 Task: Look for space in Pollença, Spain from 12th August, 2023 to 16th August, 2023 for 8 adults in price range Rs.10000 to Rs.16000. Place can be private room with 8 bedrooms having 8 beds and 8 bathrooms. Property type can be house, flat, guest house, hotel. Amenities needed are: wifi, TV, free parkinig on premises, gym, breakfast. Booking option can be shelf check-in. Required host language is English.
Action: Mouse moved to (521, 115)
Screenshot: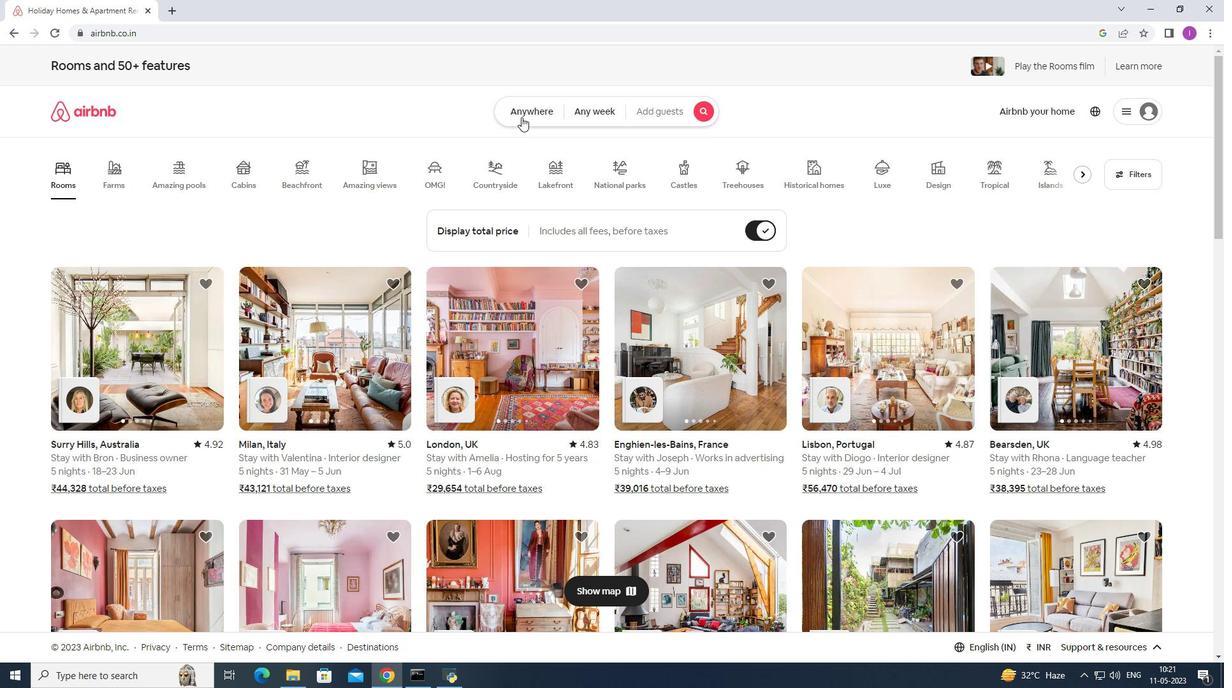 
Action: Mouse pressed left at (521, 115)
Screenshot: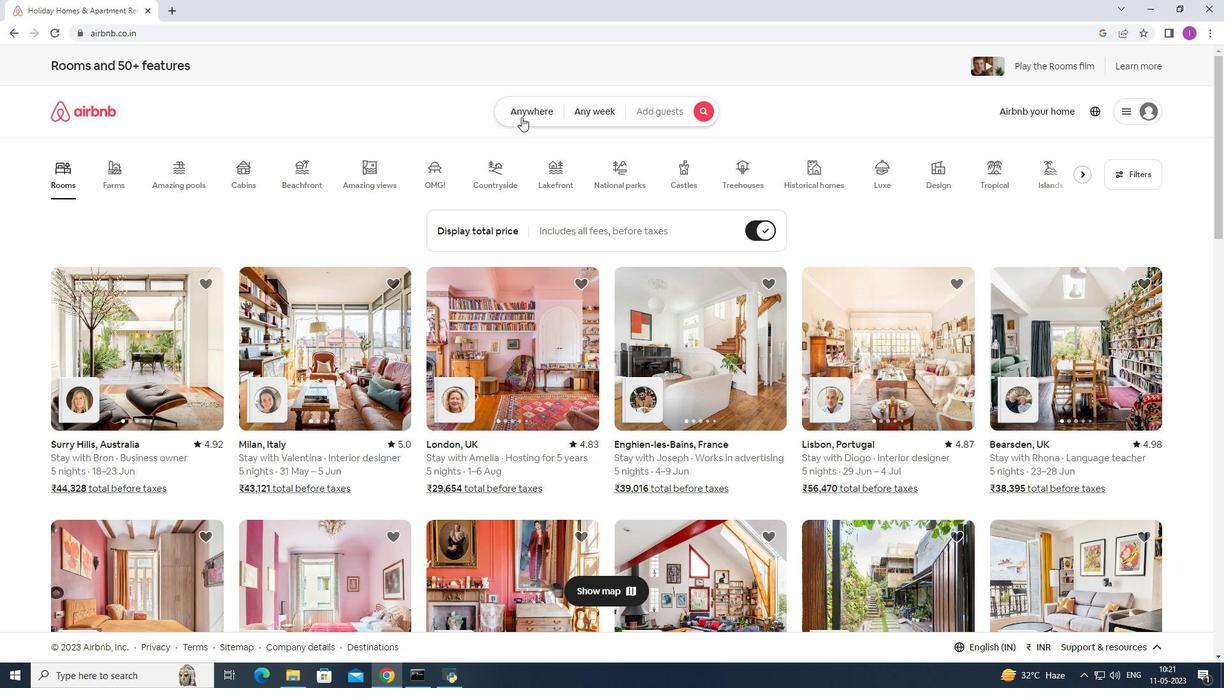 
Action: Mouse moved to (397, 154)
Screenshot: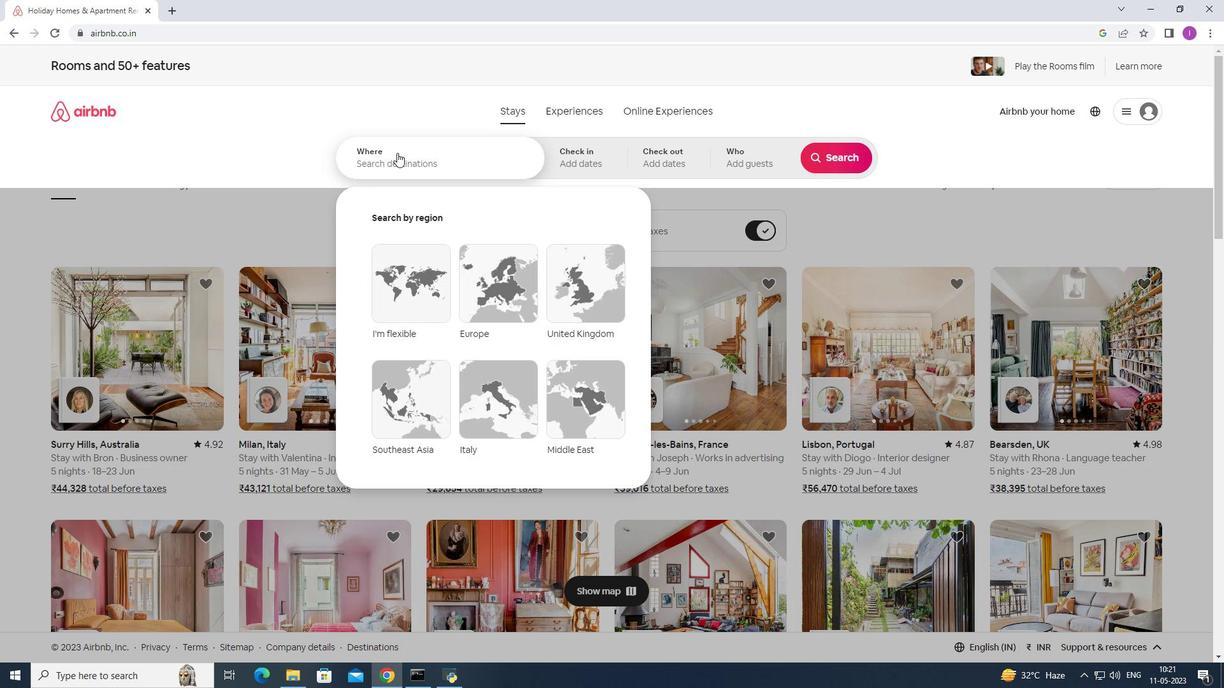 
Action: Mouse pressed left at (397, 154)
Screenshot: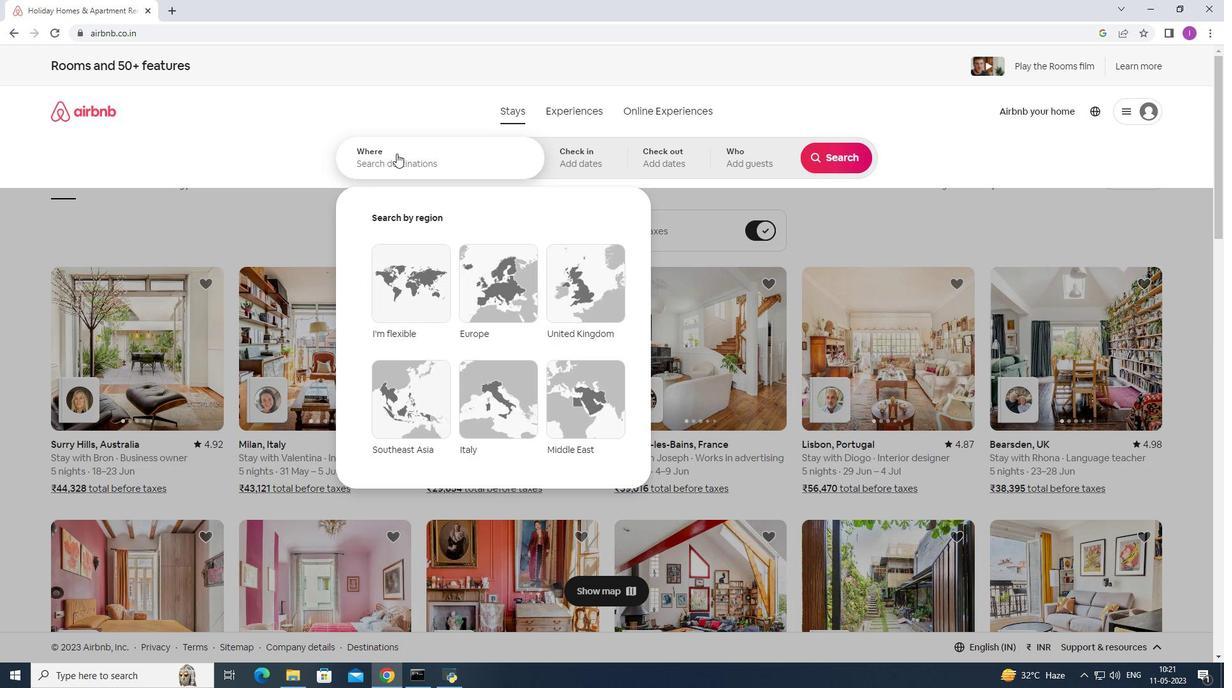 
Action: Mouse moved to (422, 146)
Screenshot: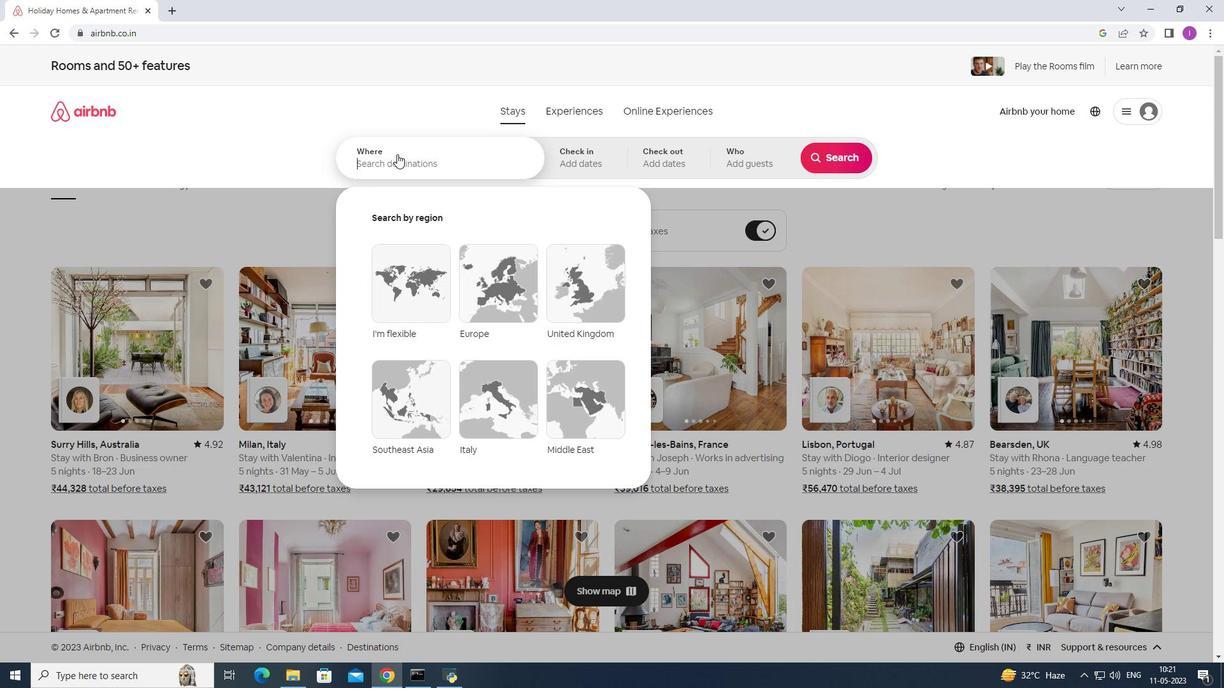 
Action: Key pressed <Key.shift><Key.shift><Key.shift><Key.shift><Key.shift><Key.shift>Pollenca,<Key.shift>Spain
Screenshot: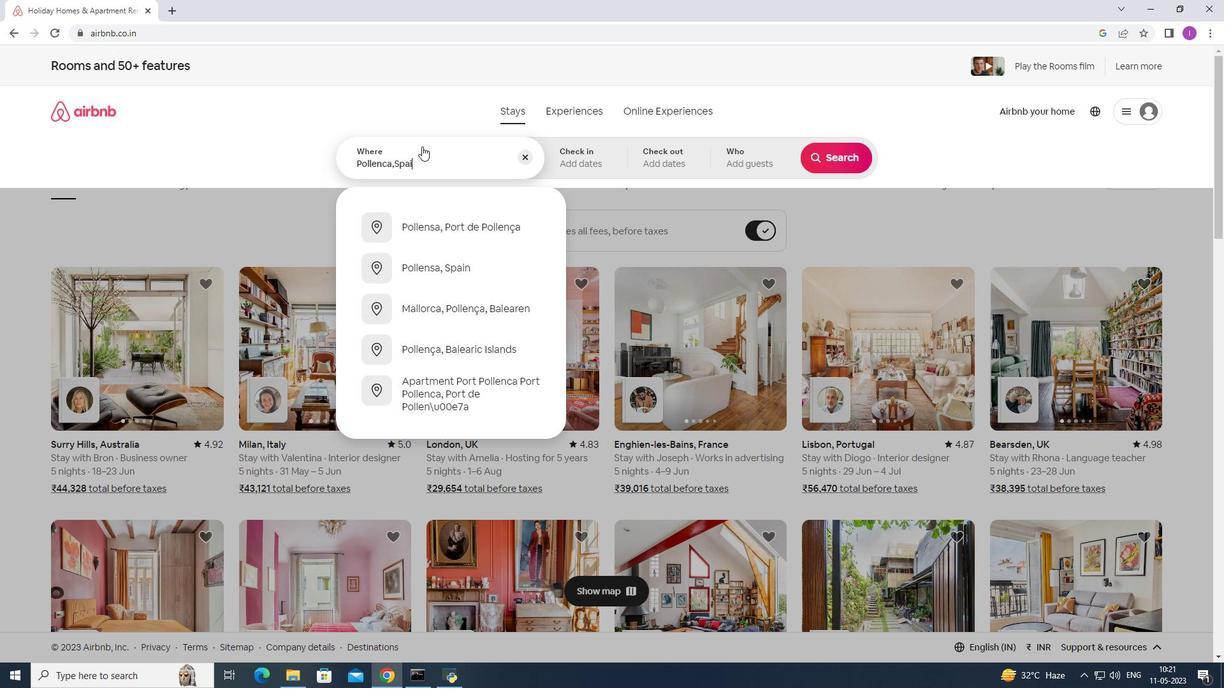 
Action: Mouse moved to (573, 160)
Screenshot: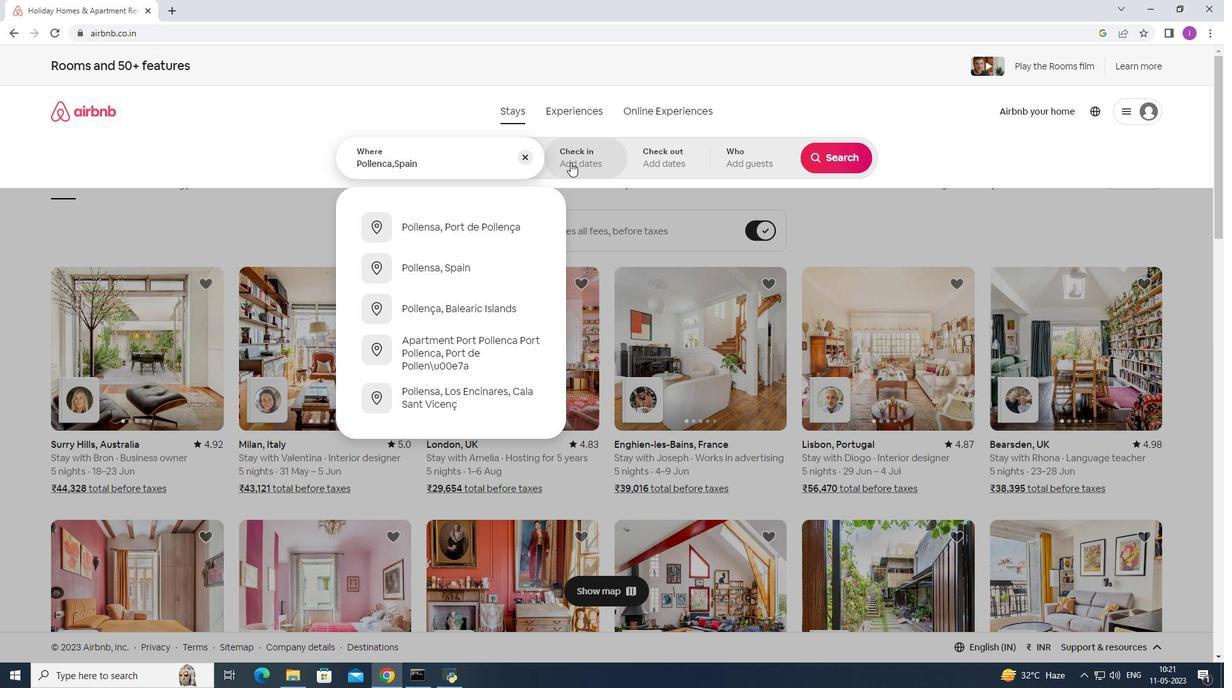 
Action: Mouse pressed left at (573, 160)
Screenshot: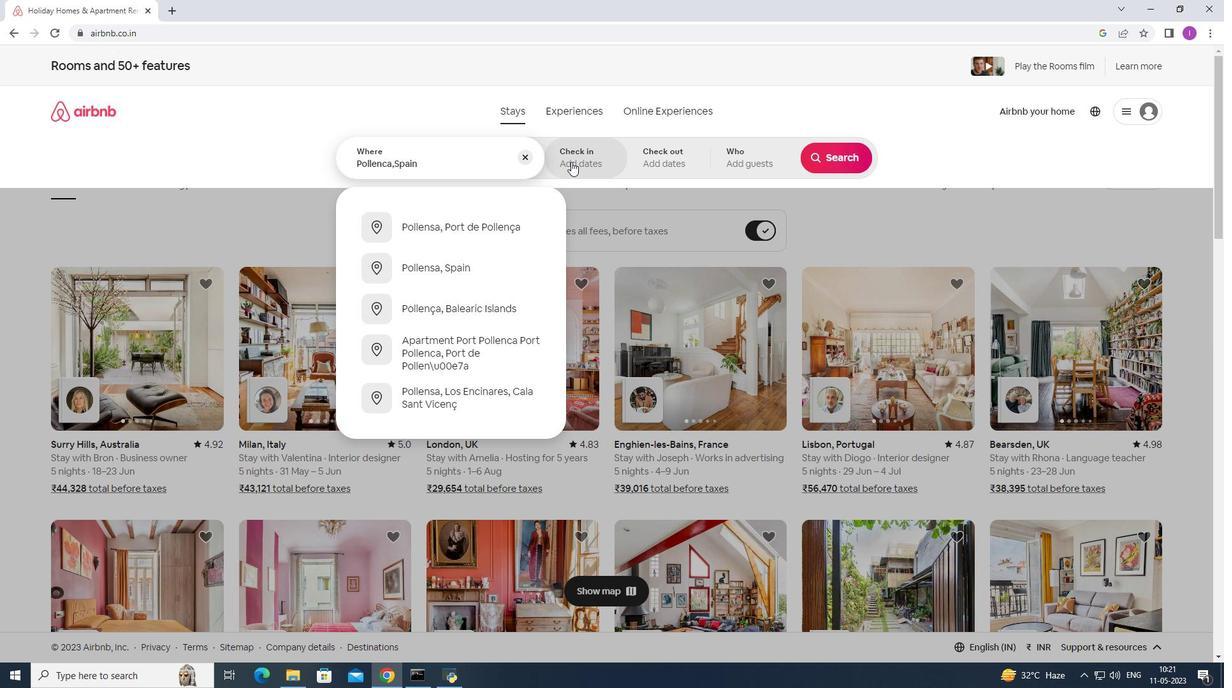 
Action: Mouse moved to (838, 256)
Screenshot: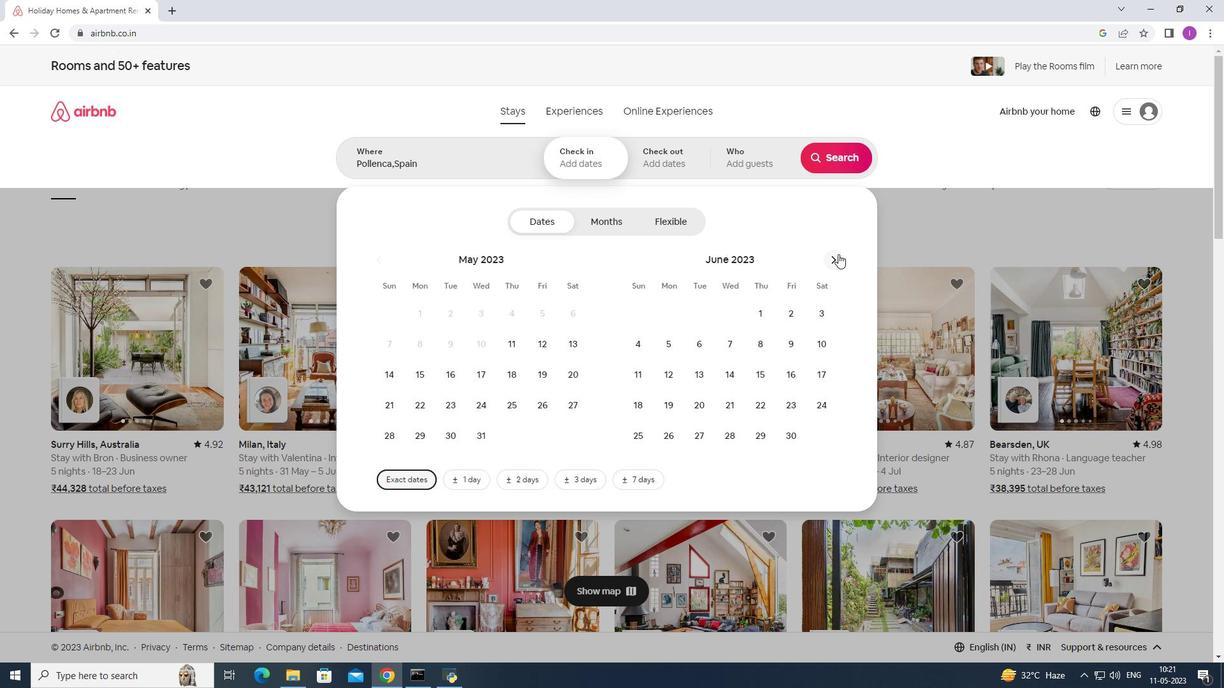 
Action: Mouse pressed left at (838, 256)
Screenshot: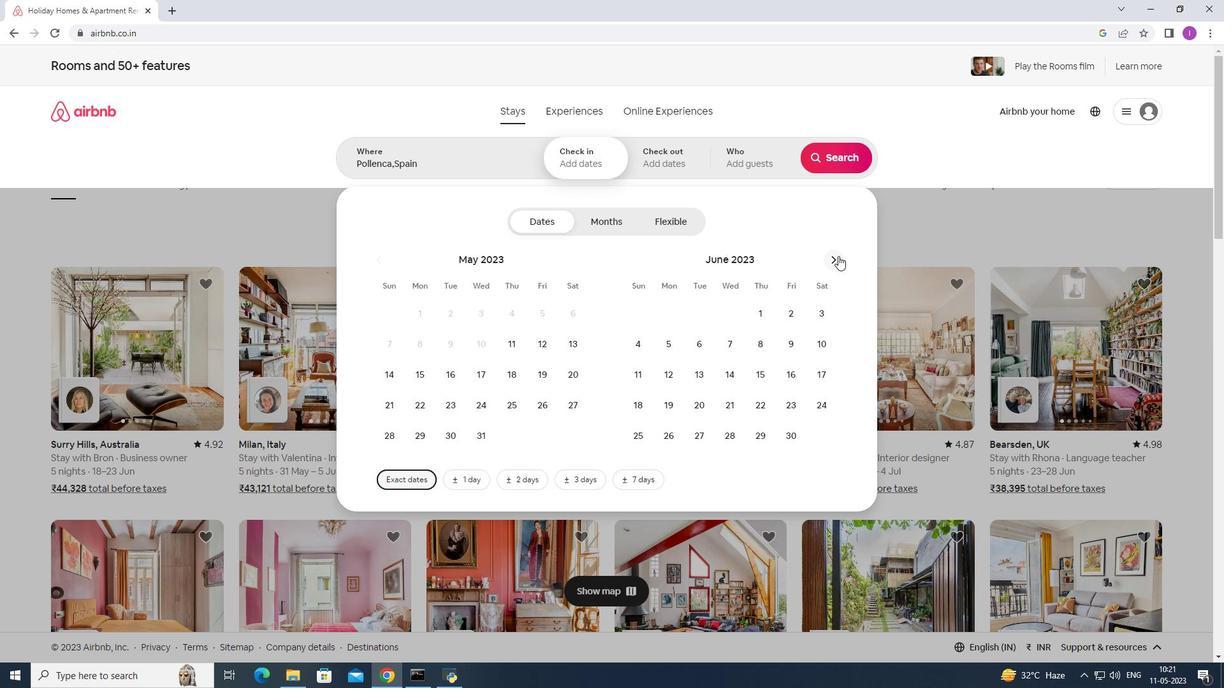 
Action: Mouse pressed left at (838, 256)
Screenshot: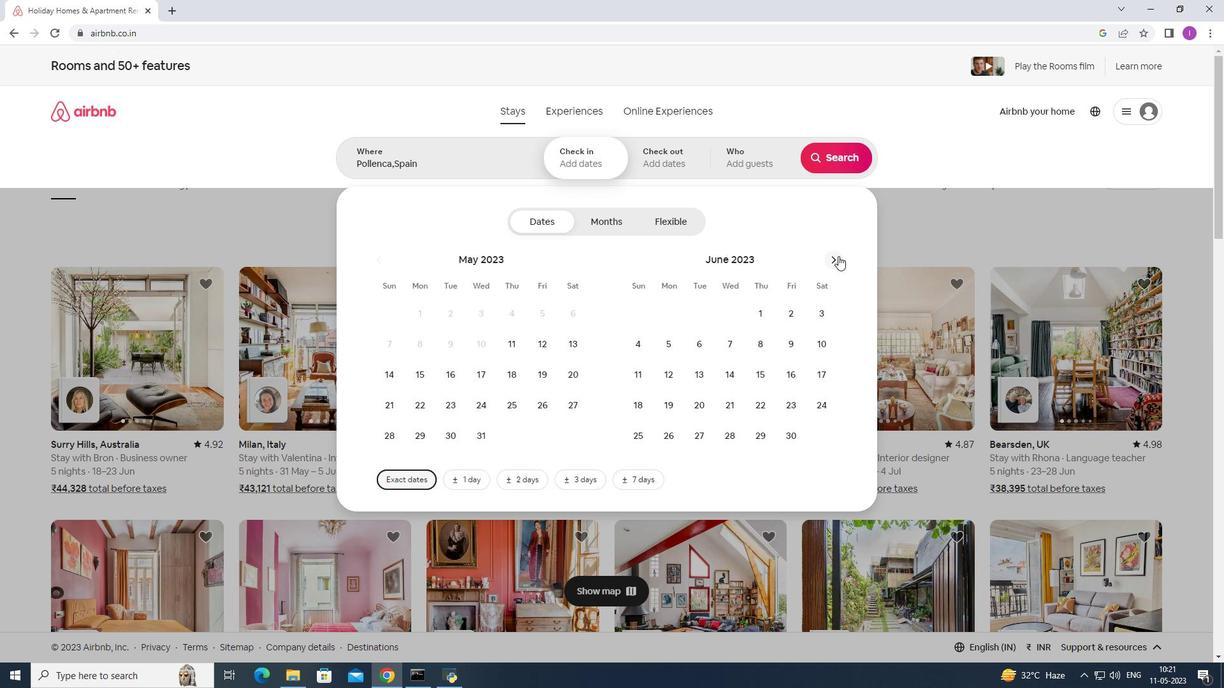 
Action: Mouse moved to (827, 339)
Screenshot: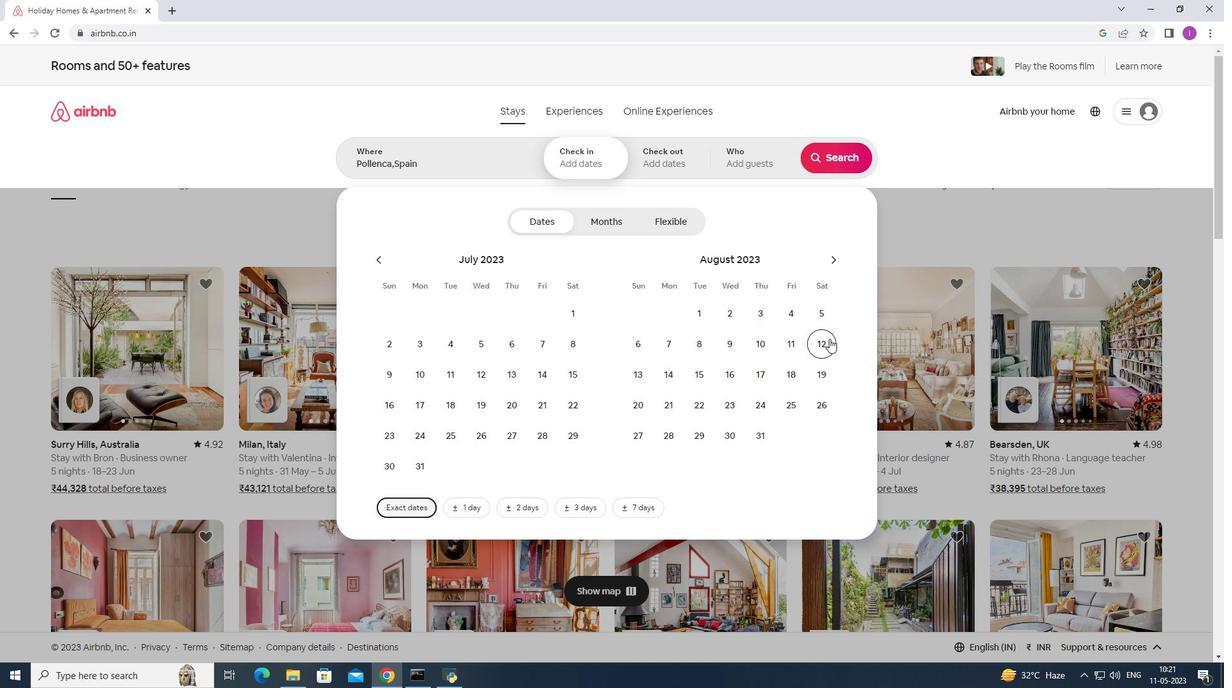 
Action: Mouse pressed left at (827, 339)
Screenshot: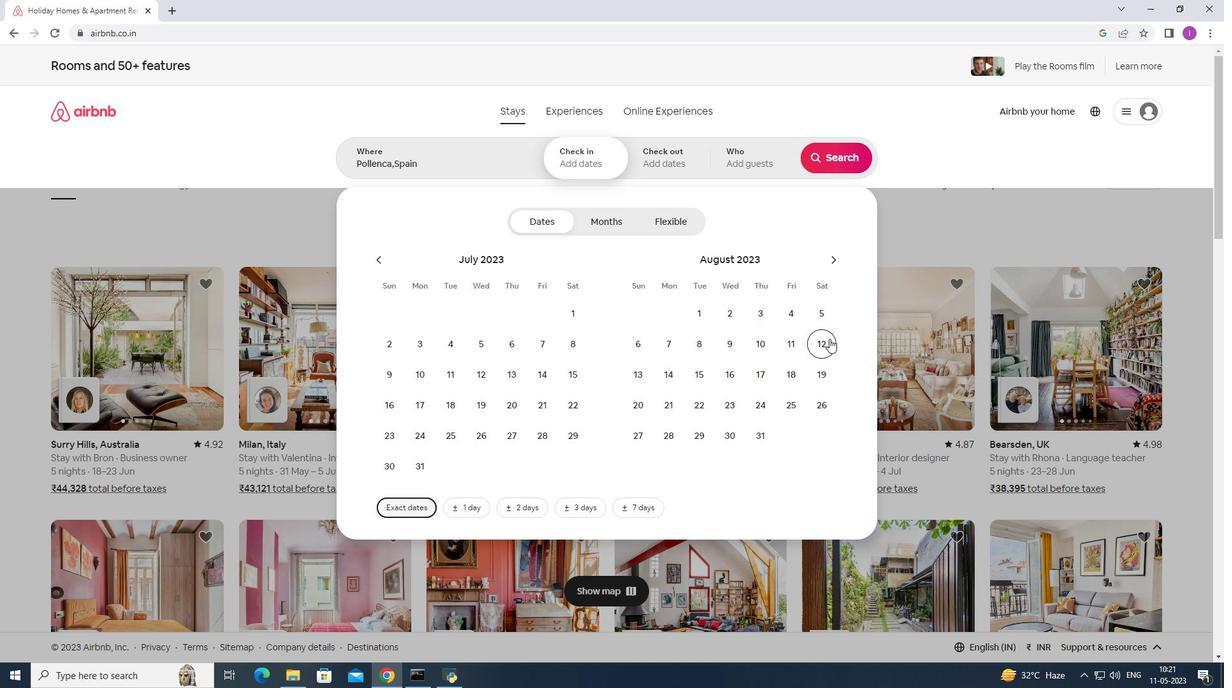 
Action: Mouse moved to (731, 378)
Screenshot: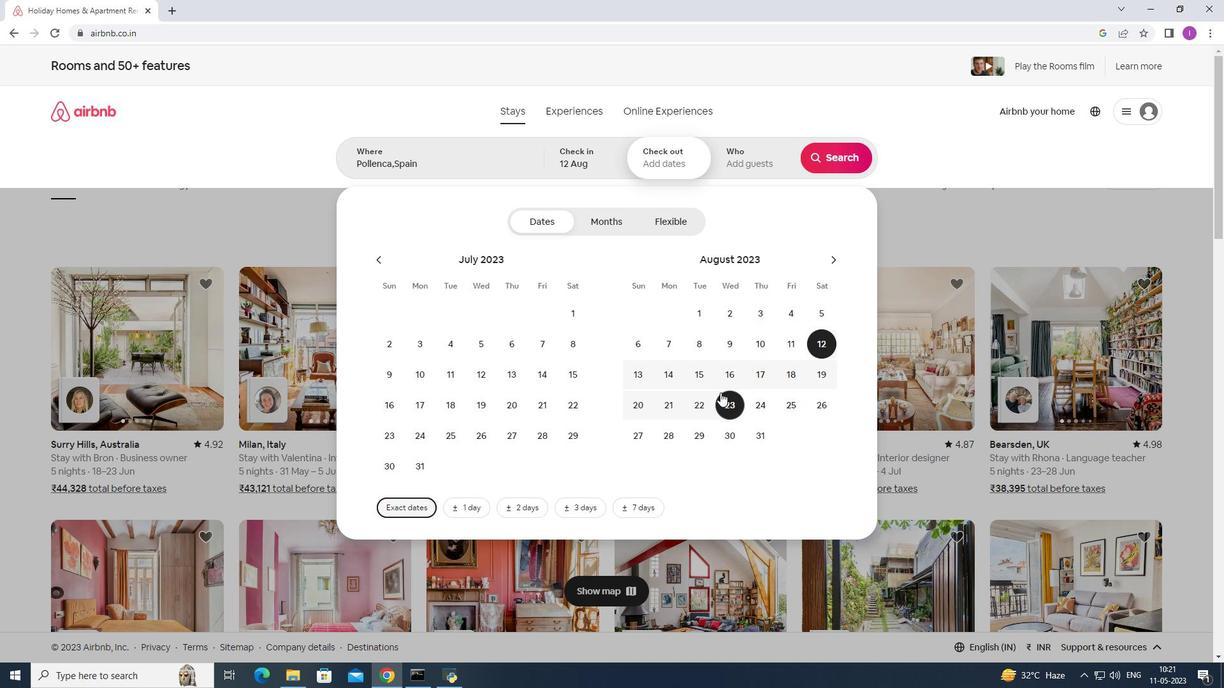 
Action: Mouse pressed left at (731, 378)
Screenshot: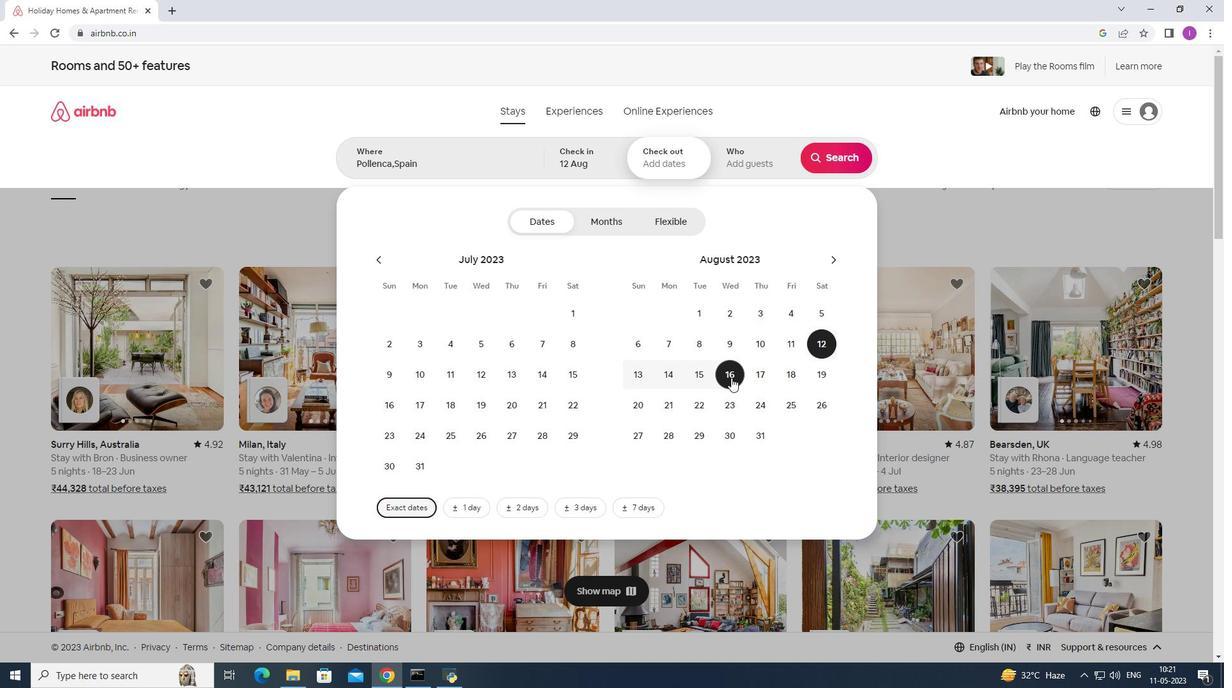 
Action: Mouse moved to (761, 170)
Screenshot: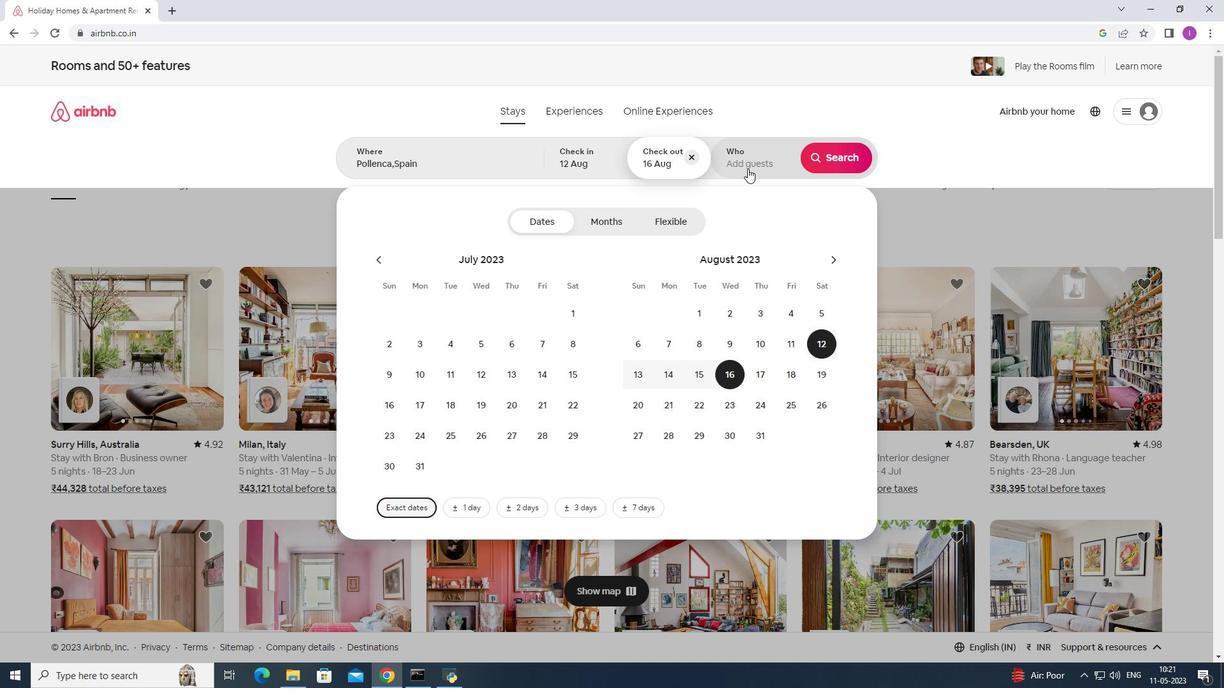 
Action: Mouse pressed left at (761, 170)
Screenshot: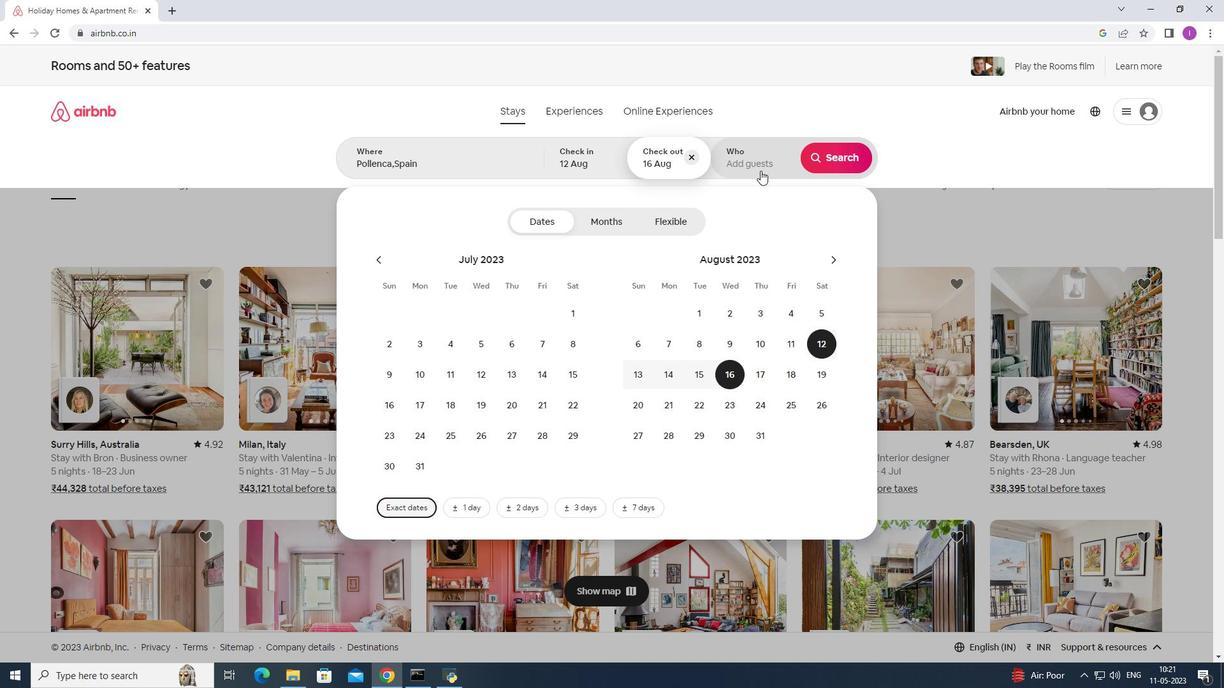 
Action: Mouse moved to (844, 225)
Screenshot: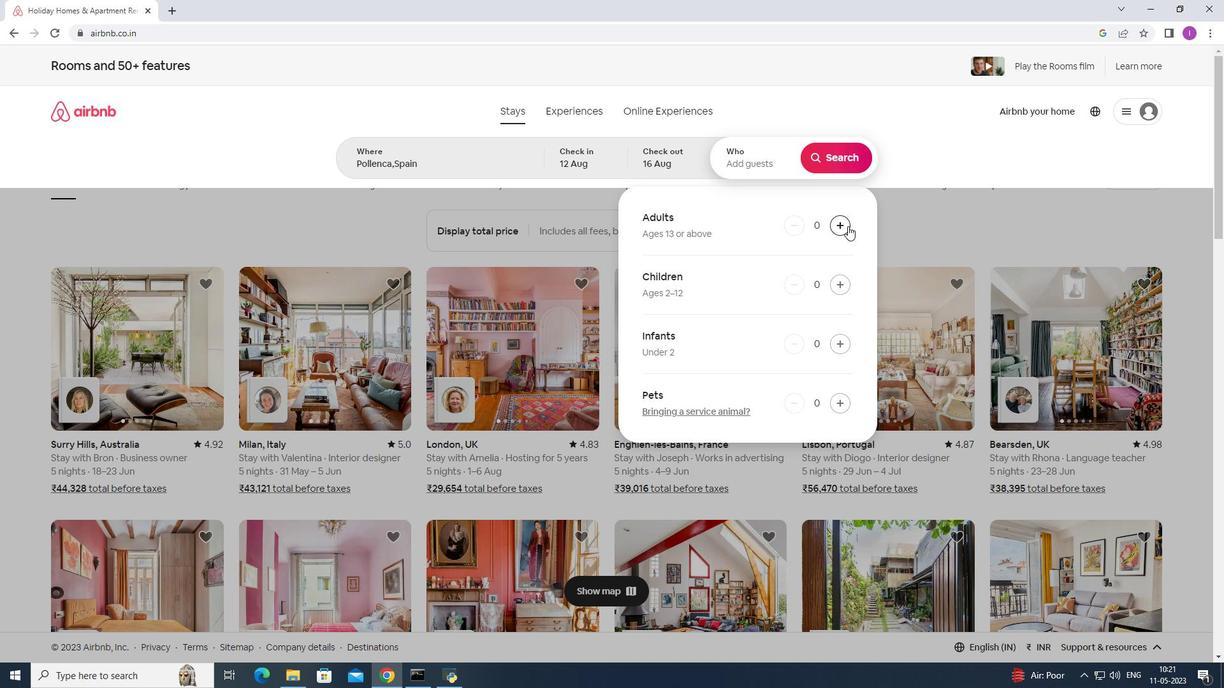 
Action: Mouse pressed left at (844, 225)
Screenshot: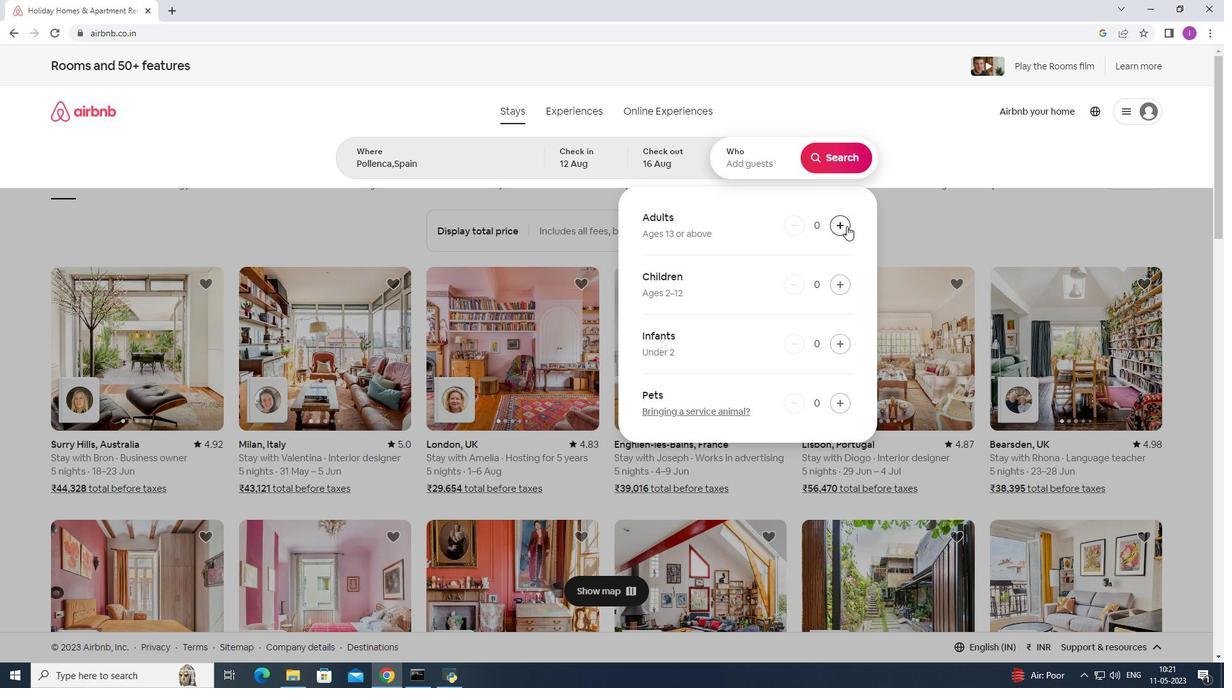 
Action: Mouse moved to (844, 224)
Screenshot: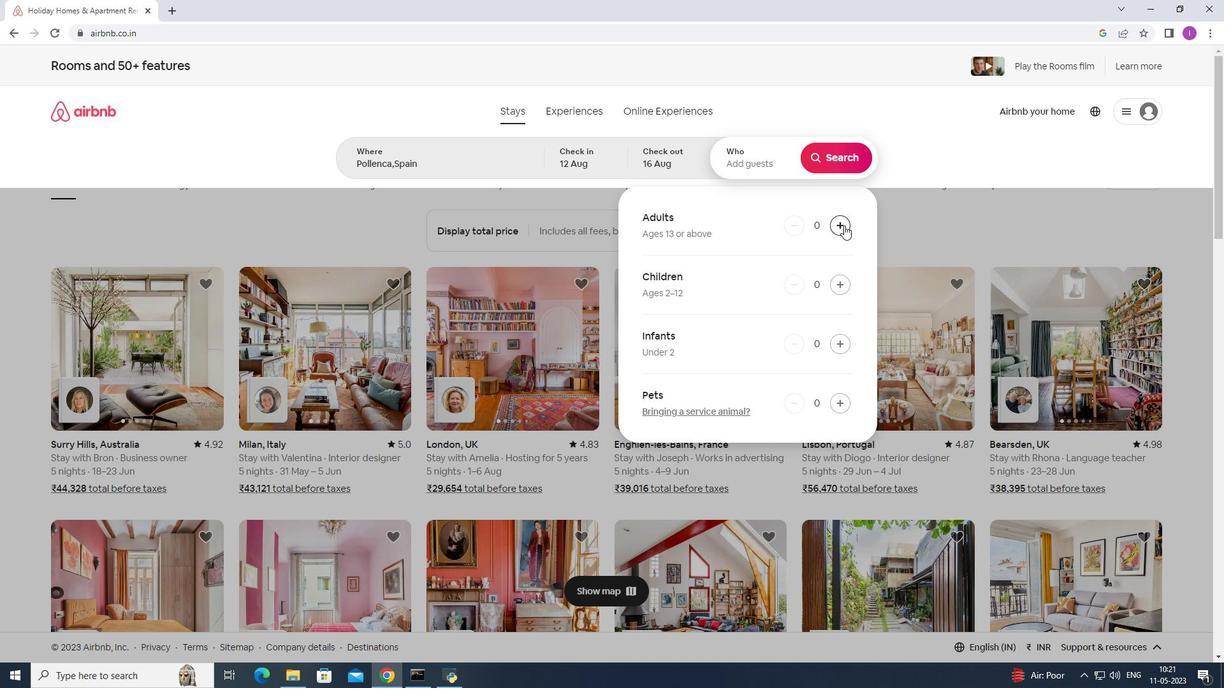
Action: Mouse pressed left at (844, 224)
Screenshot: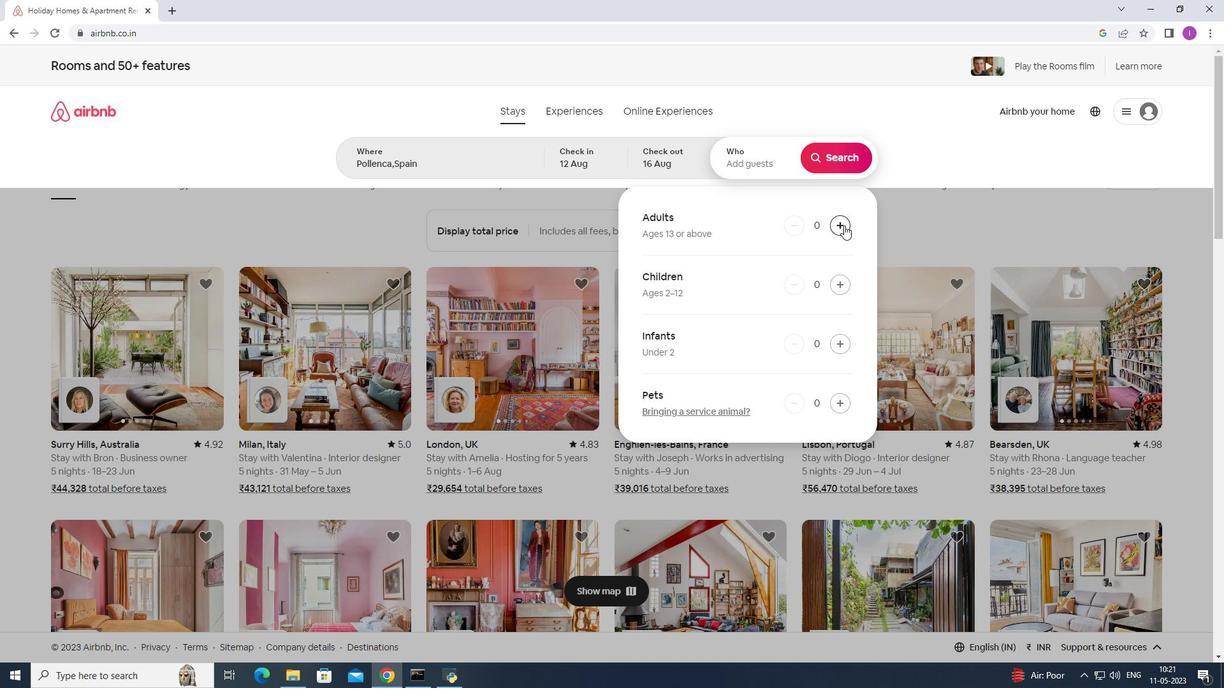 
Action: Mouse pressed left at (844, 224)
Screenshot: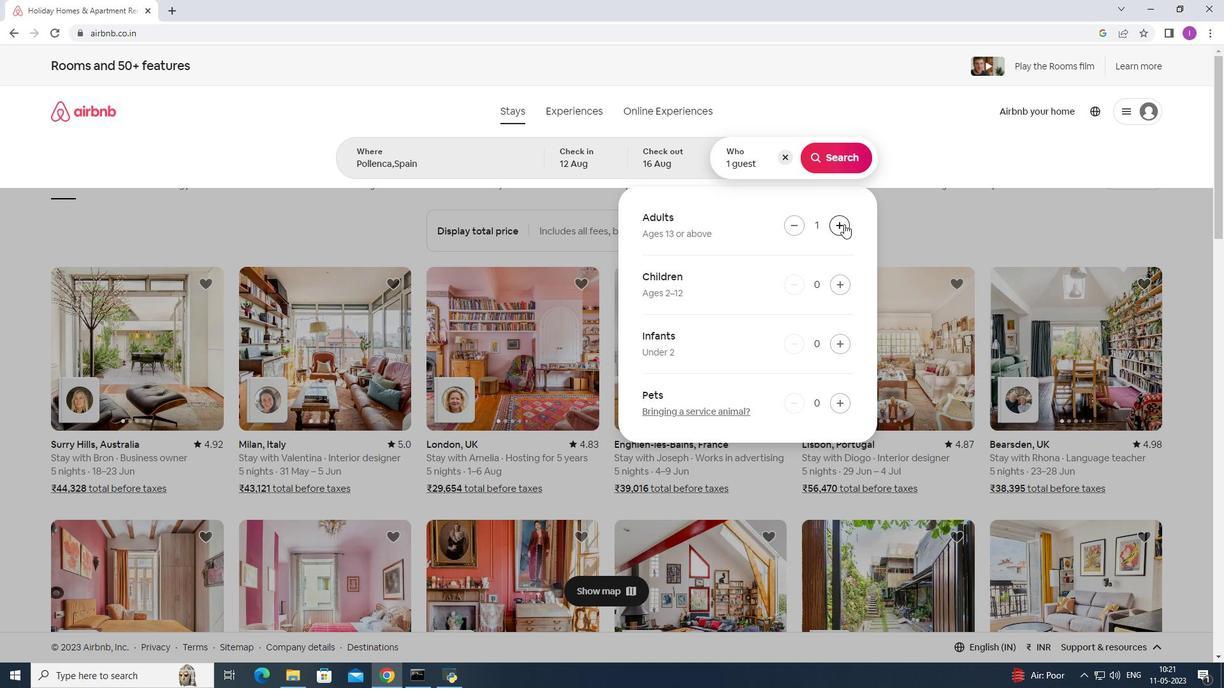 
Action: Mouse pressed left at (844, 224)
Screenshot: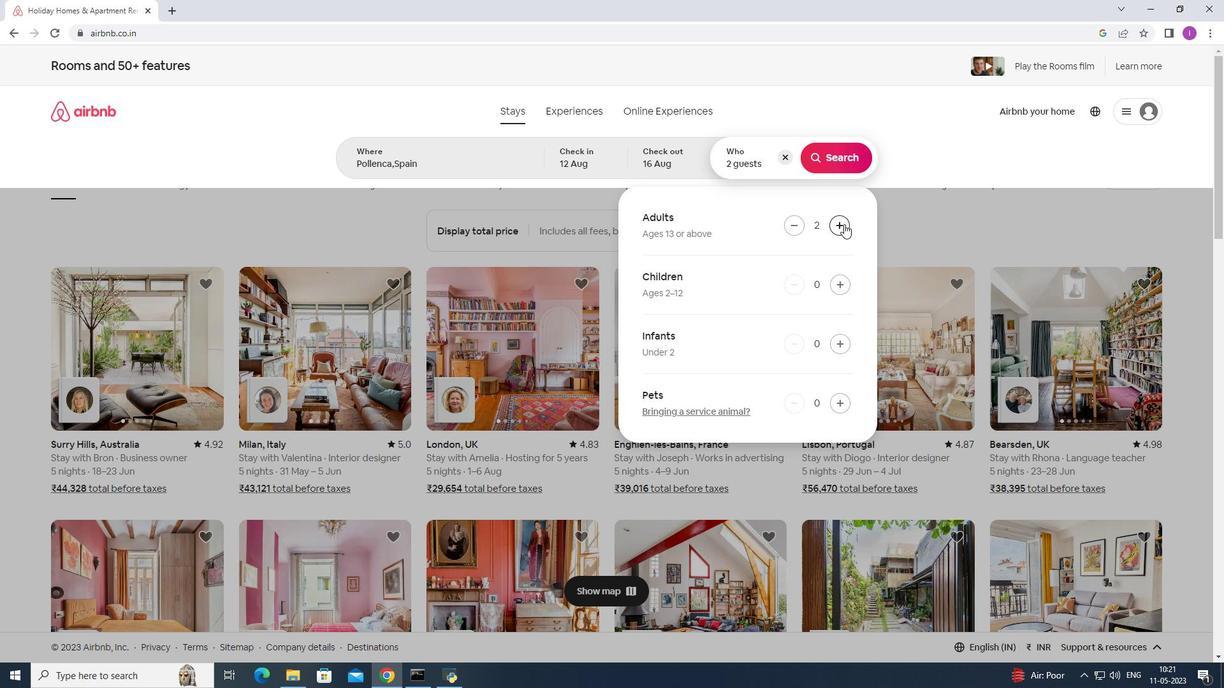 
Action: Mouse pressed left at (844, 224)
Screenshot: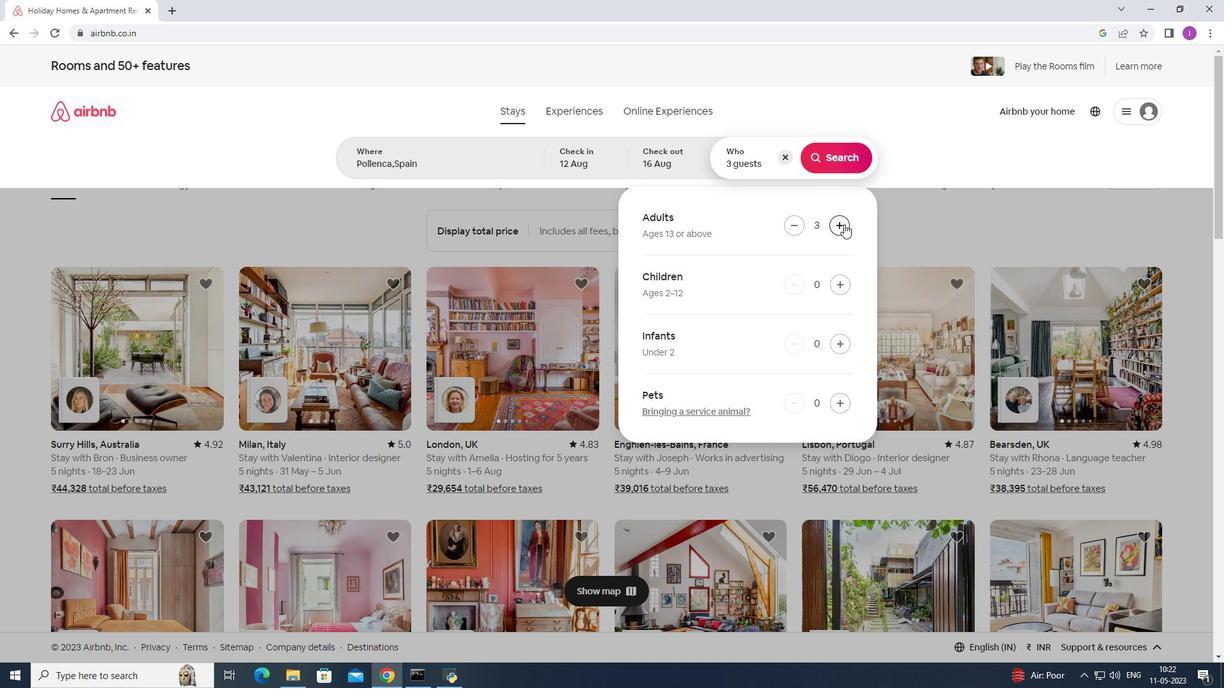 
Action: Mouse moved to (844, 224)
Screenshot: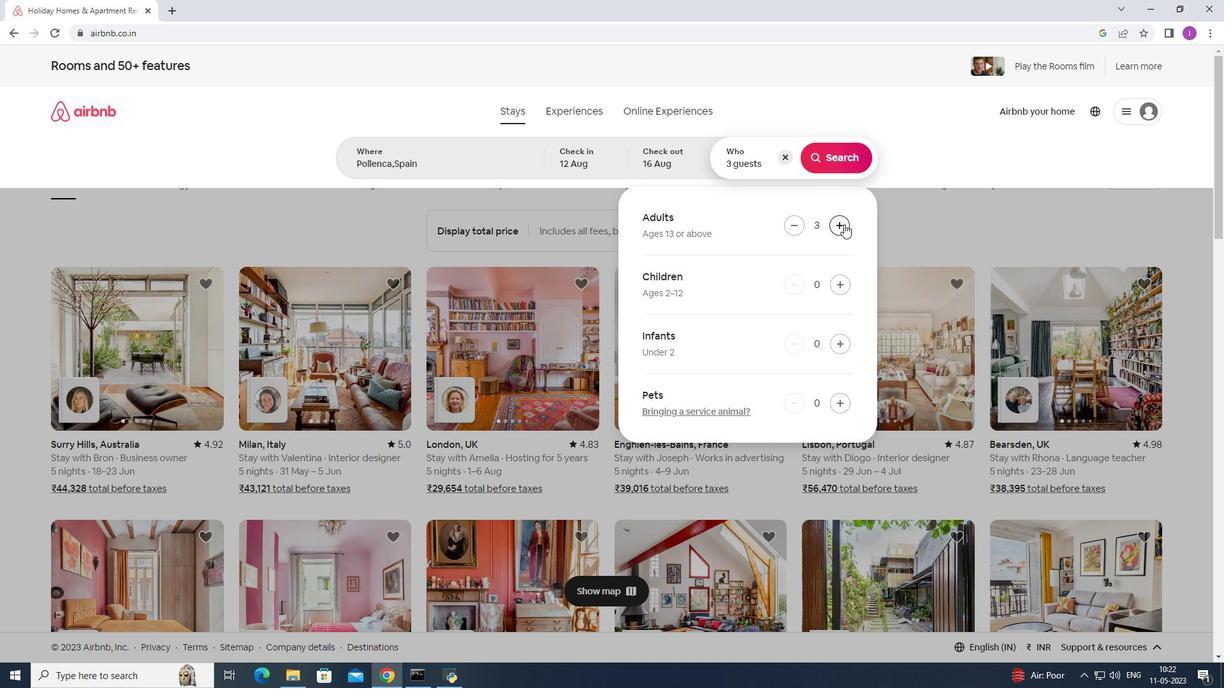
Action: Mouse pressed left at (844, 224)
Screenshot: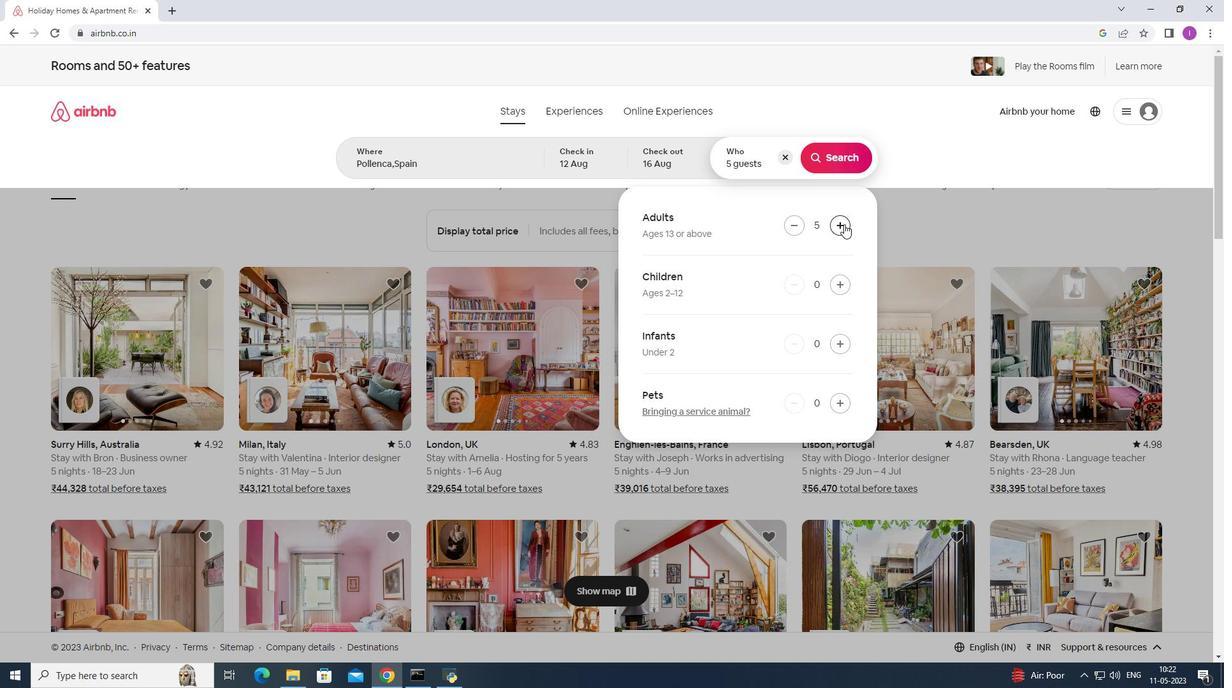 
Action: Mouse moved to (839, 222)
Screenshot: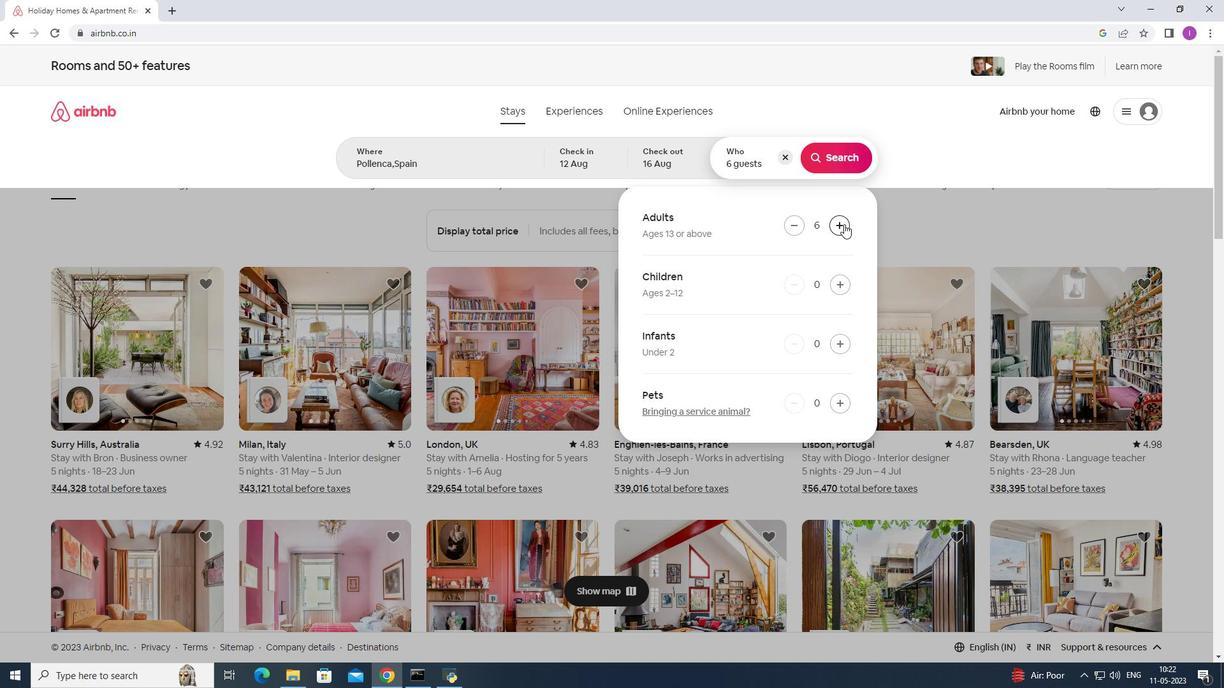 
Action: Mouse pressed left at (839, 222)
Screenshot: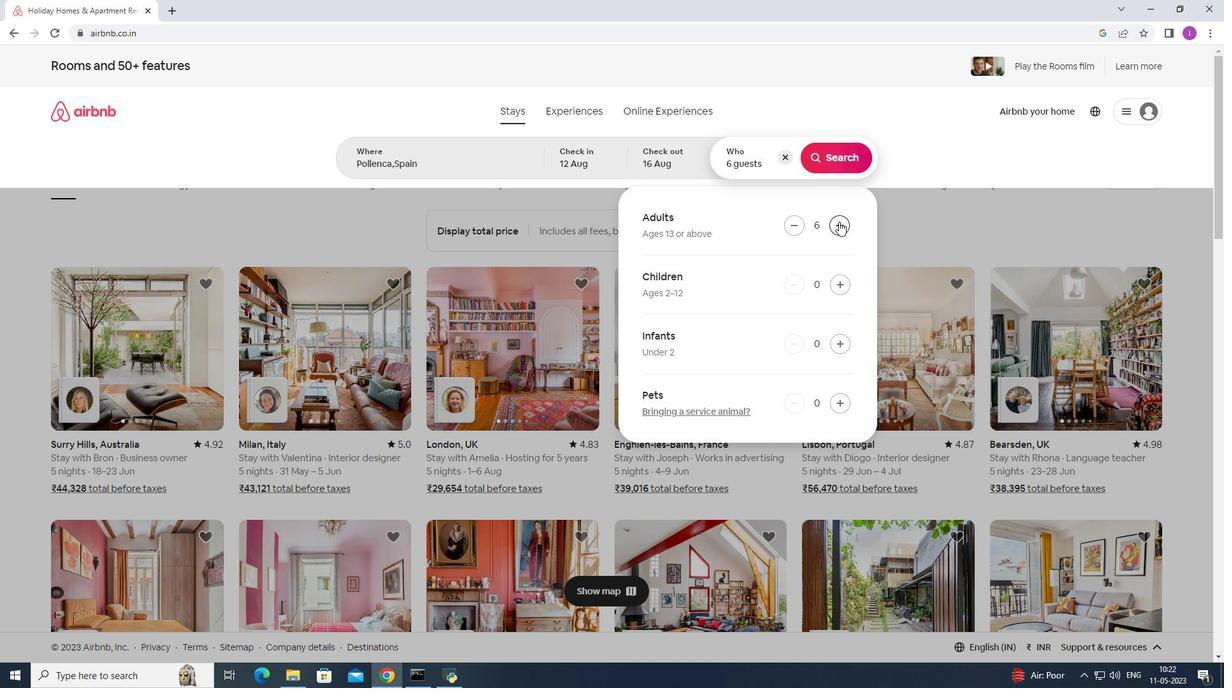 
Action: Mouse moved to (839, 218)
Screenshot: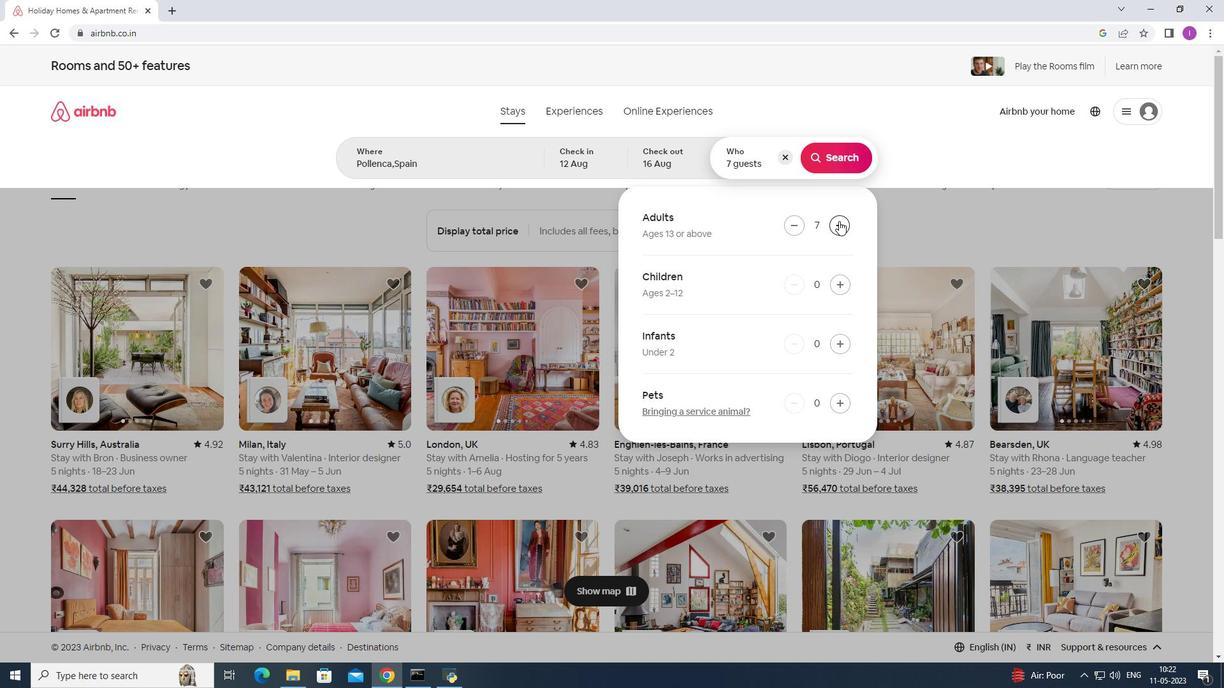 
Action: Mouse pressed left at (839, 218)
Screenshot: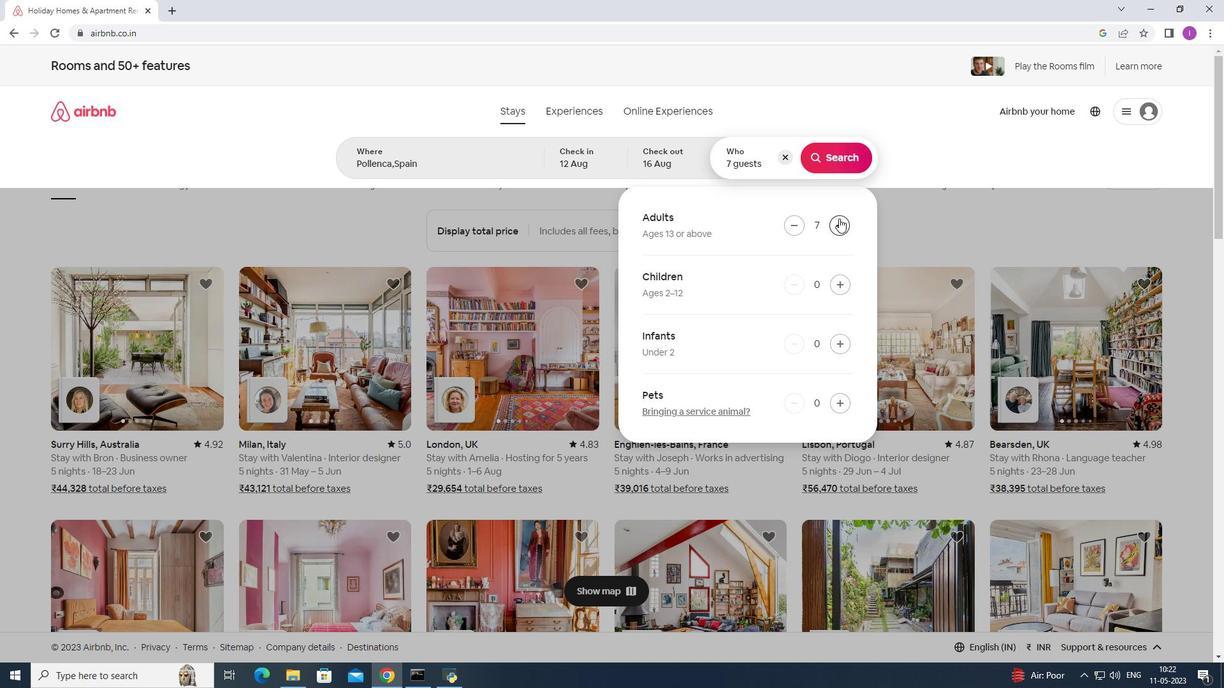 
Action: Mouse moved to (834, 161)
Screenshot: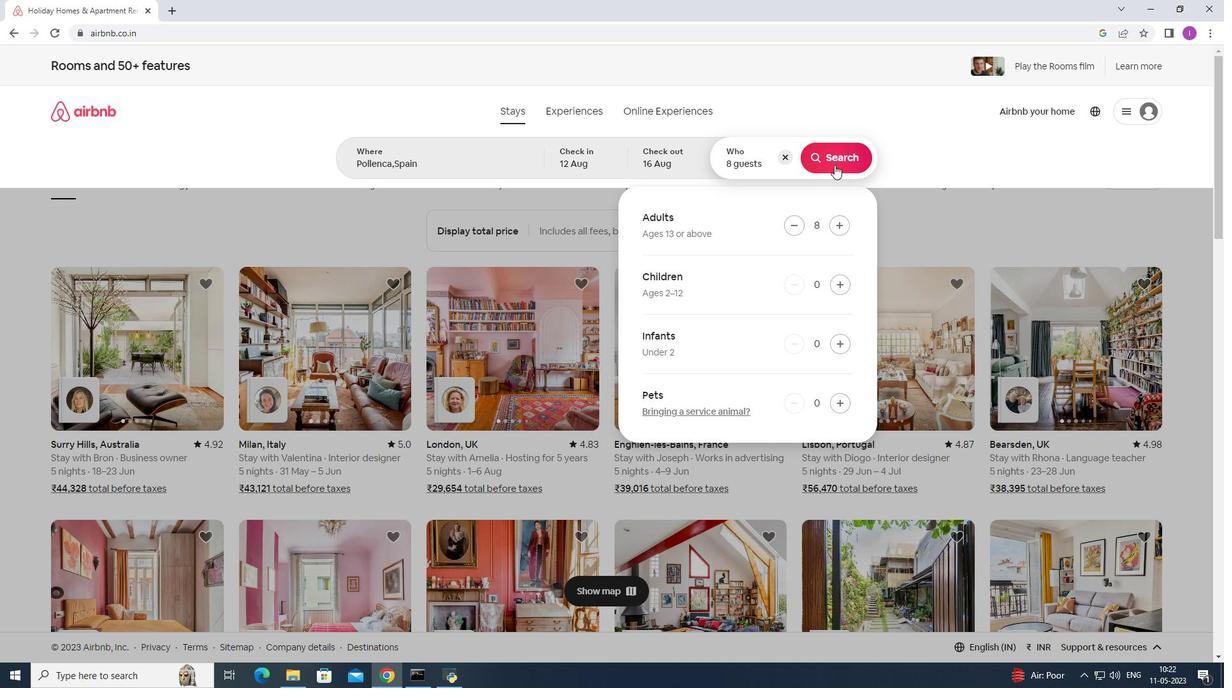 
Action: Mouse pressed left at (834, 161)
Screenshot: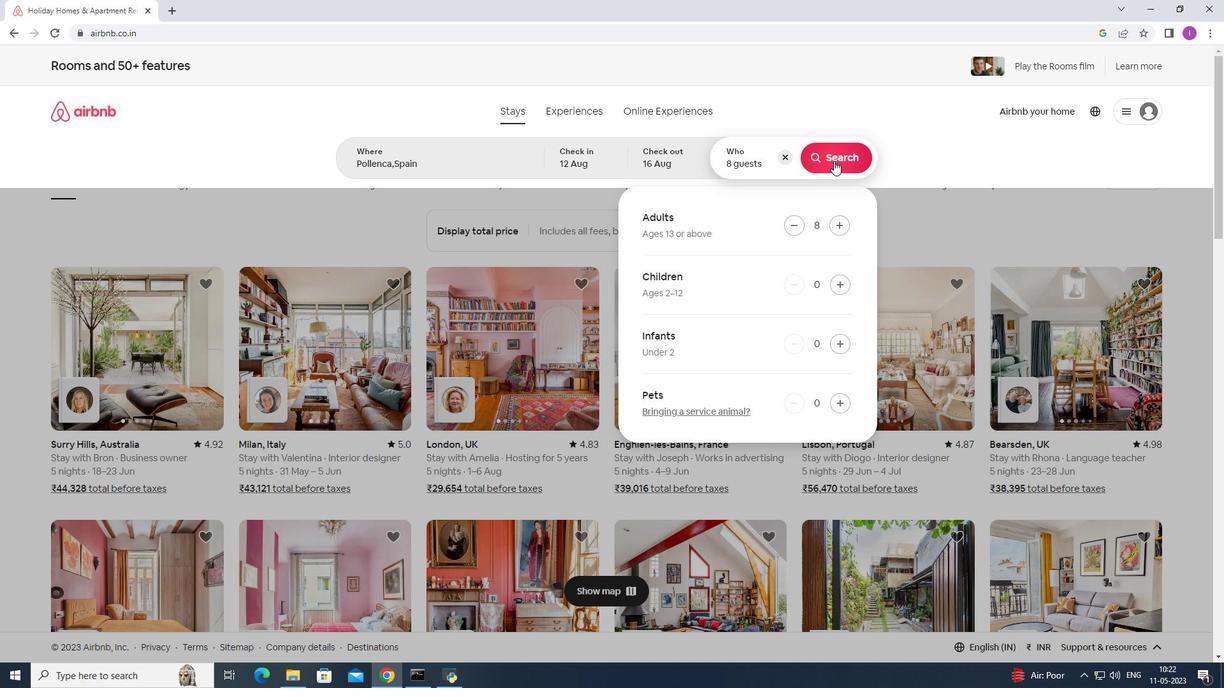 
Action: Mouse moved to (1157, 126)
Screenshot: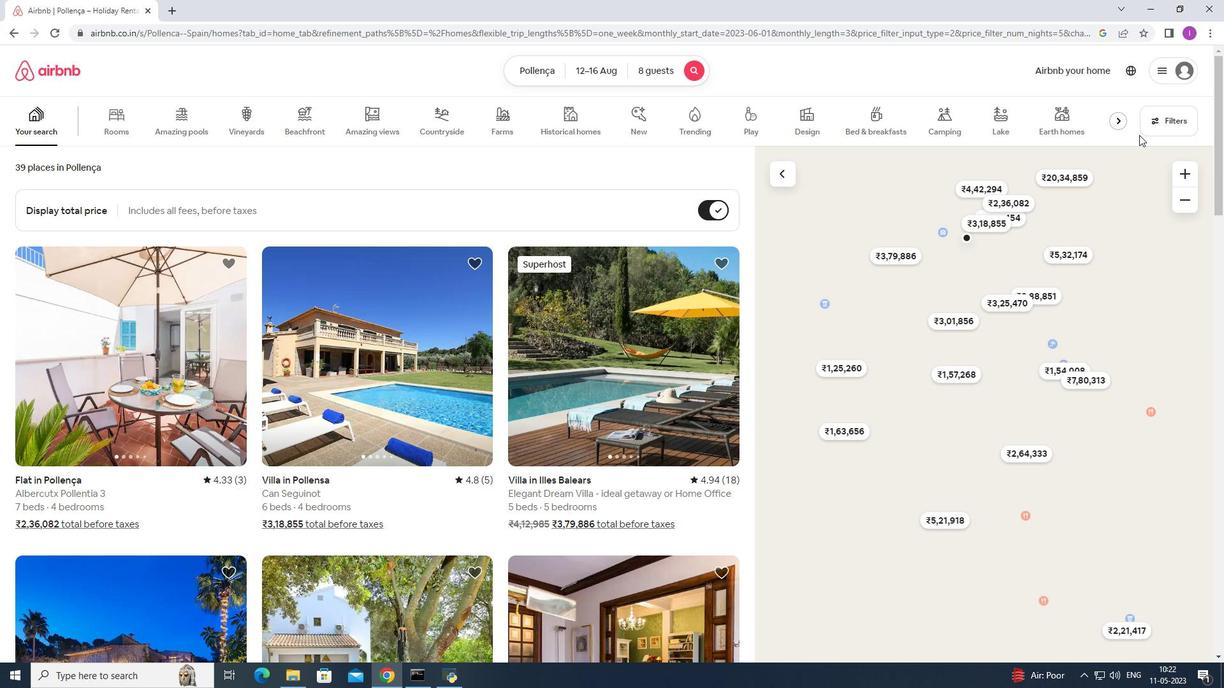 
Action: Mouse pressed left at (1157, 126)
Screenshot: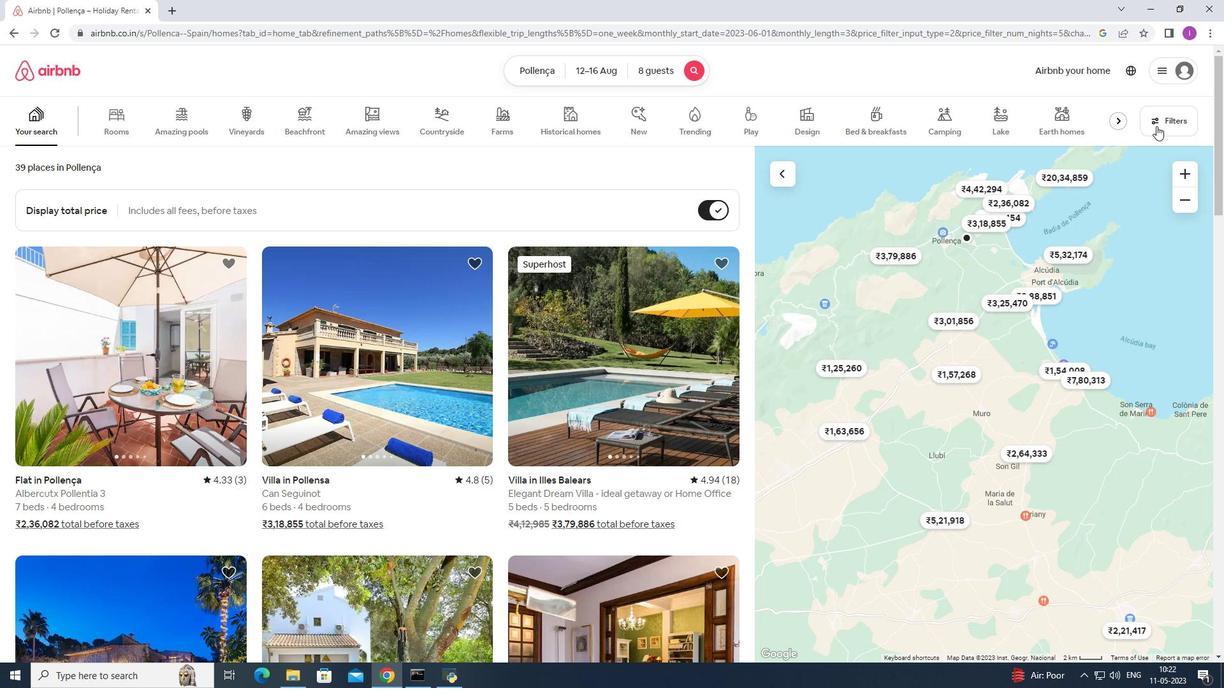 
Action: Mouse moved to (710, 438)
Screenshot: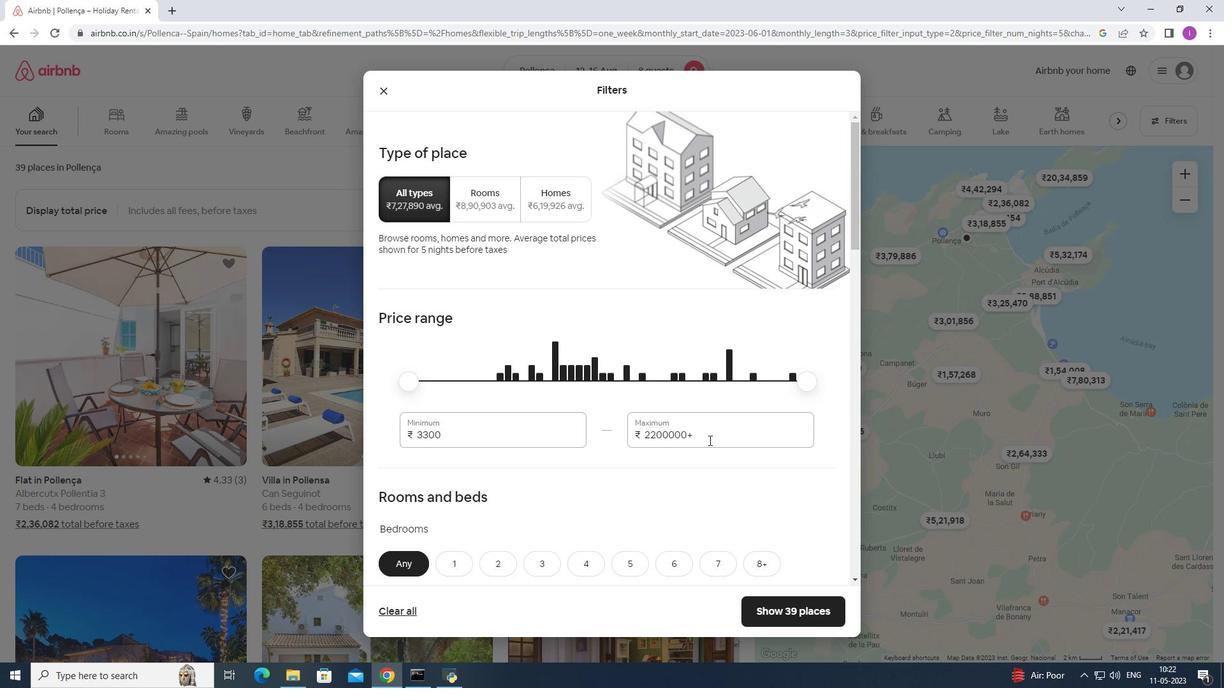 
Action: Mouse pressed left at (710, 438)
Screenshot: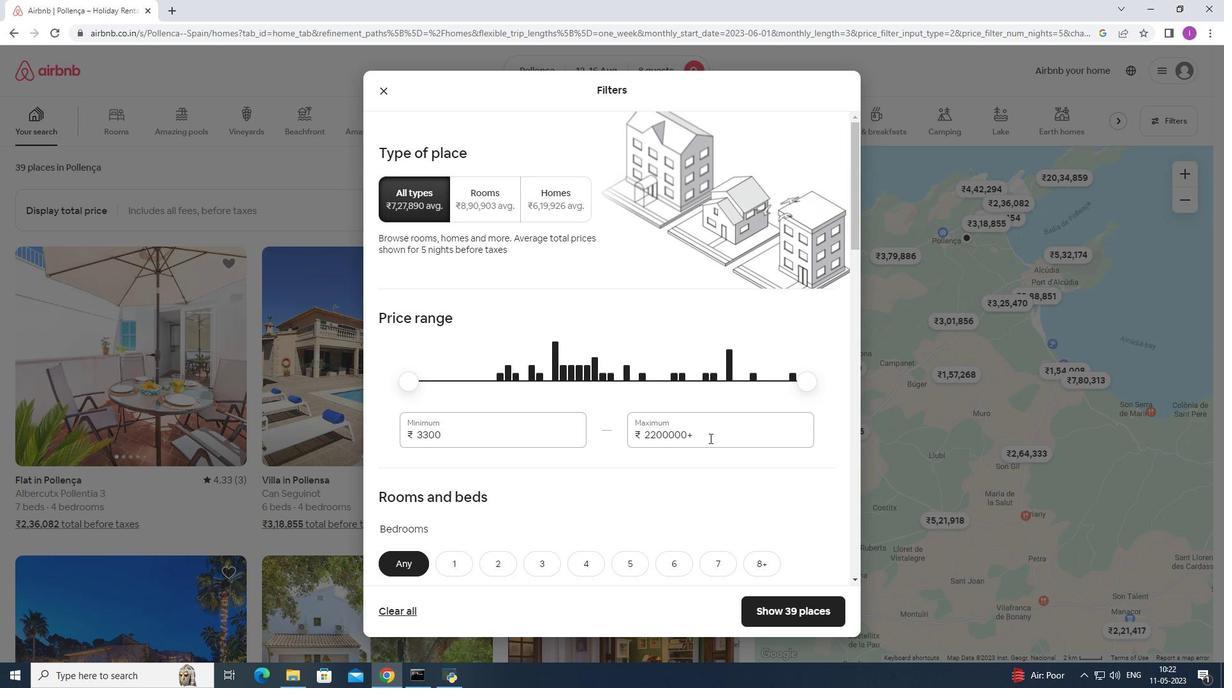 
Action: Mouse moved to (769, 401)
Screenshot: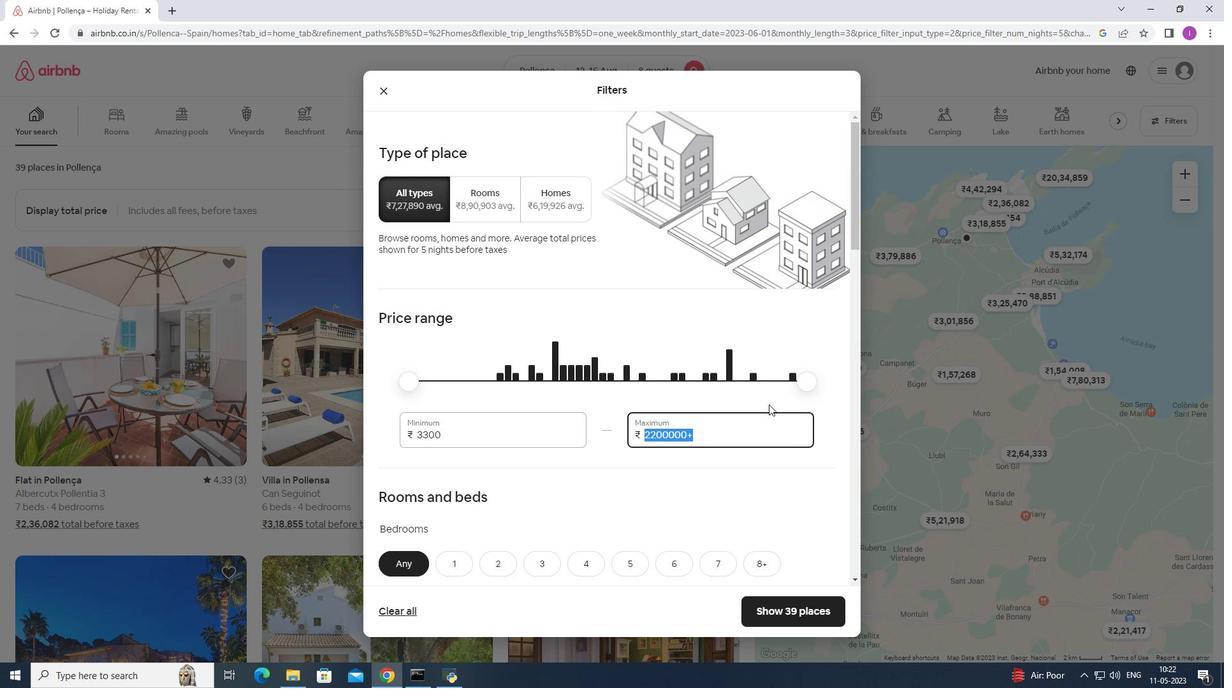 
Action: Key pressed 1
Screenshot: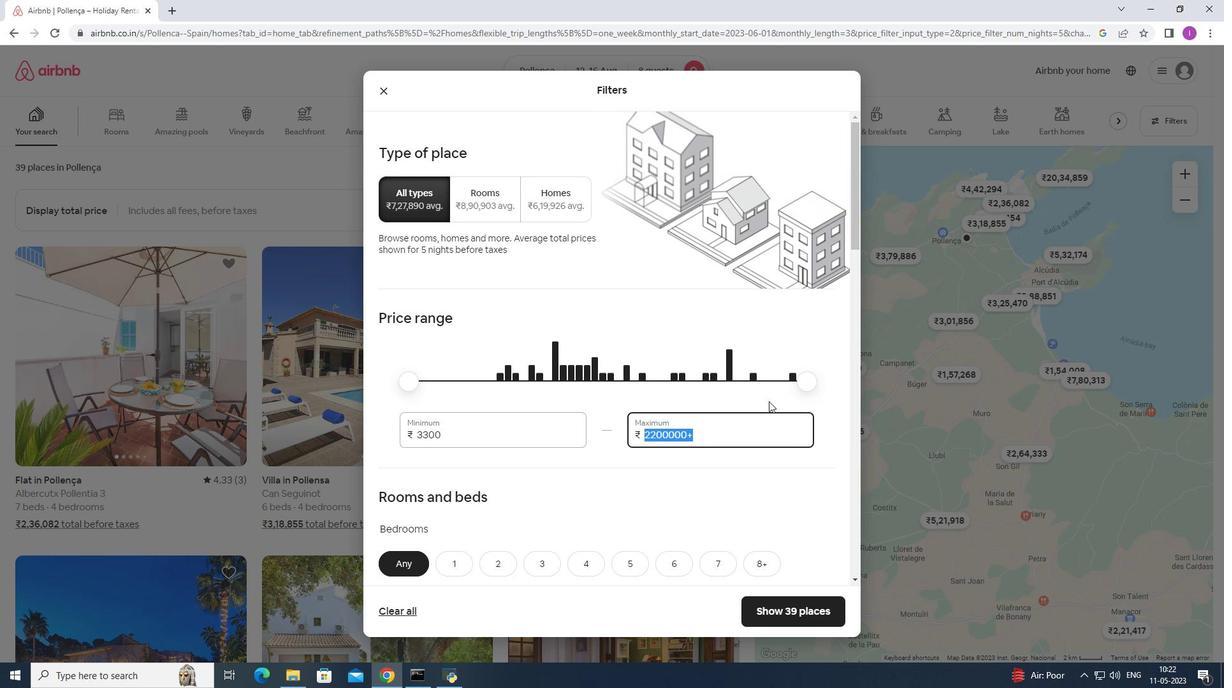 
Action: Mouse moved to (763, 396)
Screenshot: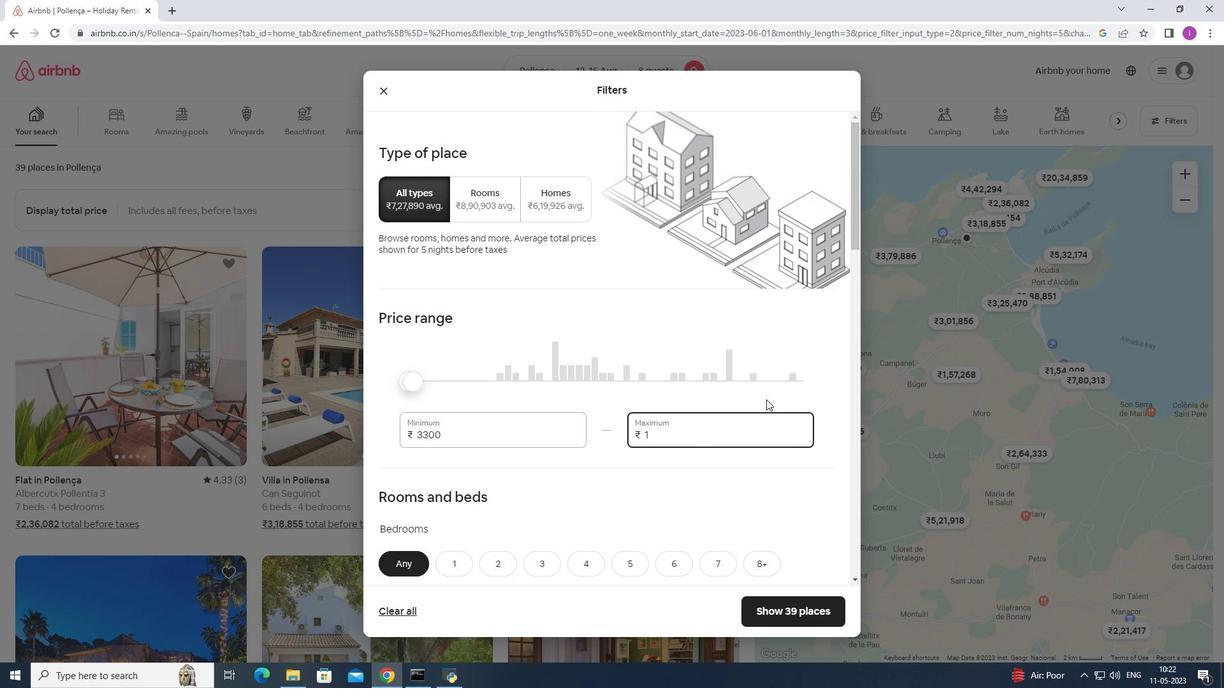 
Action: Key pressed 6
Screenshot: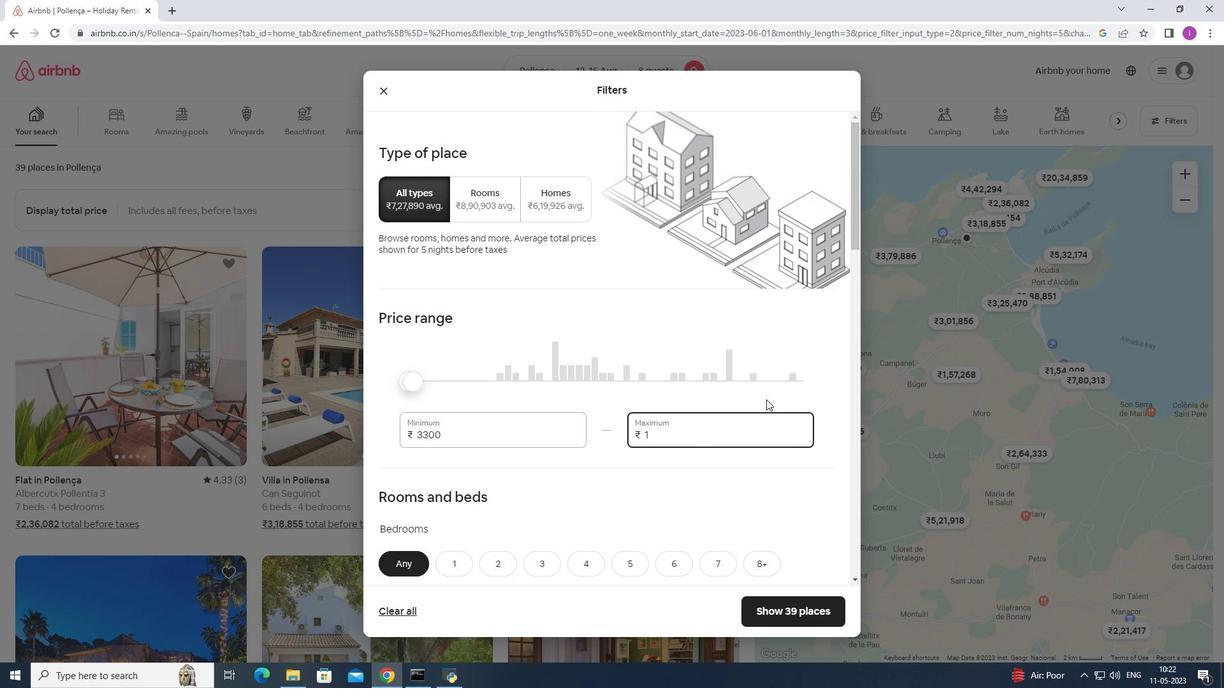 
Action: Mouse moved to (763, 396)
Screenshot: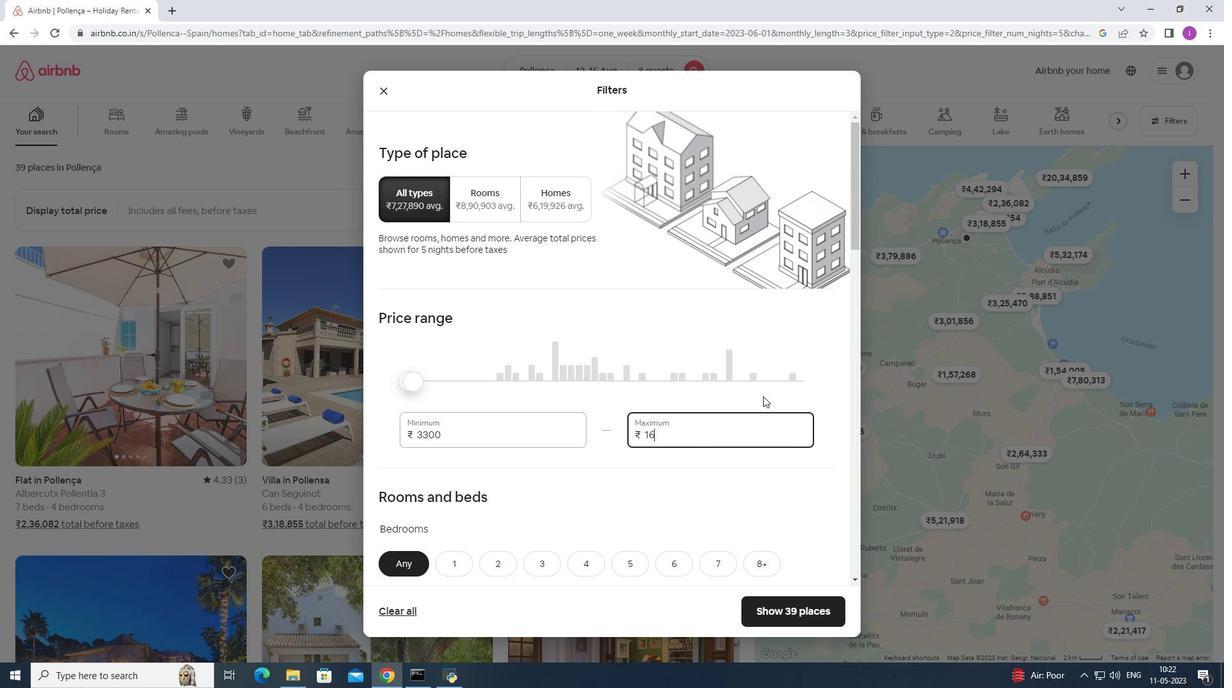 
Action: Key pressed 0
Screenshot: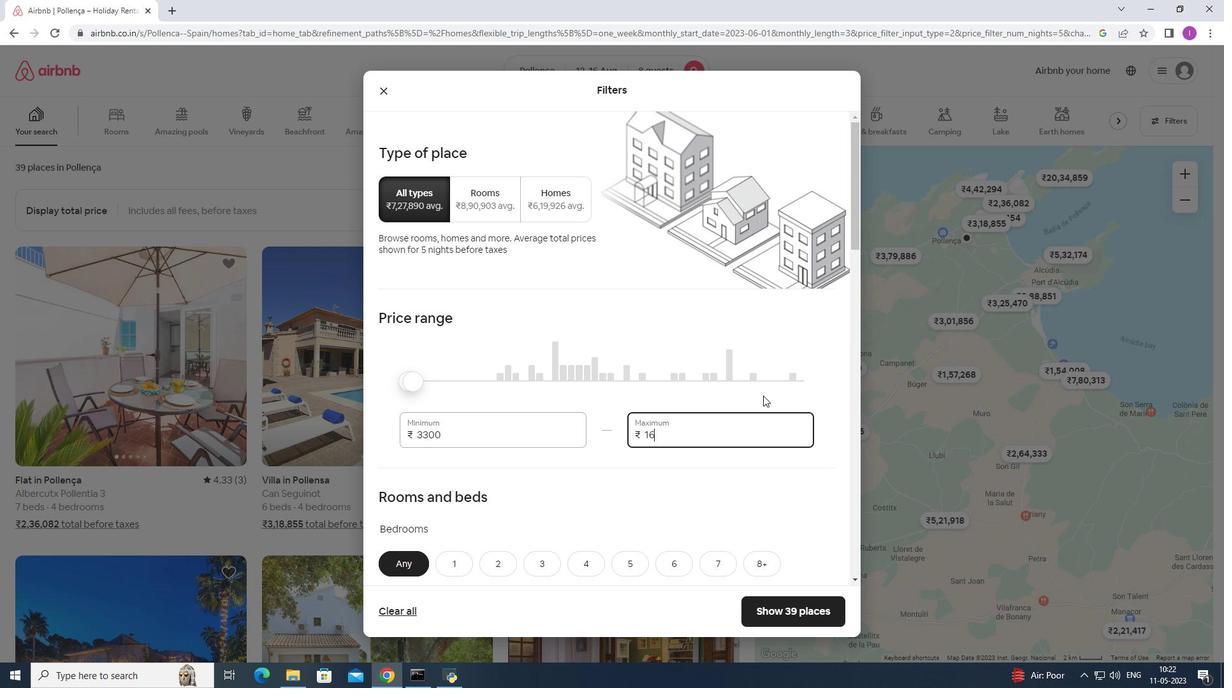 
Action: Mouse moved to (762, 394)
Screenshot: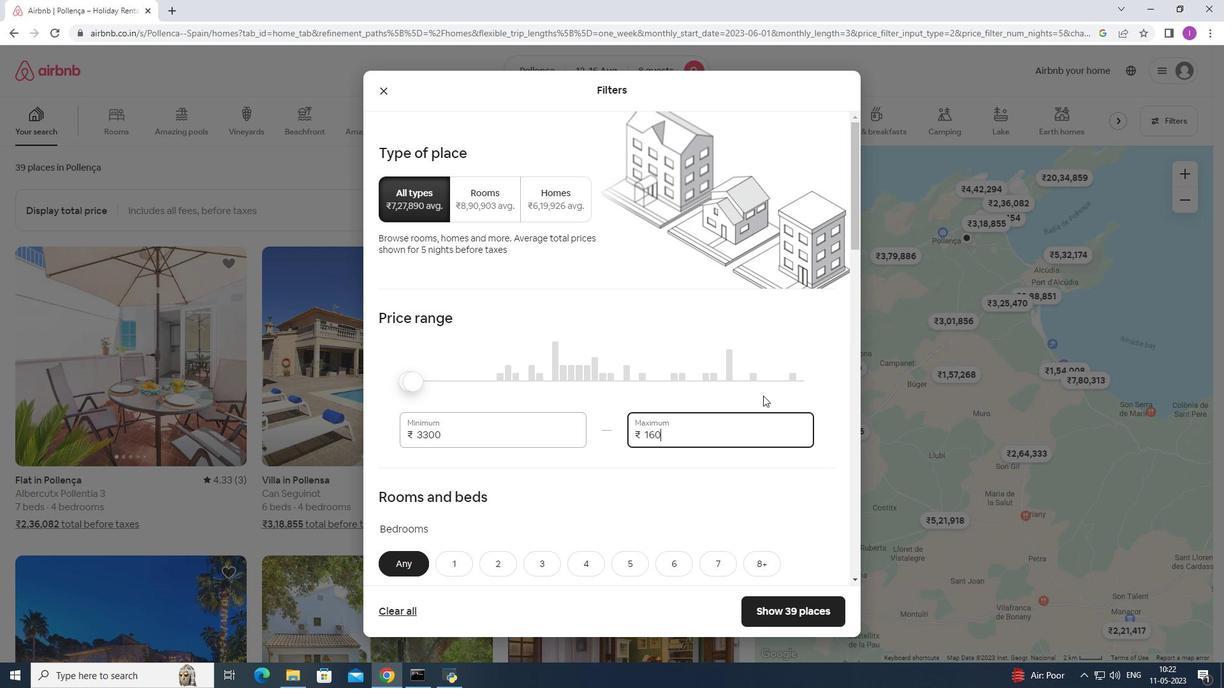 
Action: Key pressed 0
Screenshot: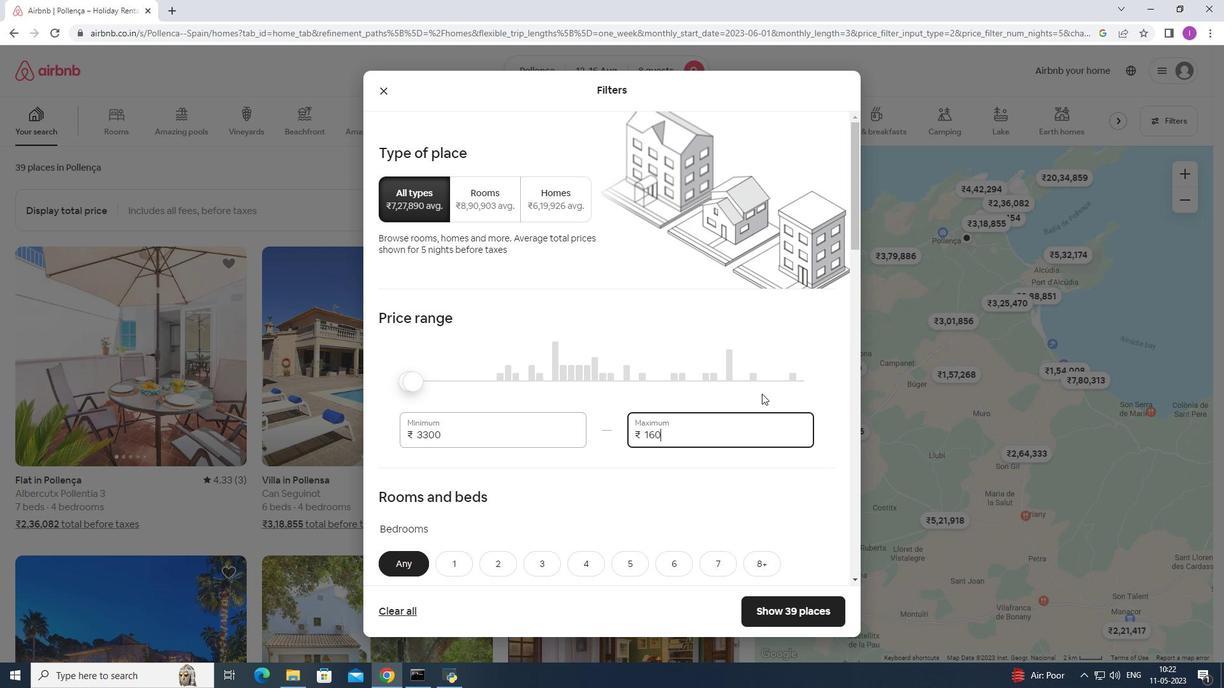 
Action: Mouse moved to (762, 394)
Screenshot: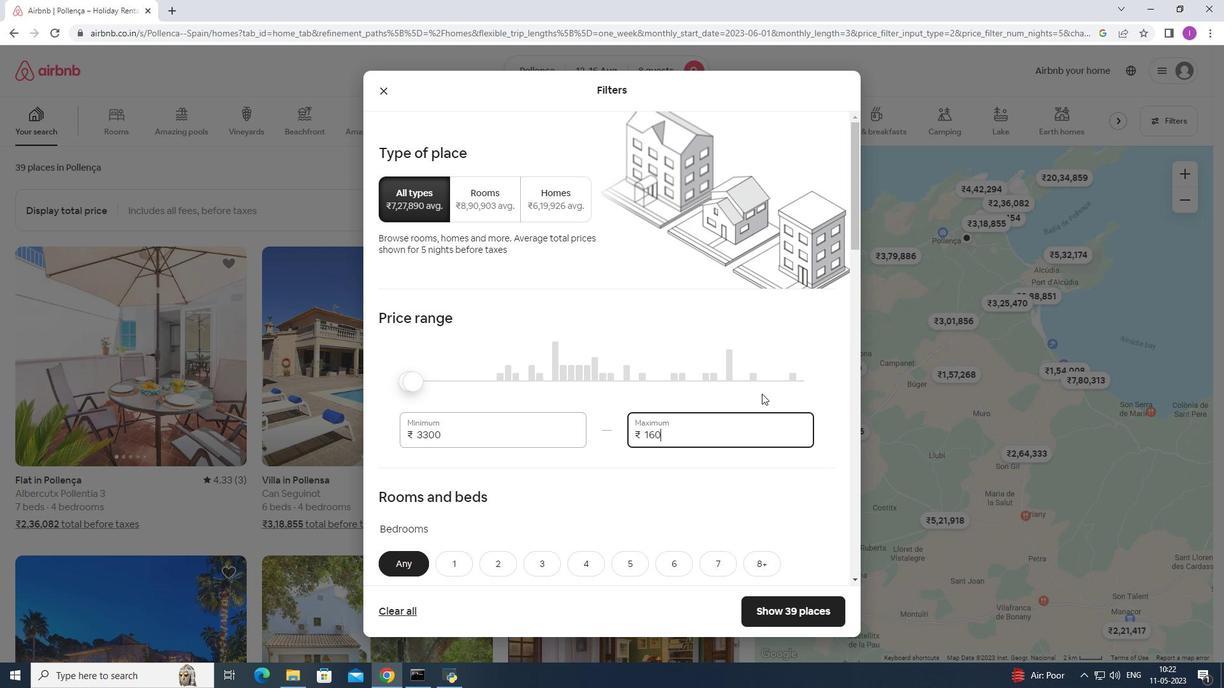 
Action: Key pressed 0
Screenshot: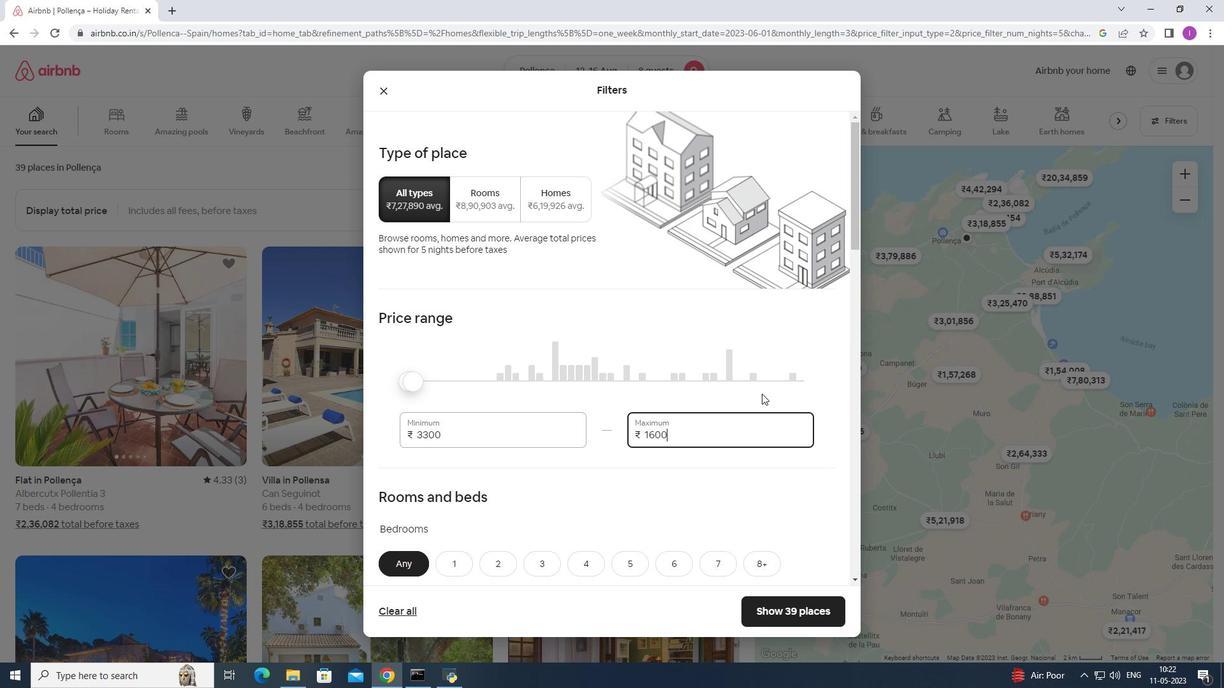 
Action: Mouse moved to (449, 435)
Screenshot: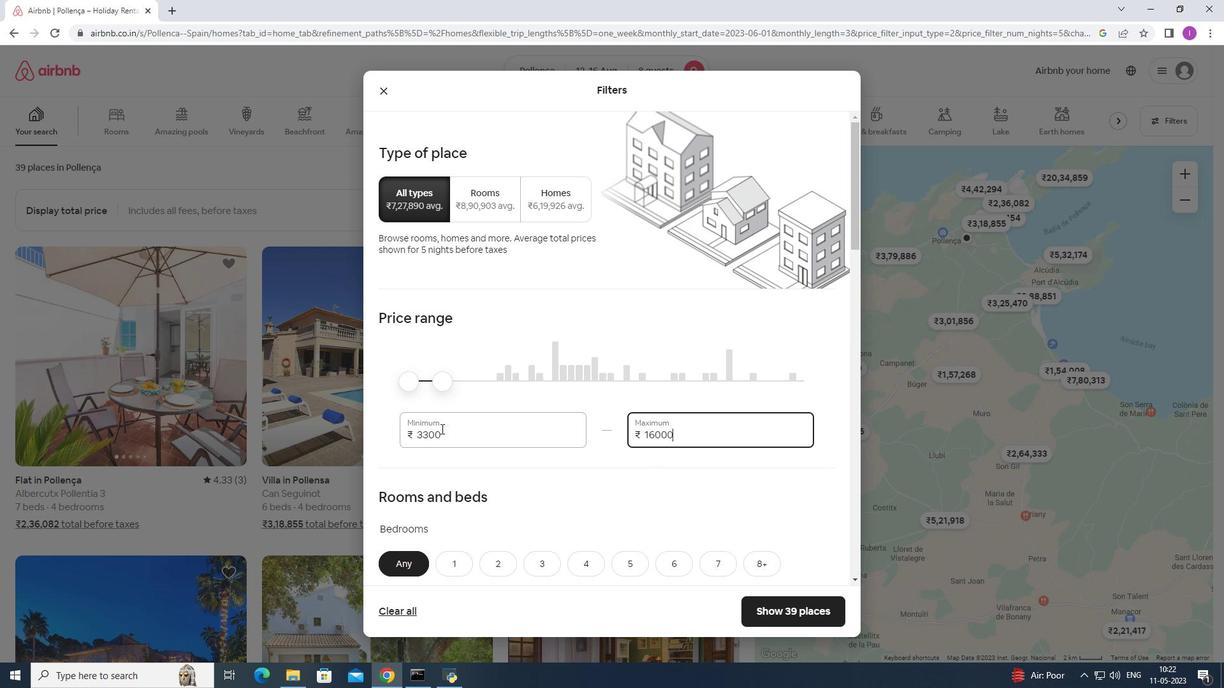 
Action: Mouse pressed left at (449, 435)
Screenshot: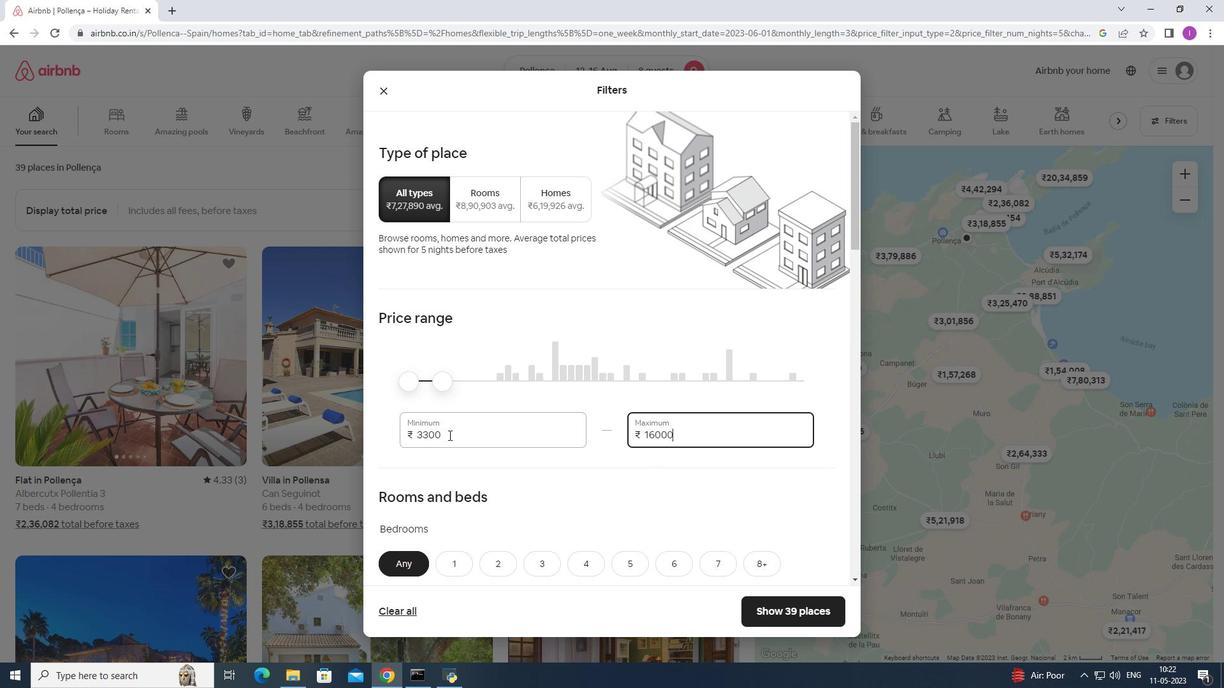 
Action: Mouse moved to (421, 437)
Screenshot: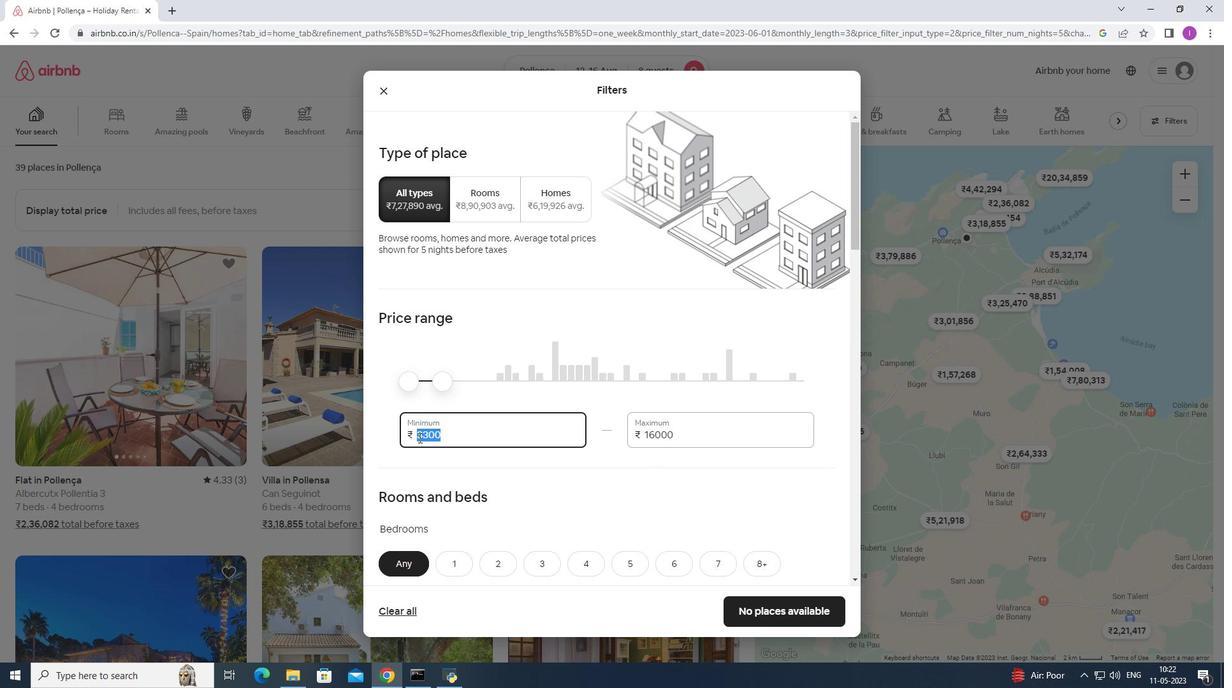 
Action: Key pressed 1000
Screenshot: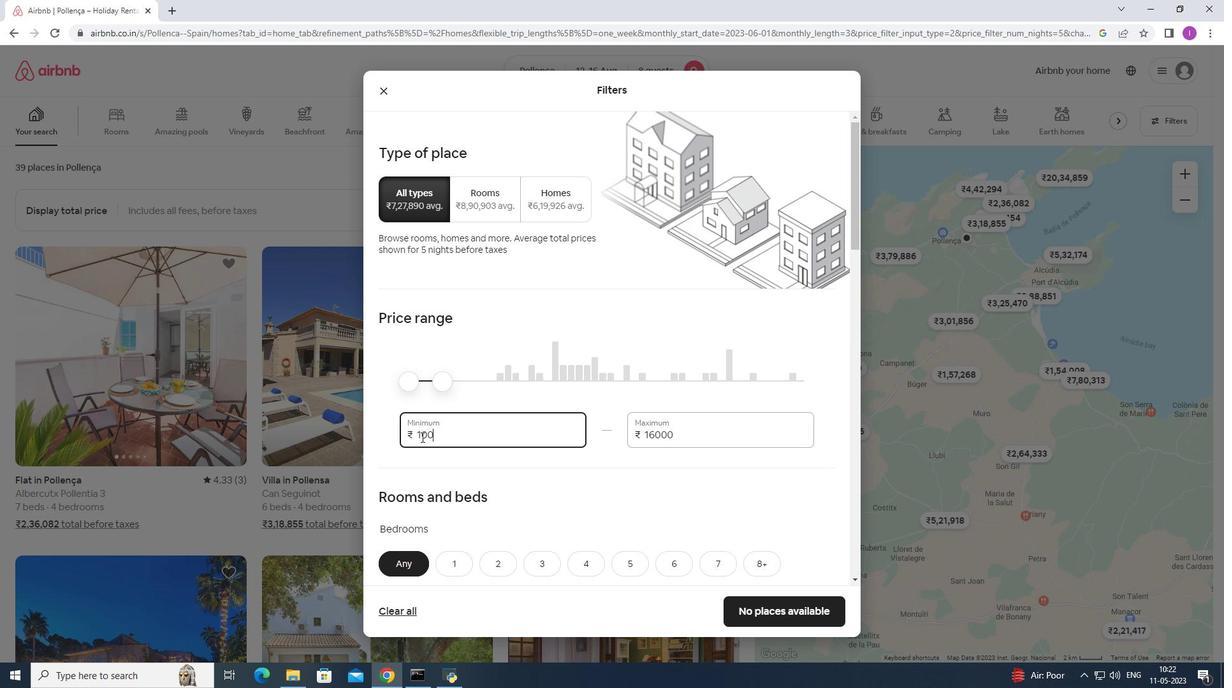 
Action: Mouse moved to (422, 436)
Screenshot: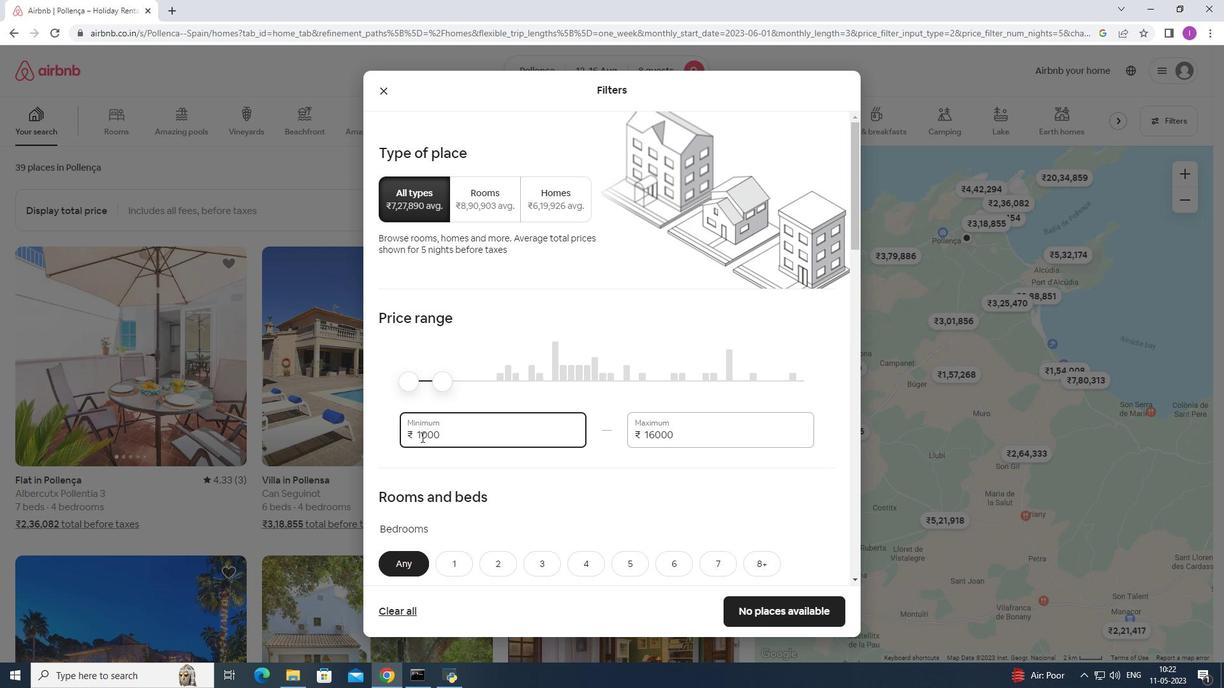 
Action: Key pressed 0
Screenshot: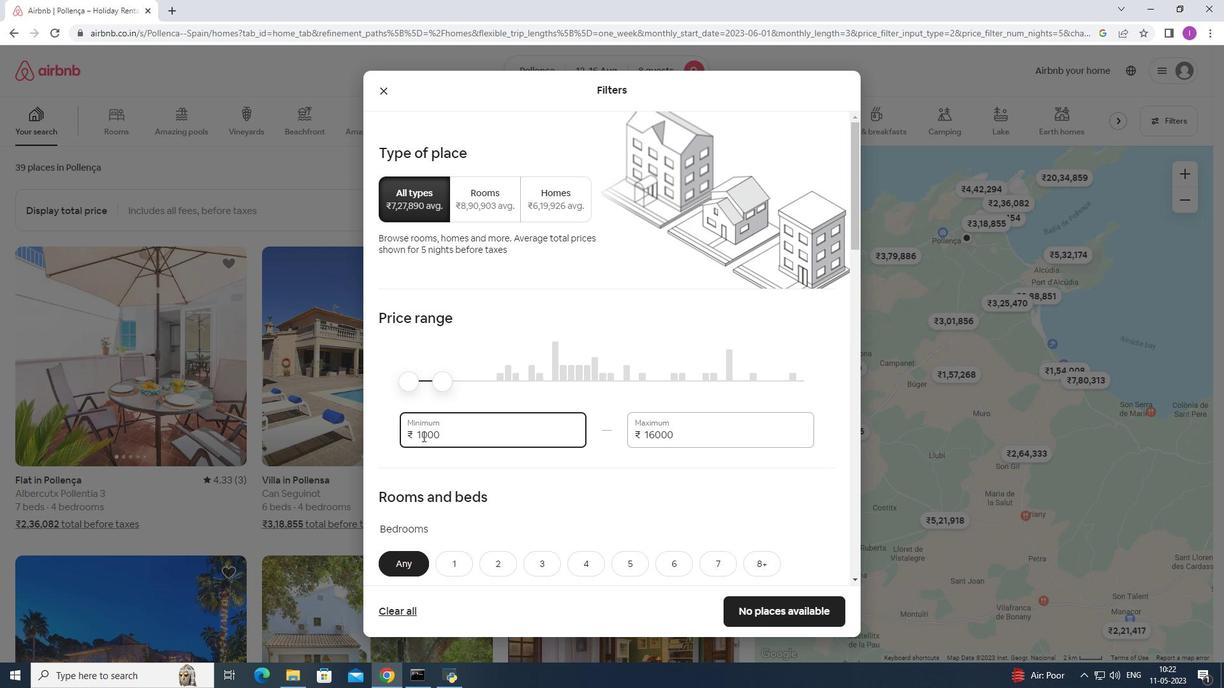 
Action: Mouse moved to (644, 478)
Screenshot: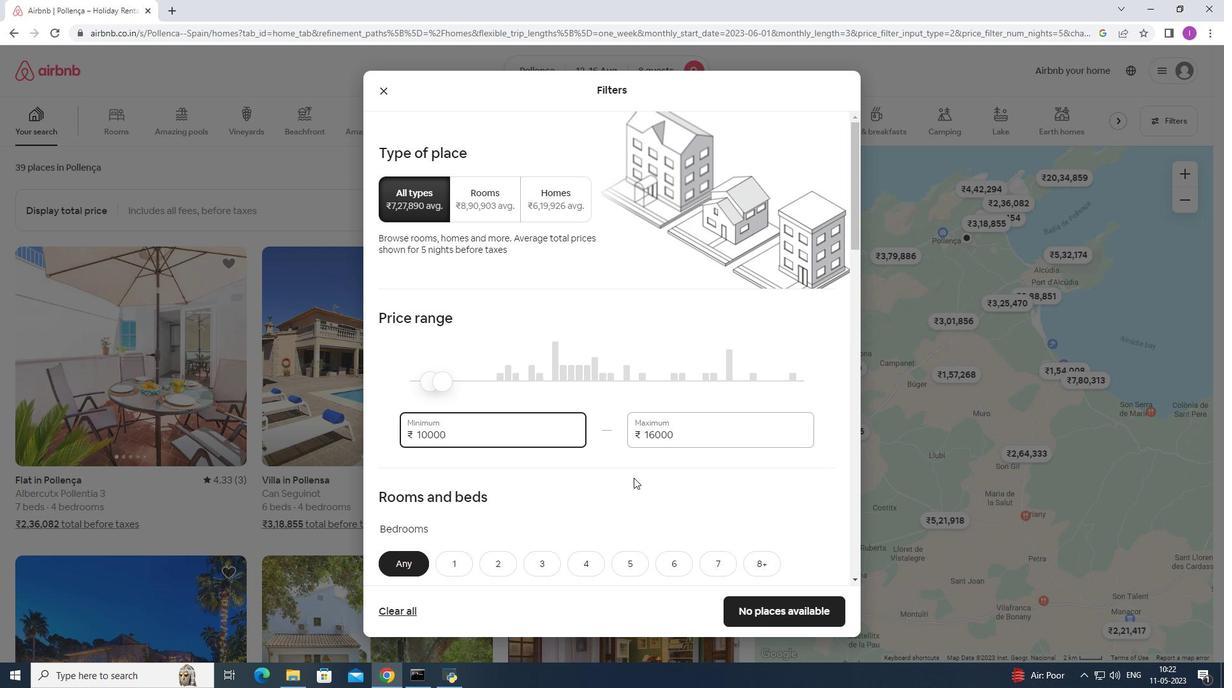 
Action: Mouse scrolled (644, 477) with delta (0, 0)
Screenshot: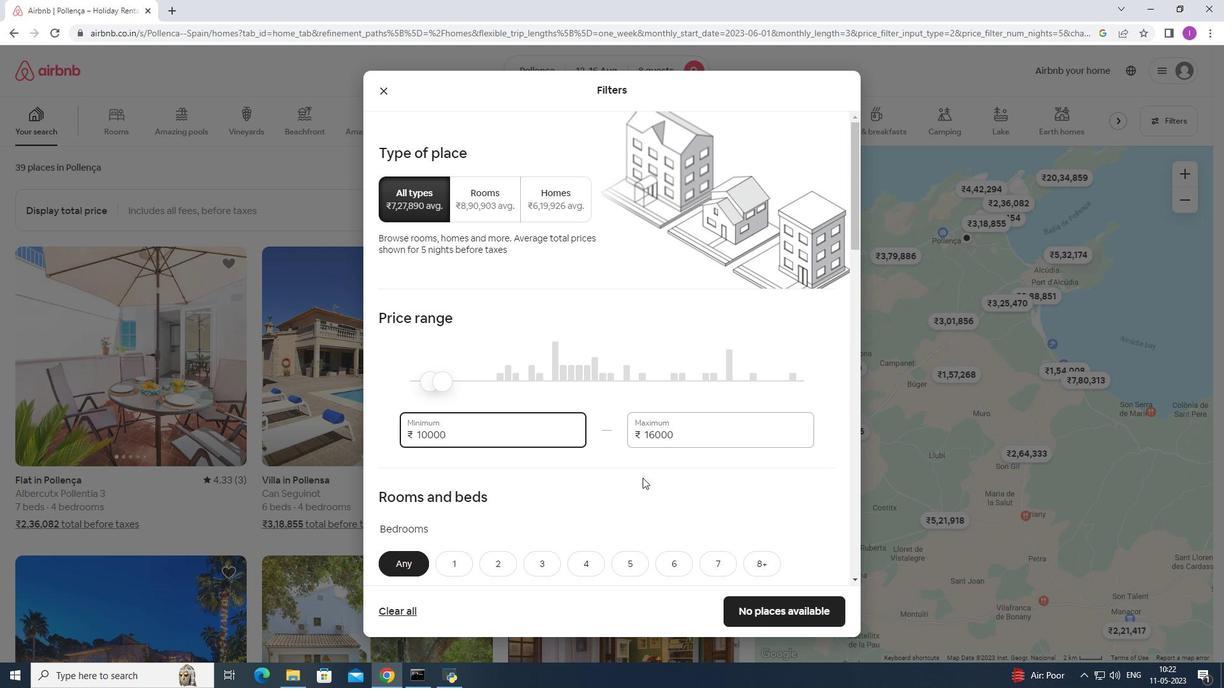 
Action: Mouse scrolled (644, 477) with delta (0, 0)
Screenshot: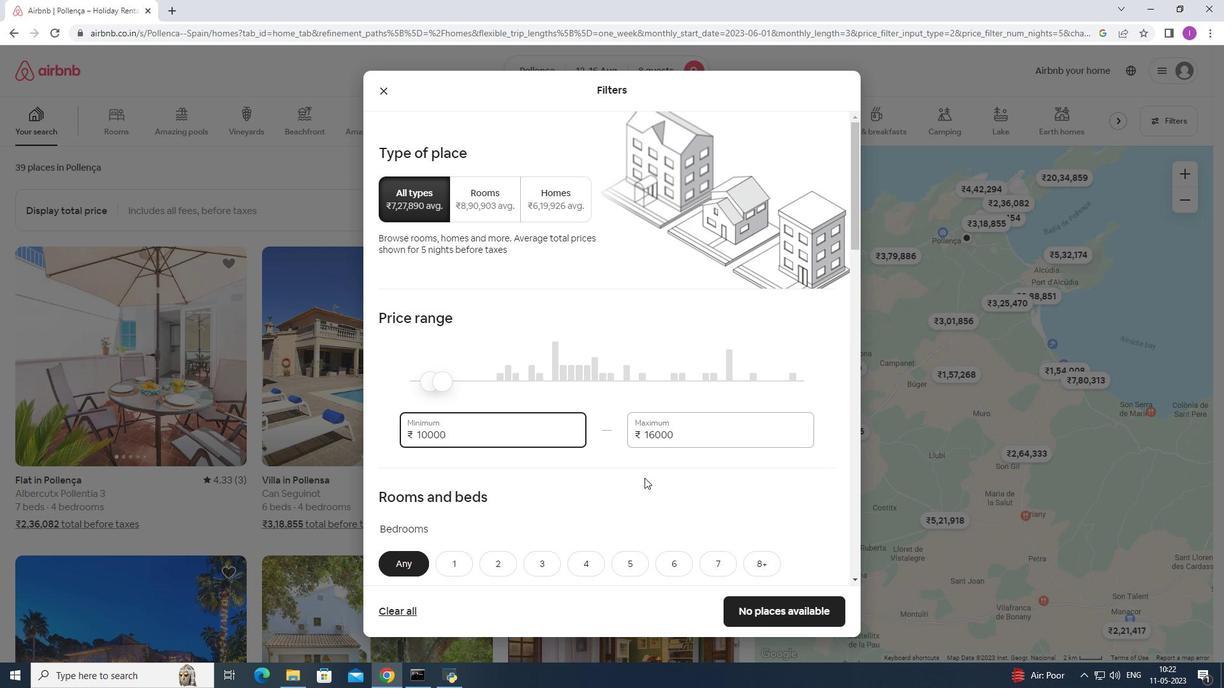 
Action: Mouse moved to (659, 470)
Screenshot: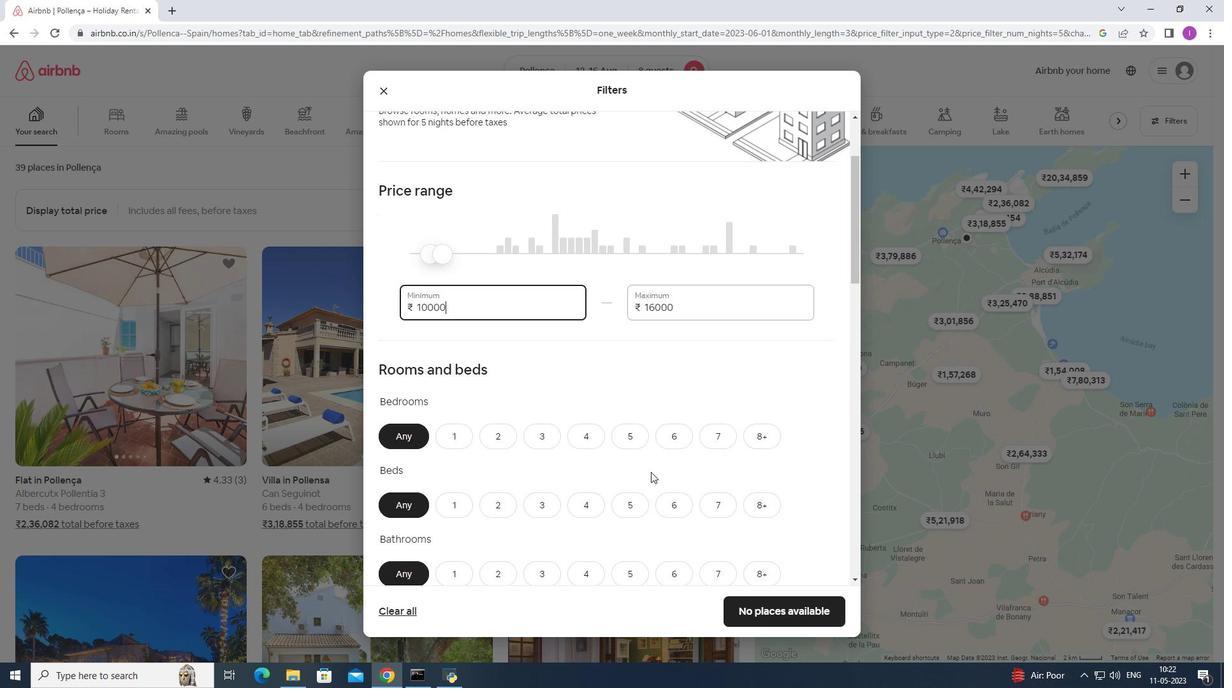 
Action: Mouse scrolled (659, 469) with delta (0, 0)
Screenshot: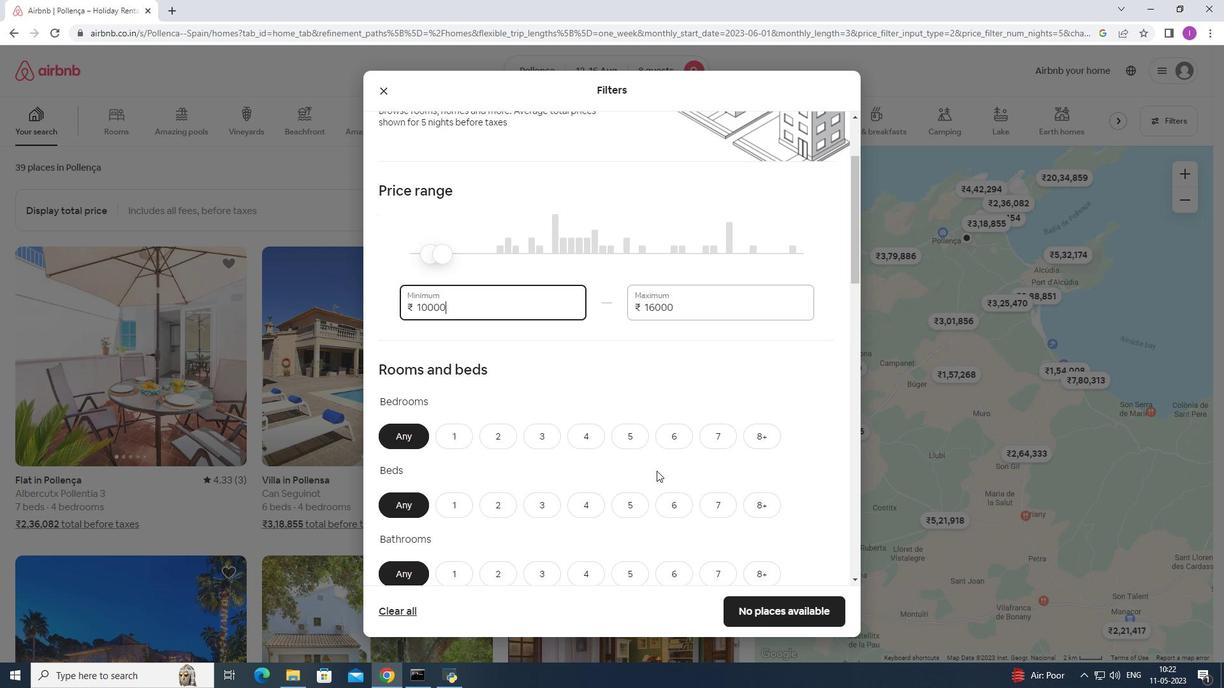 
Action: Mouse scrolled (659, 469) with delta (0, 0)
Screenshot: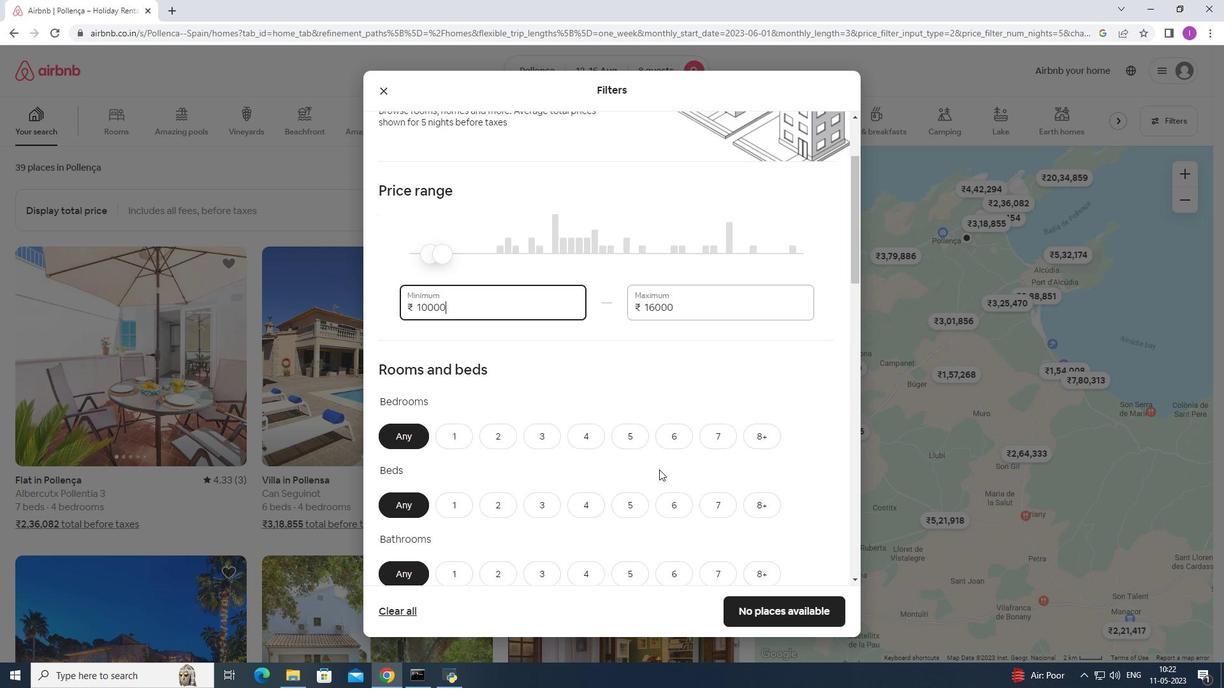 
Action: Mouse moved to (761, 308)
Screenshot: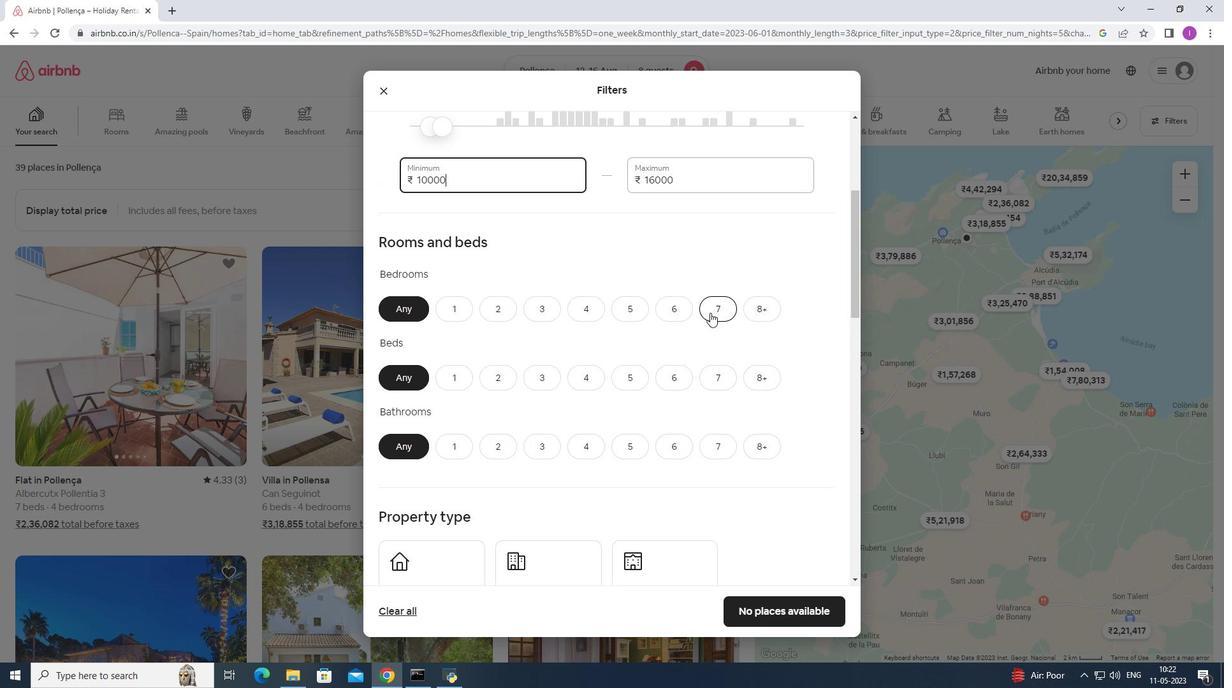 
Action: Mouse pressed left at (761, 308)
Screenshot: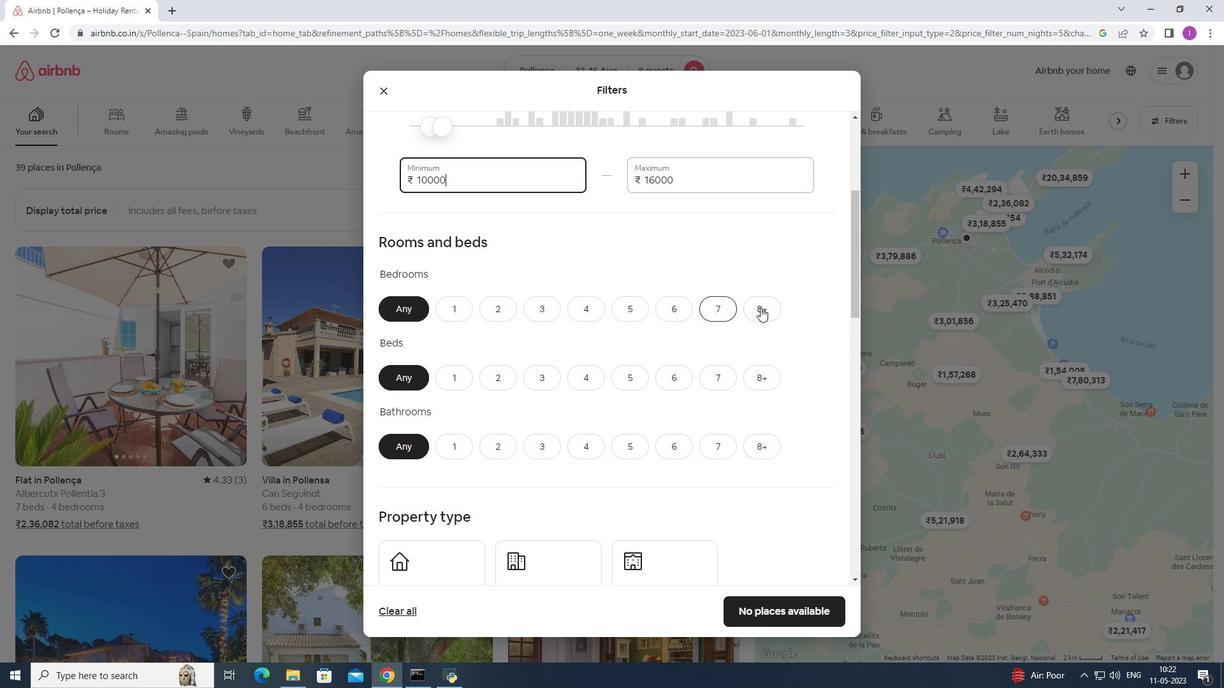 
Action: Mouse moved to (764, 383)
Screenshot: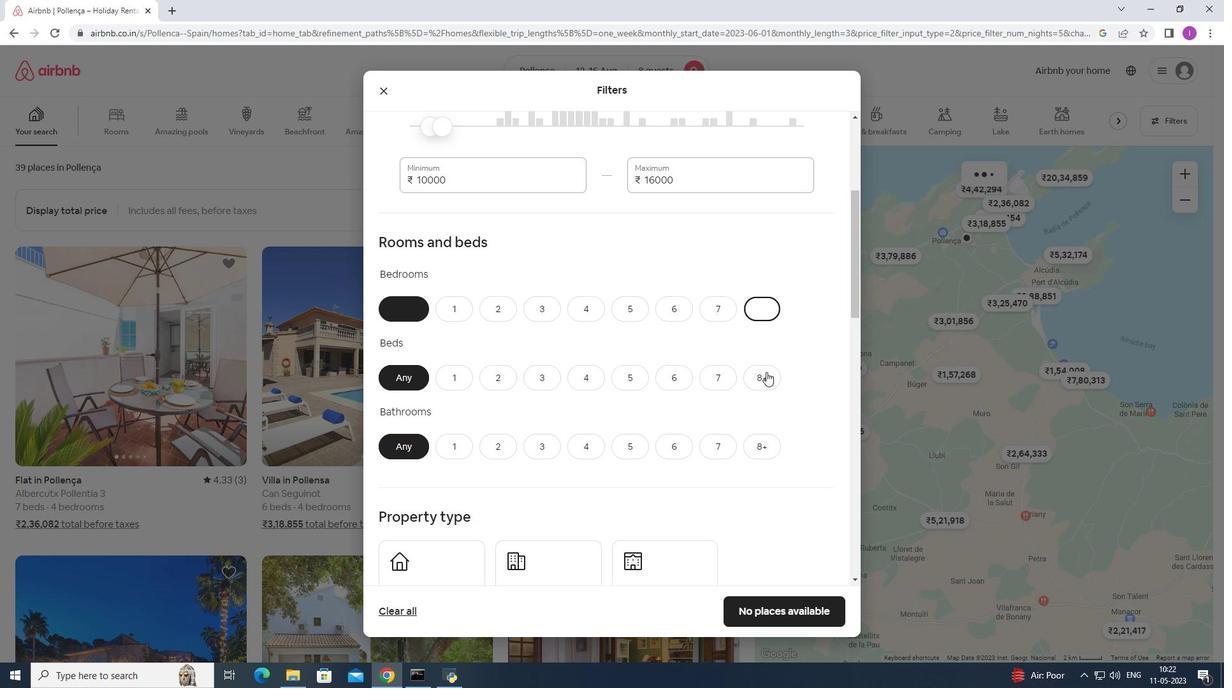 
Action: Mouse pressed left at (764, 383)
Screenshot: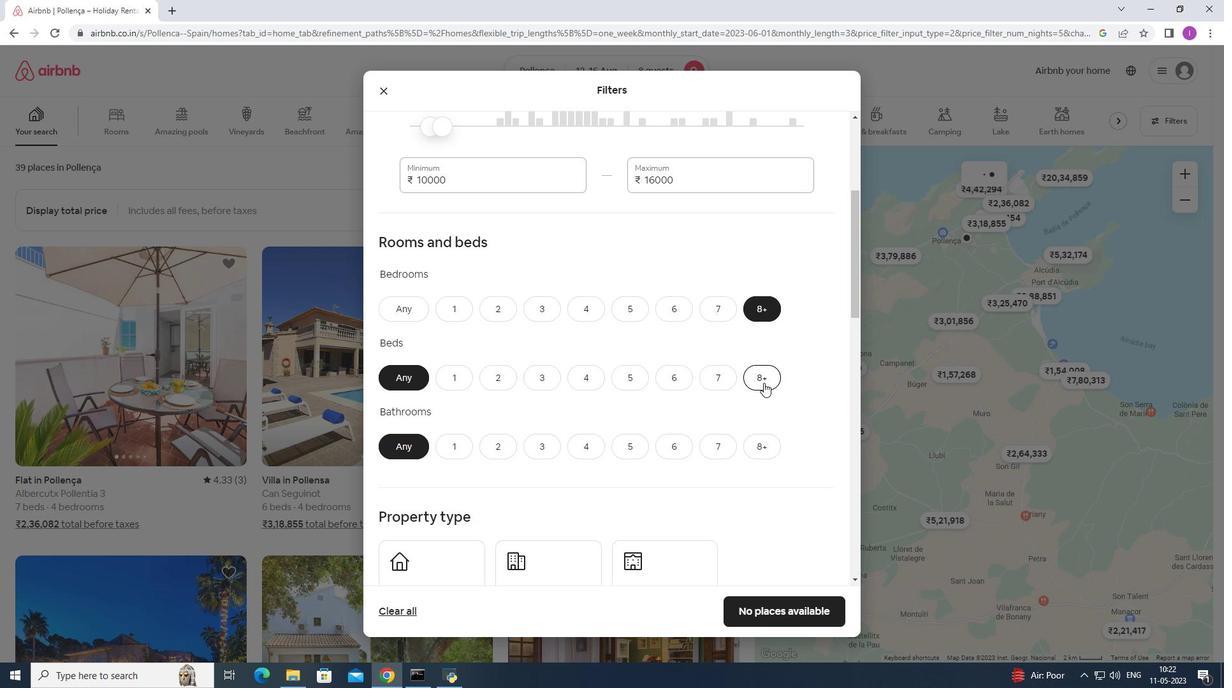 
Action: Mouse moved to (762, 438)
Screenshot: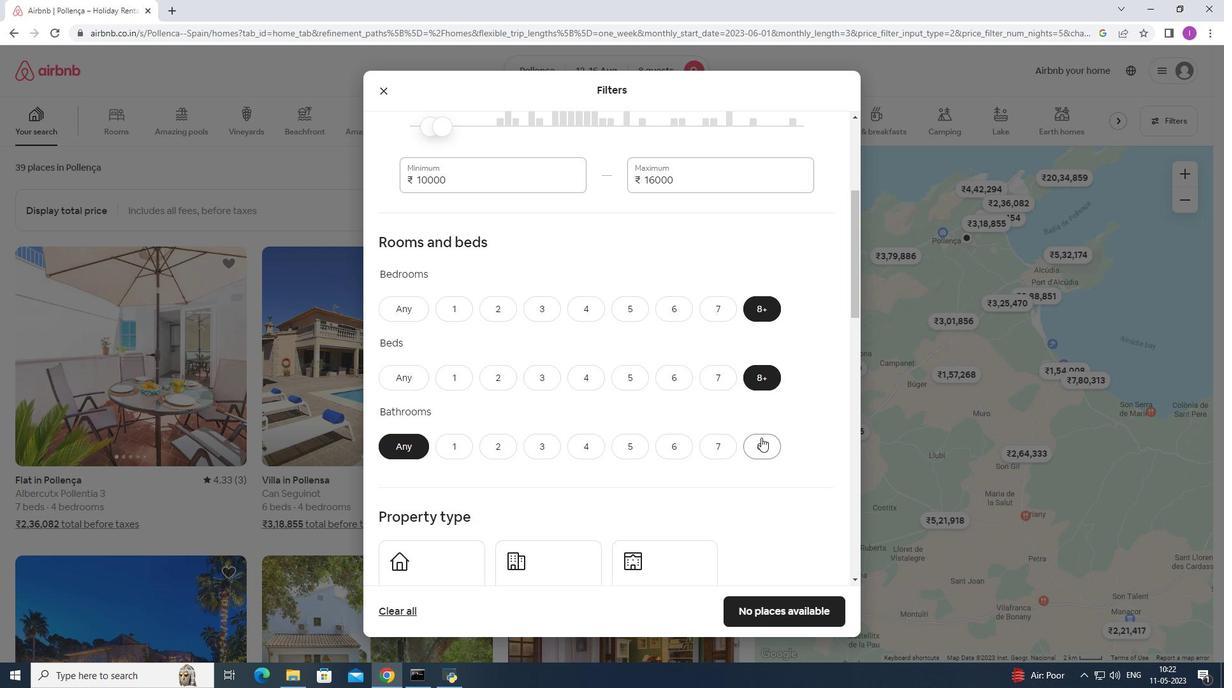
Action: Mouse pressed left at (762, 438)
Screenshot: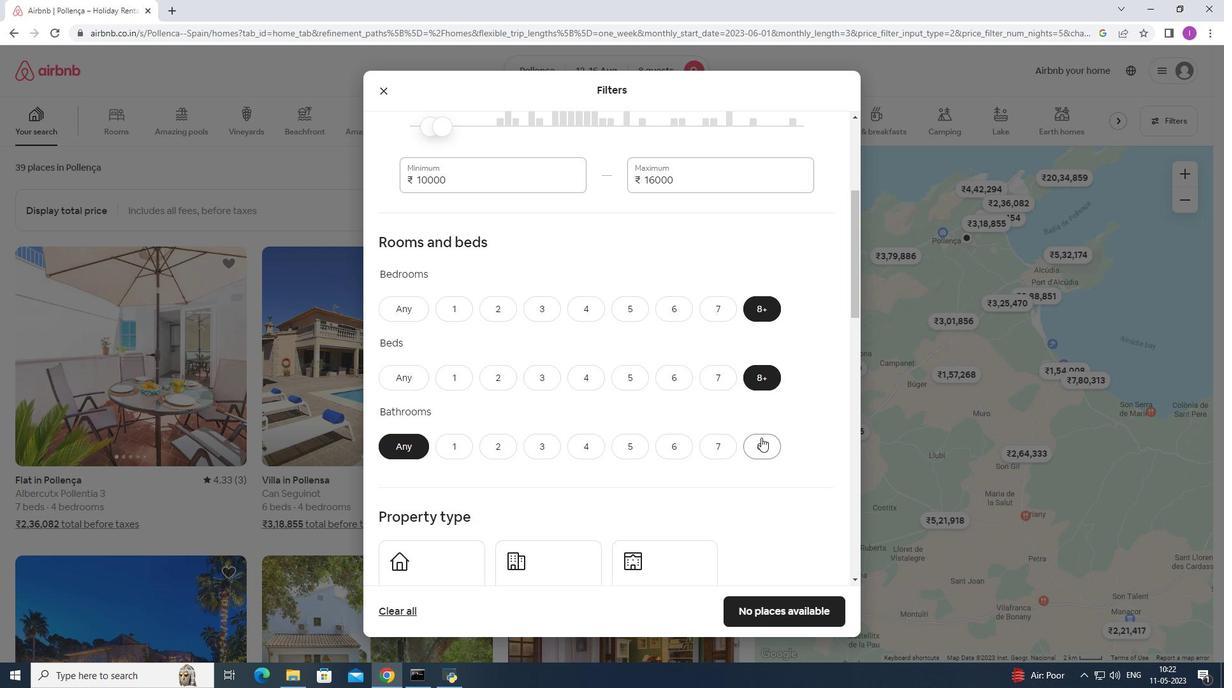 
Action: Mouse moved to (797, 438)
Screenshot: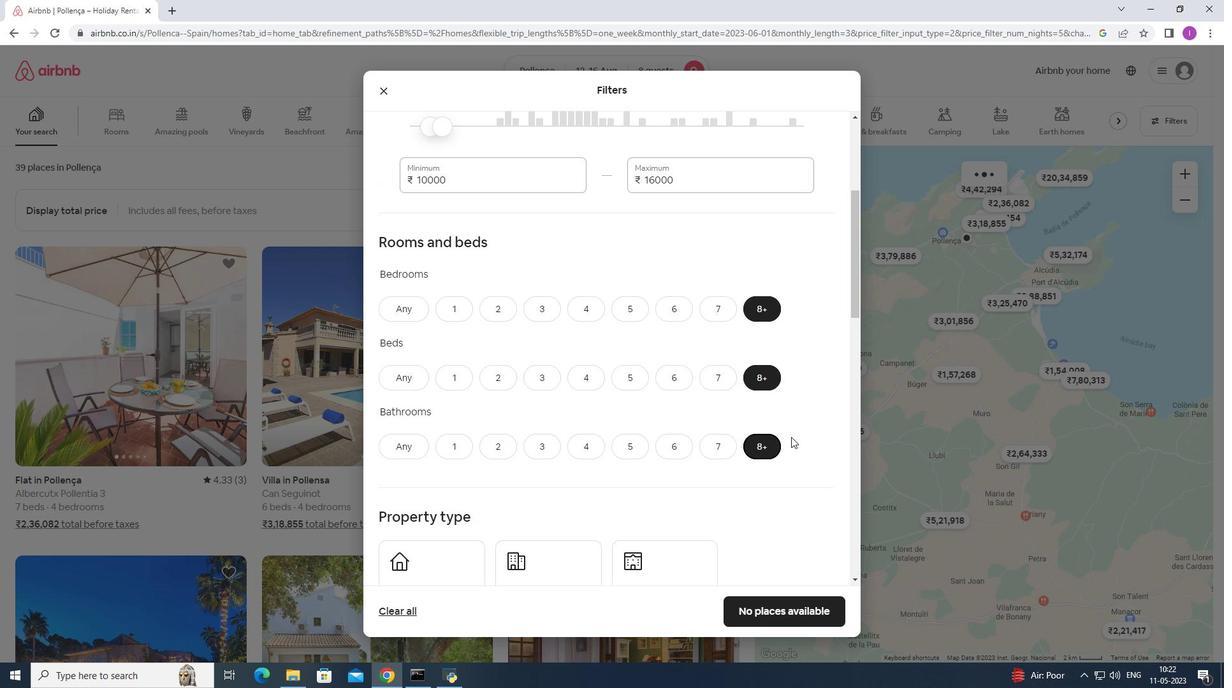 
Action: Mouse scrolled (797, 437) with delta (0, 0)
Screenshot: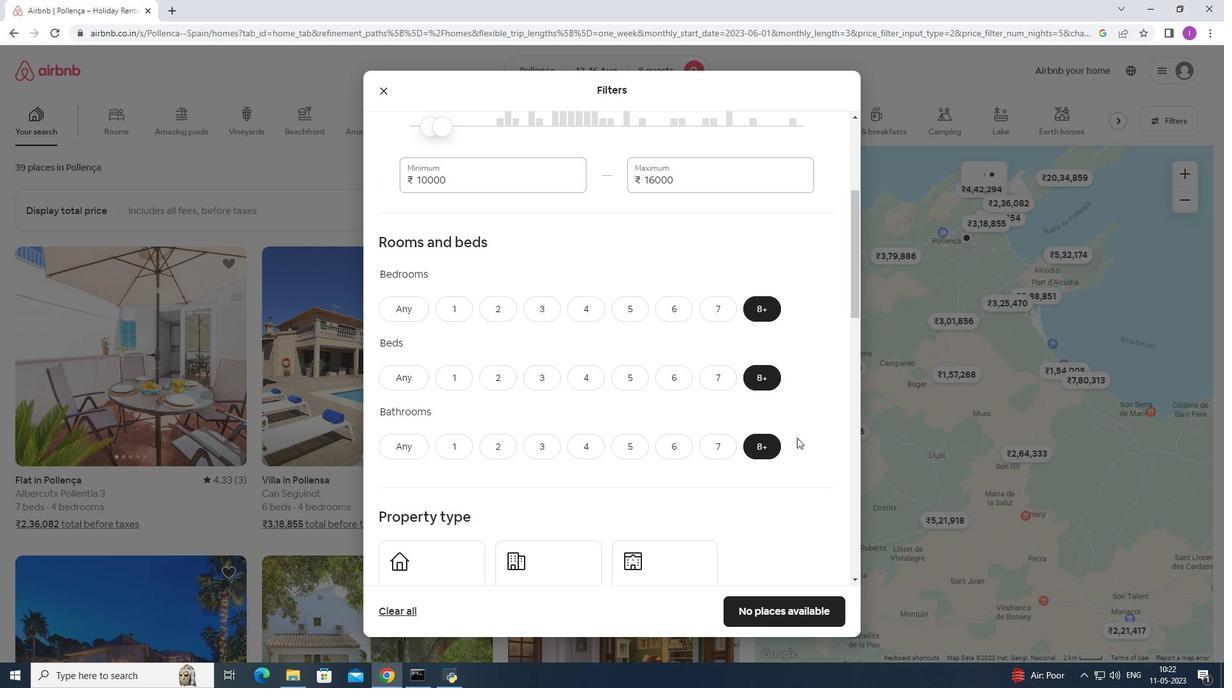 
Action: Mouse scrolled (797, 437) with delta (0, 0)
Screenshot: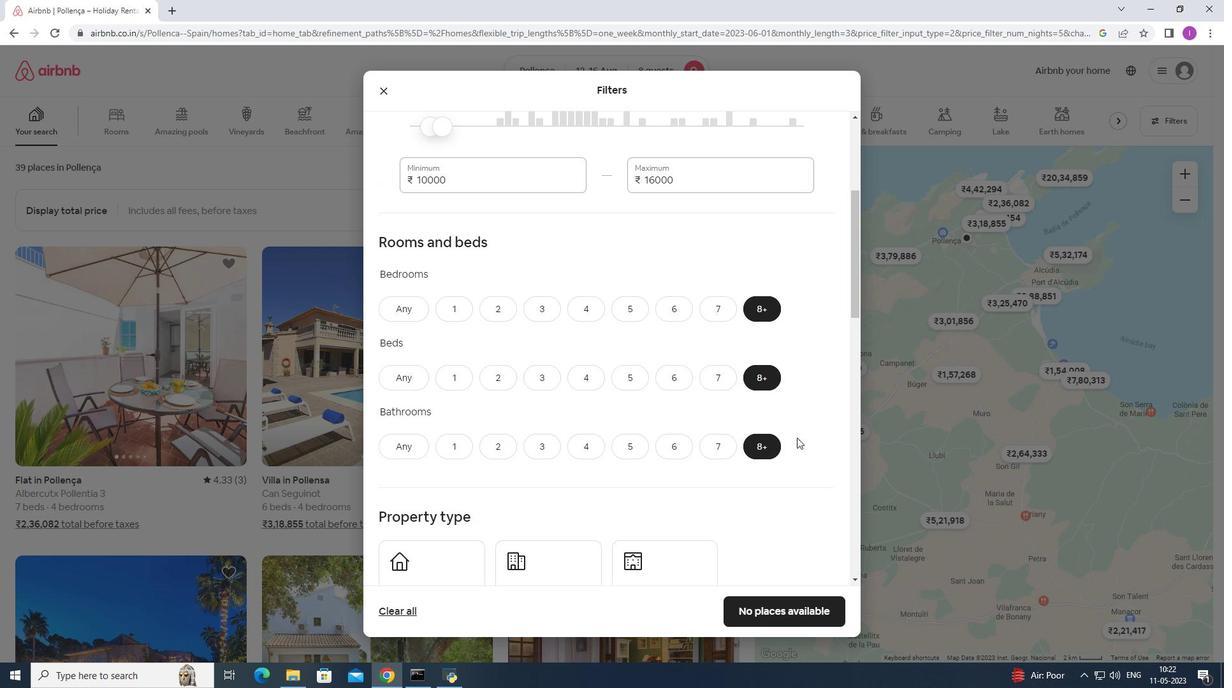 
Action: Mouse moved to (792, 433)
Screenshot: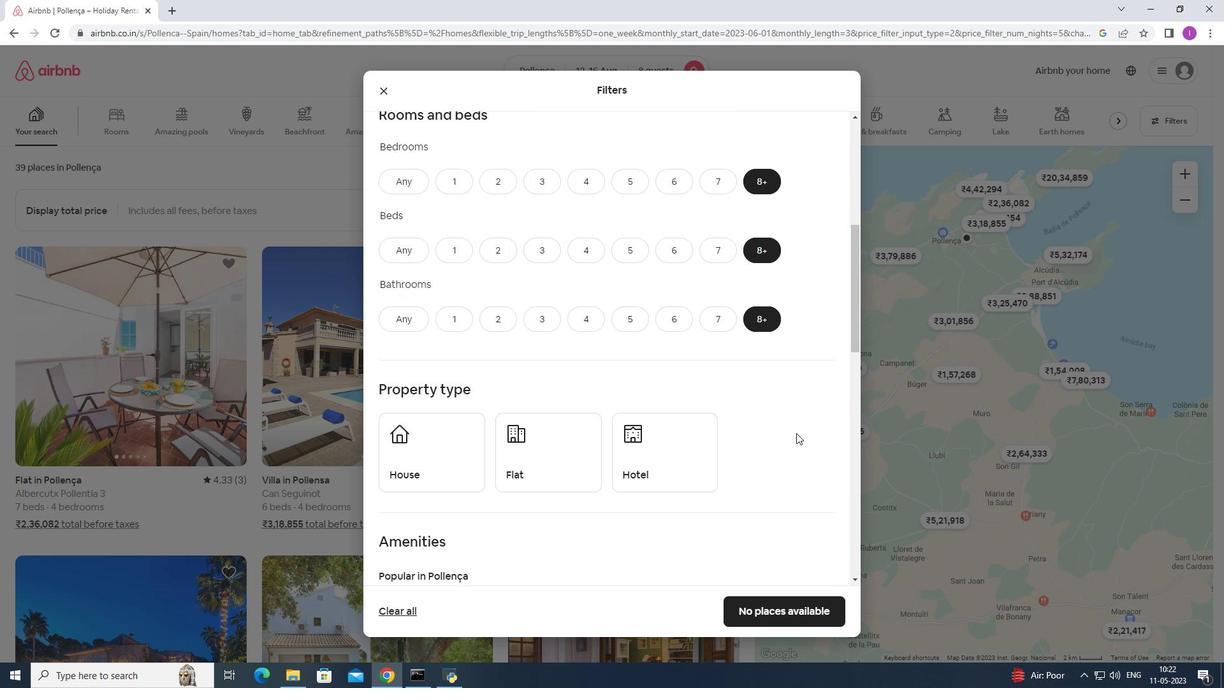 
Action: Mouse scrolled (792, 433) with delta (0, 0)
Screenshot: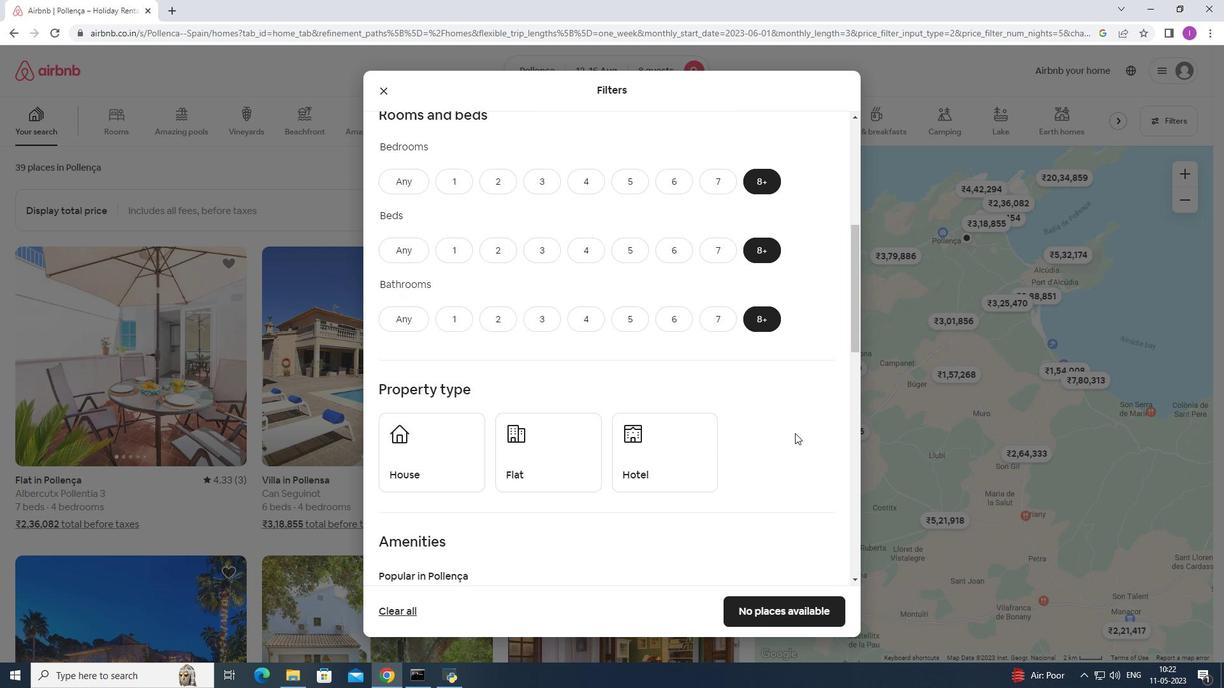 
Action: Mouse moved to (415, 399)
Screenshot: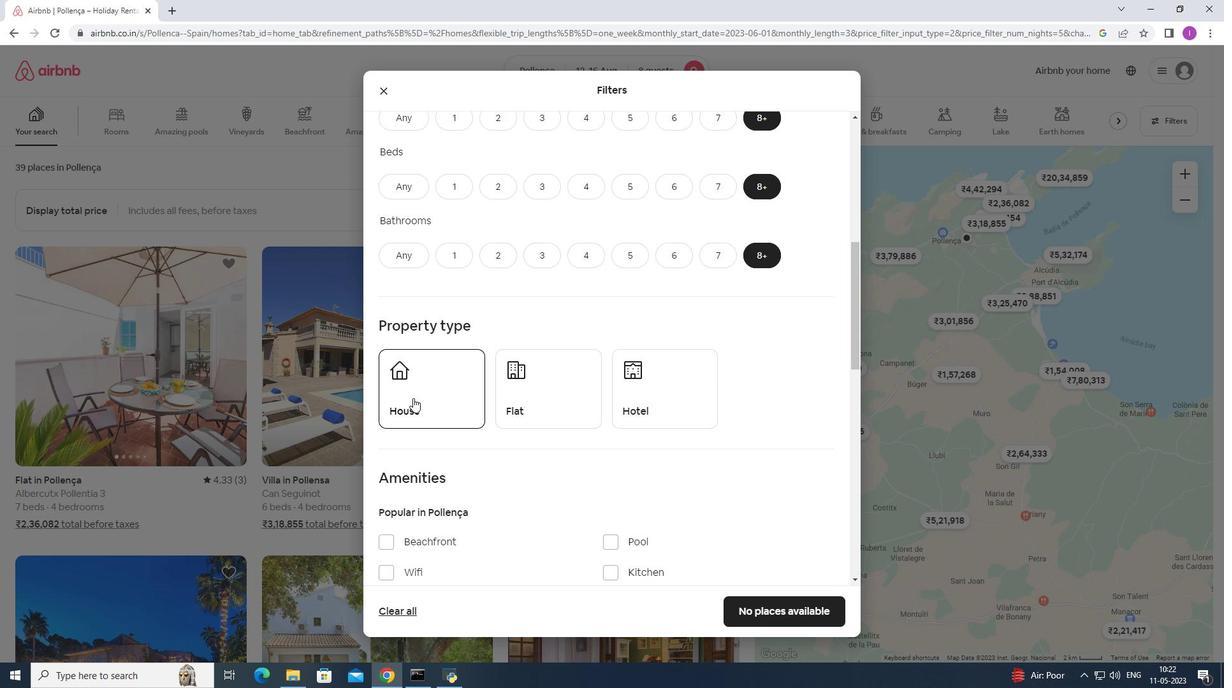 
Action: Mouse pressed left at (415, 399)
Screenshot: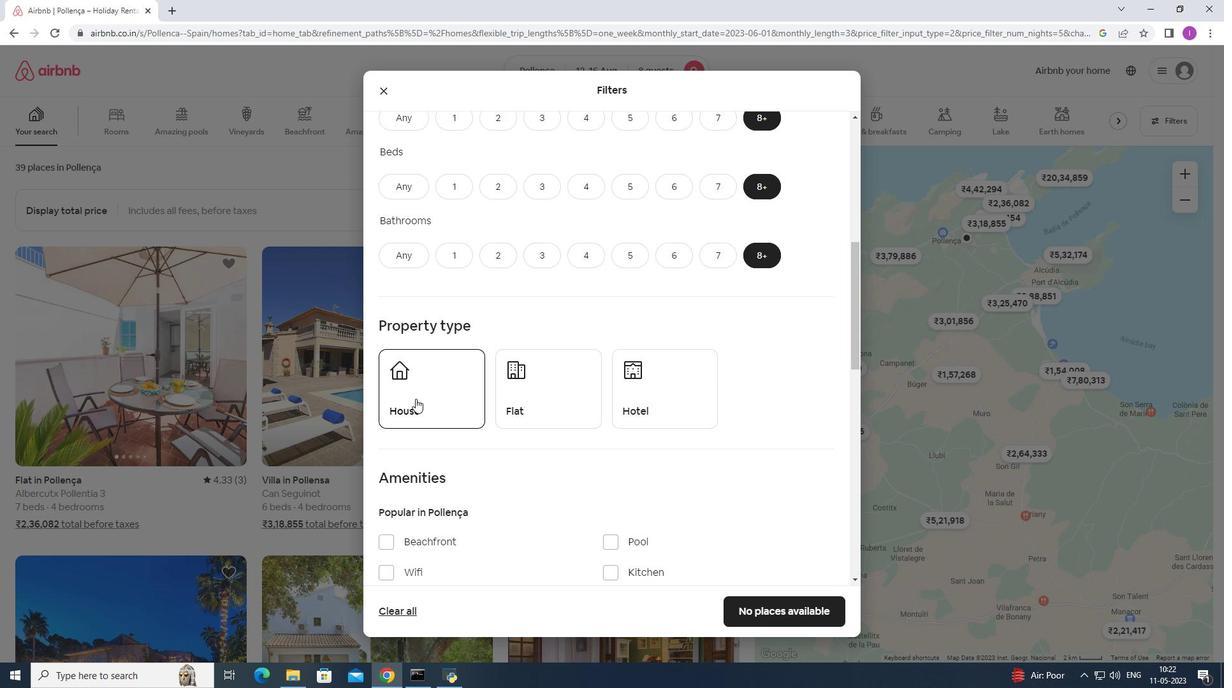 
Action: Mouse moved to (555, 391)
Screenshot: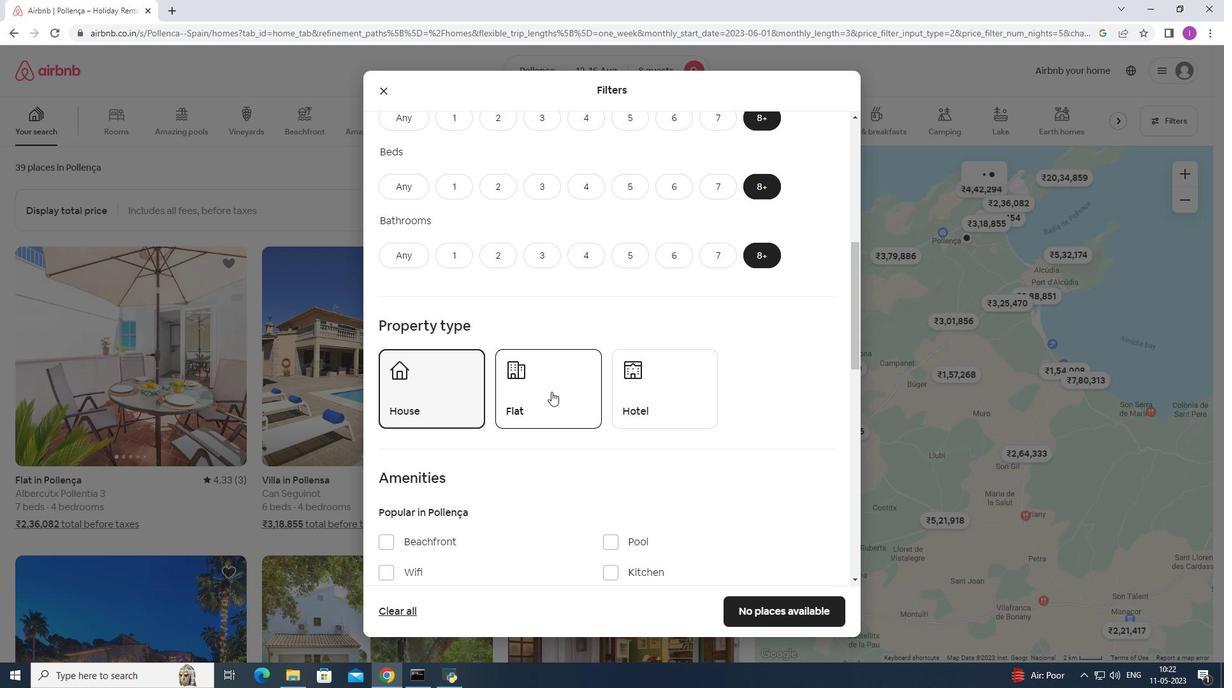
Action: Mouse pressed left at (555, 391)
Screenshot: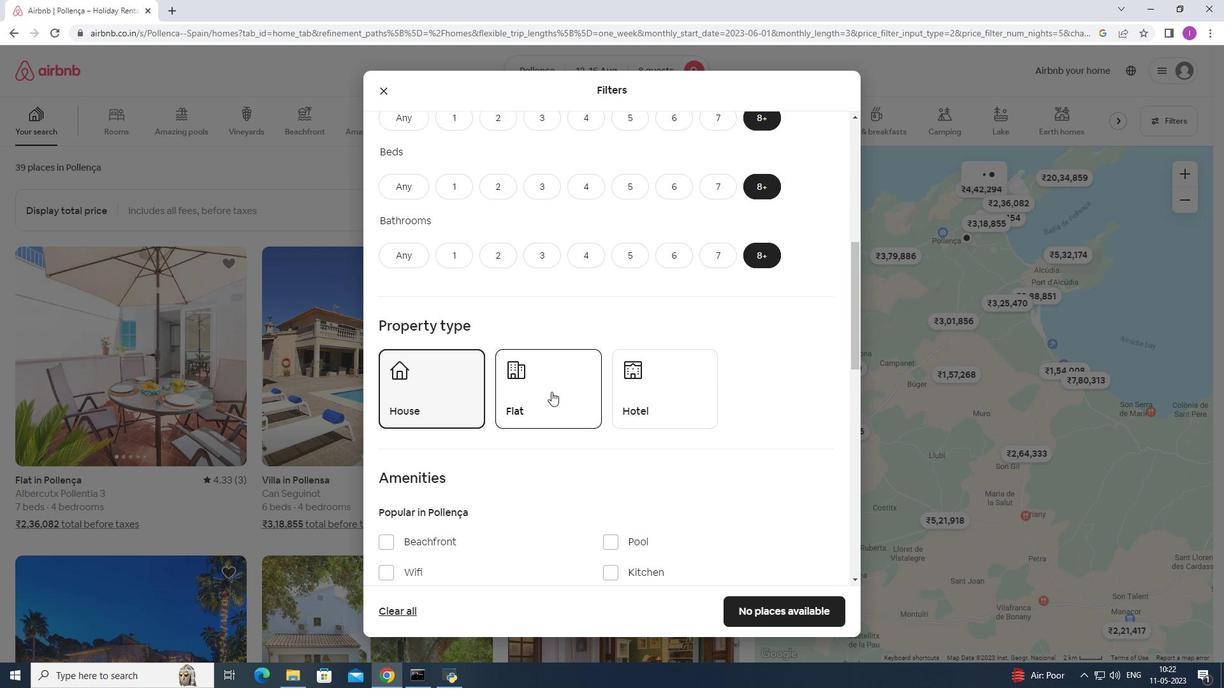 
Action: Mouse moved to (642, 387)
Screenshot: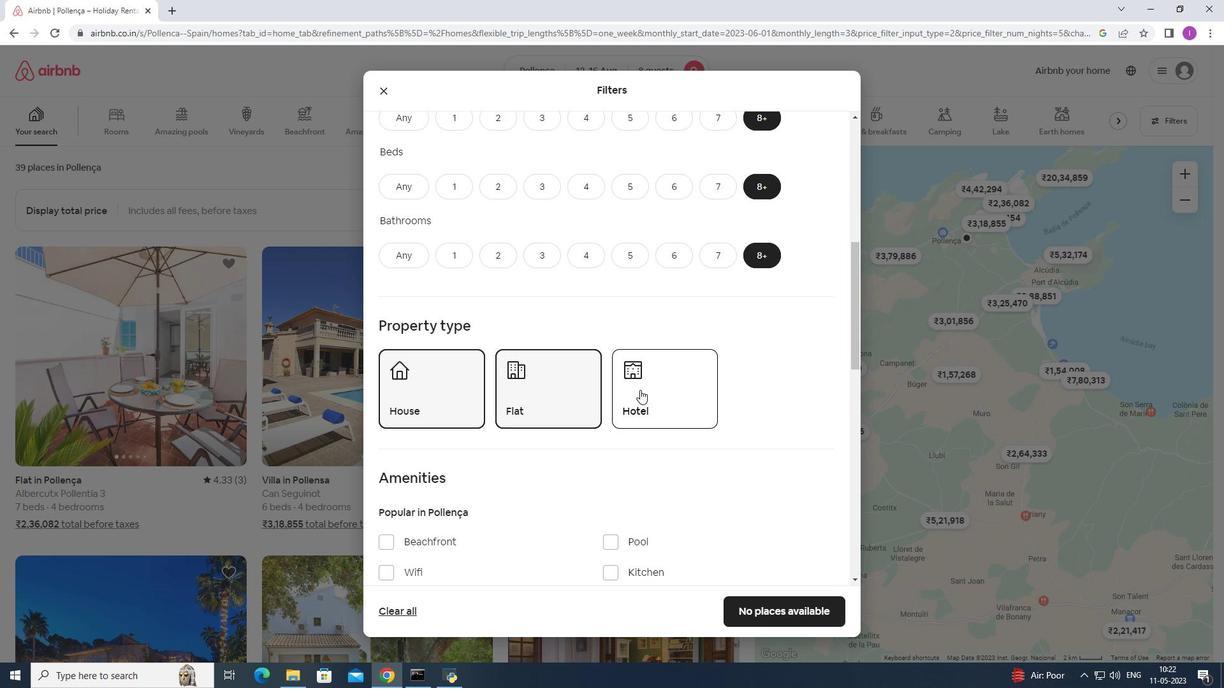 
Action: Mouse pressed left at (642, 387)
Screenshot: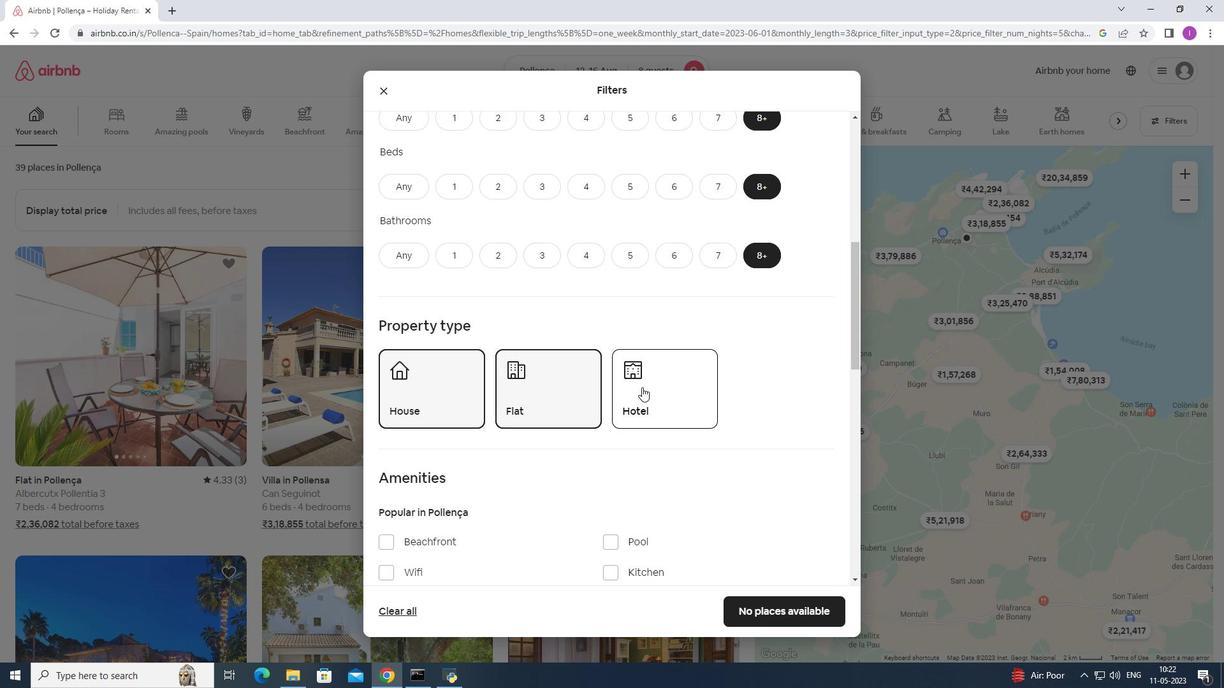 
Action: Mouse moved to (454, 532)
Screenshot: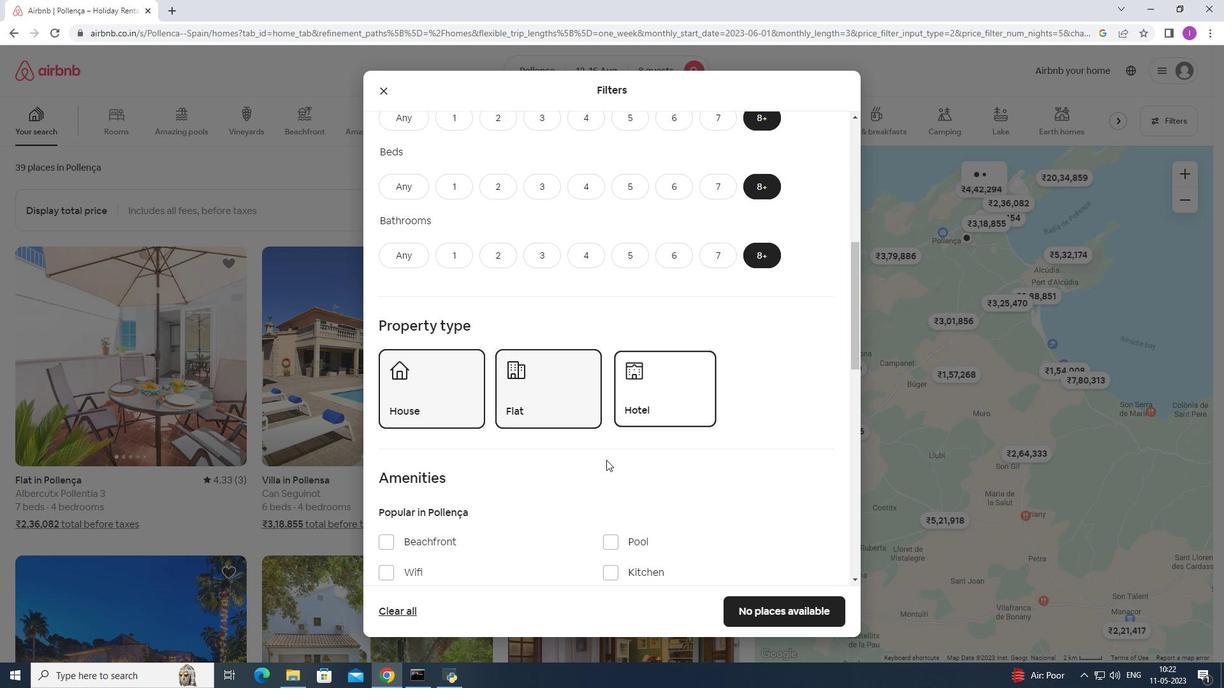 
Action: Mouse scrolled (454, 532) with delta (0, 0)
Screenshot: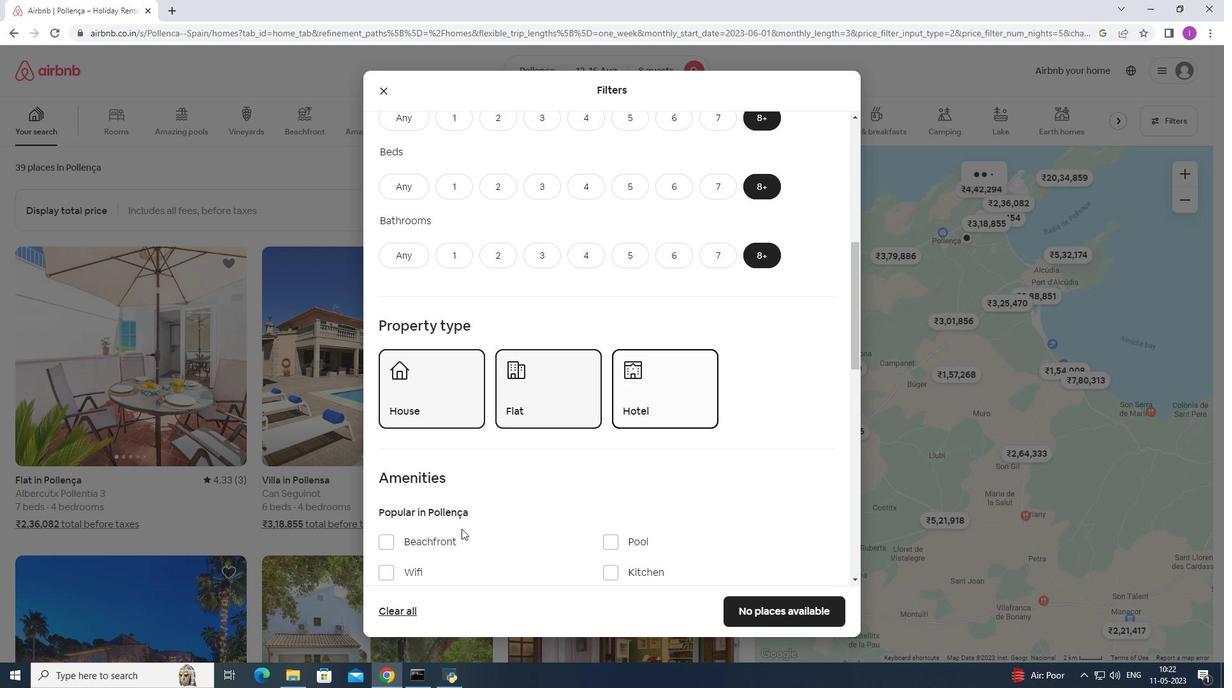 
Action: Mouse scrolled (454, 532) with delta (0, 0)
Screenshot: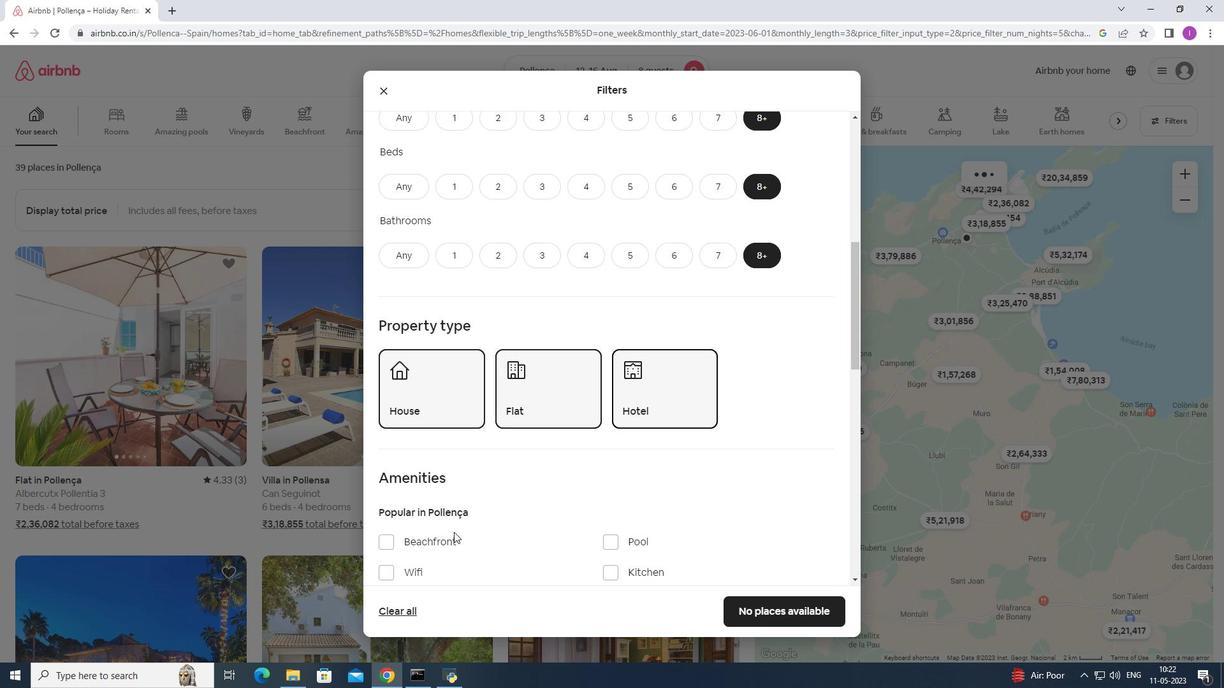 
Action: Mouse scrolled (454, 532) with delta (0, 0)
Screenshot: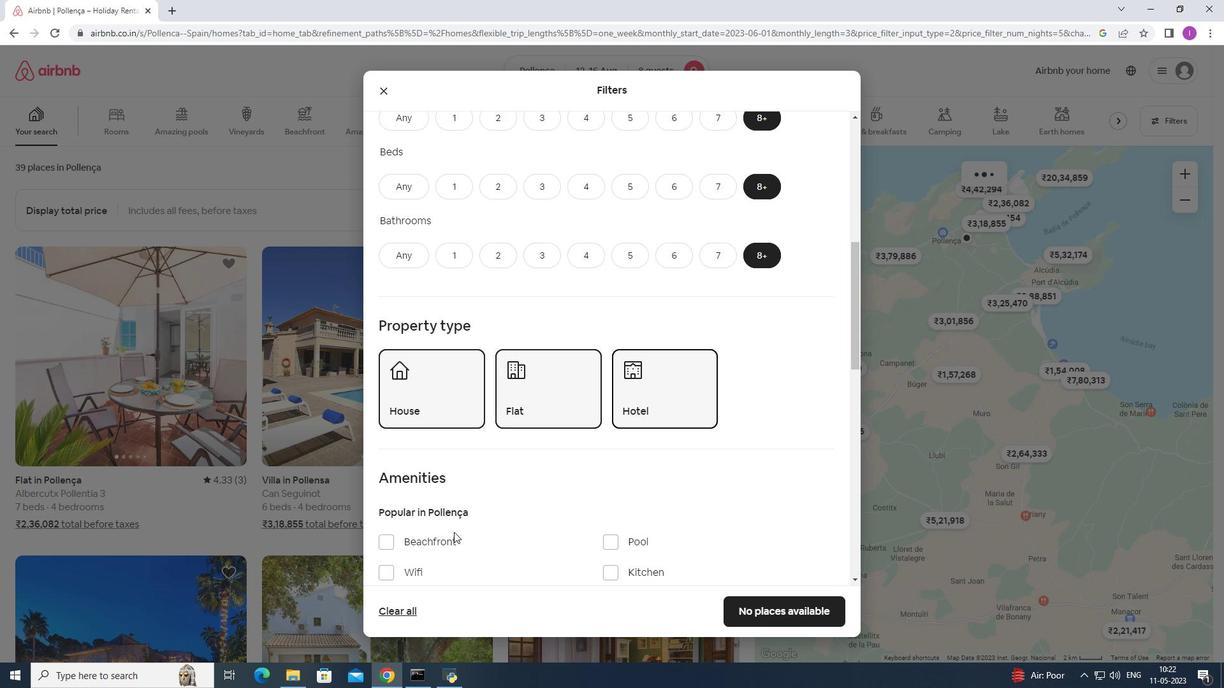 
Action: Mouse moved to (504, 460)
Screenshot: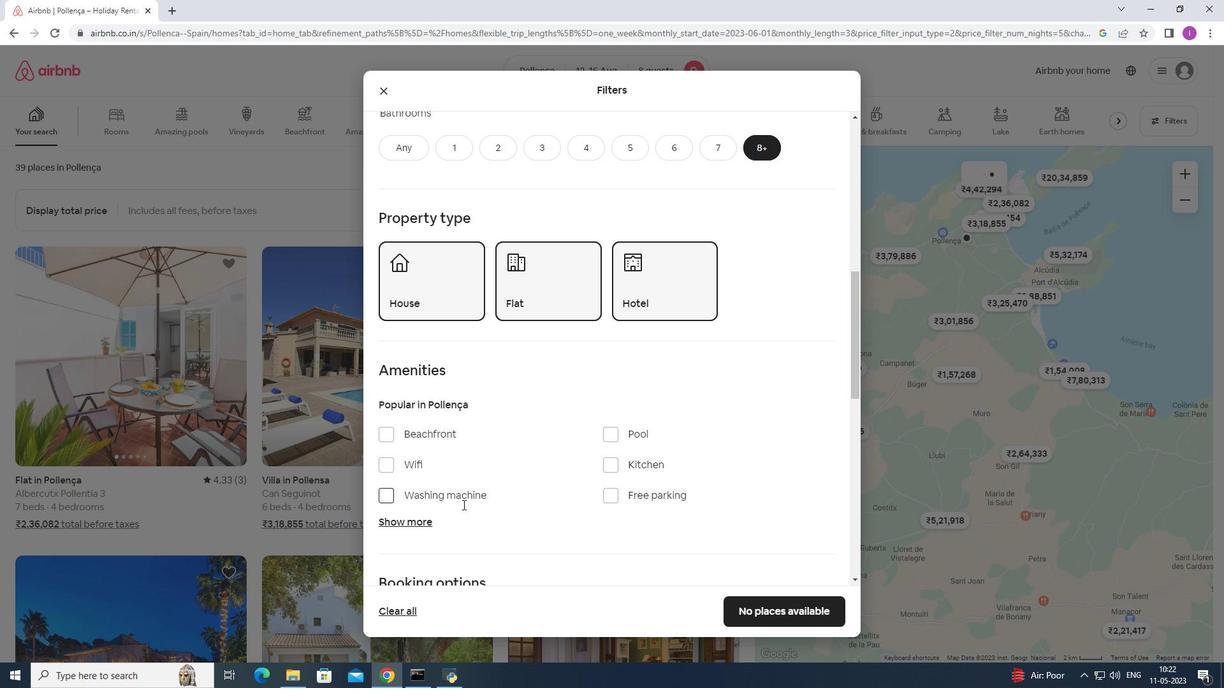 
Action: Mouse scrolled (504, 459) with delta (0, 0)
Screenshot: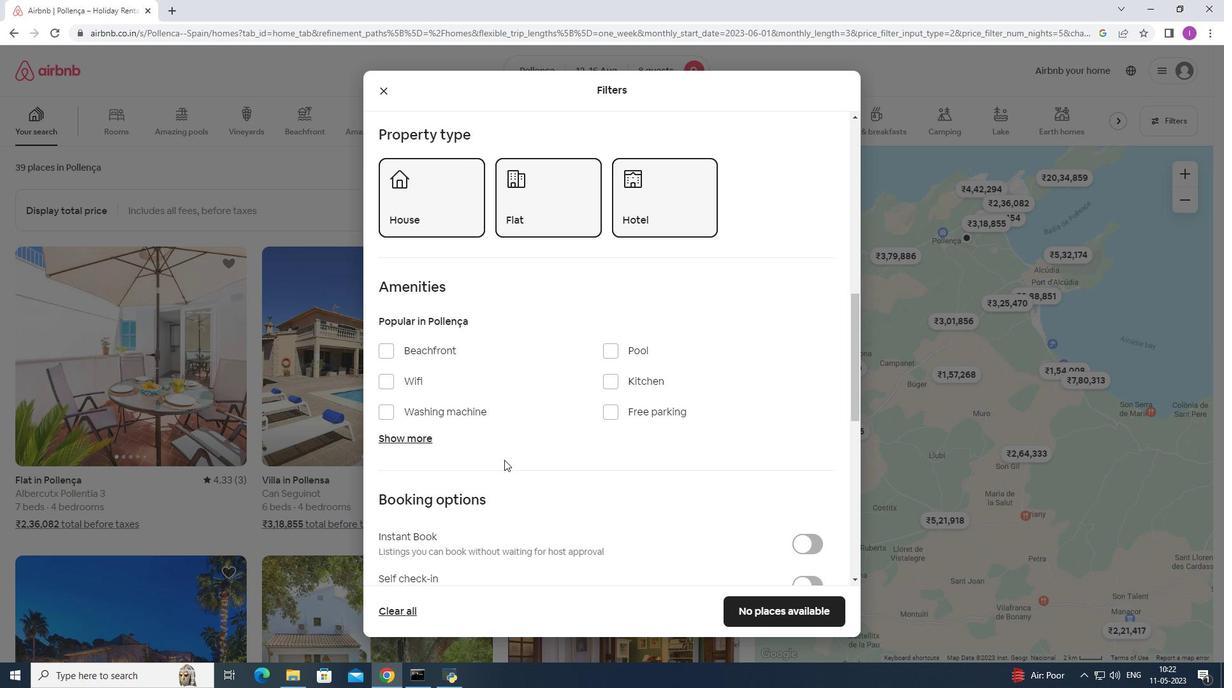 
Action: Mouse scrolled (504, 459) with delta (0, 0)
Screenshot: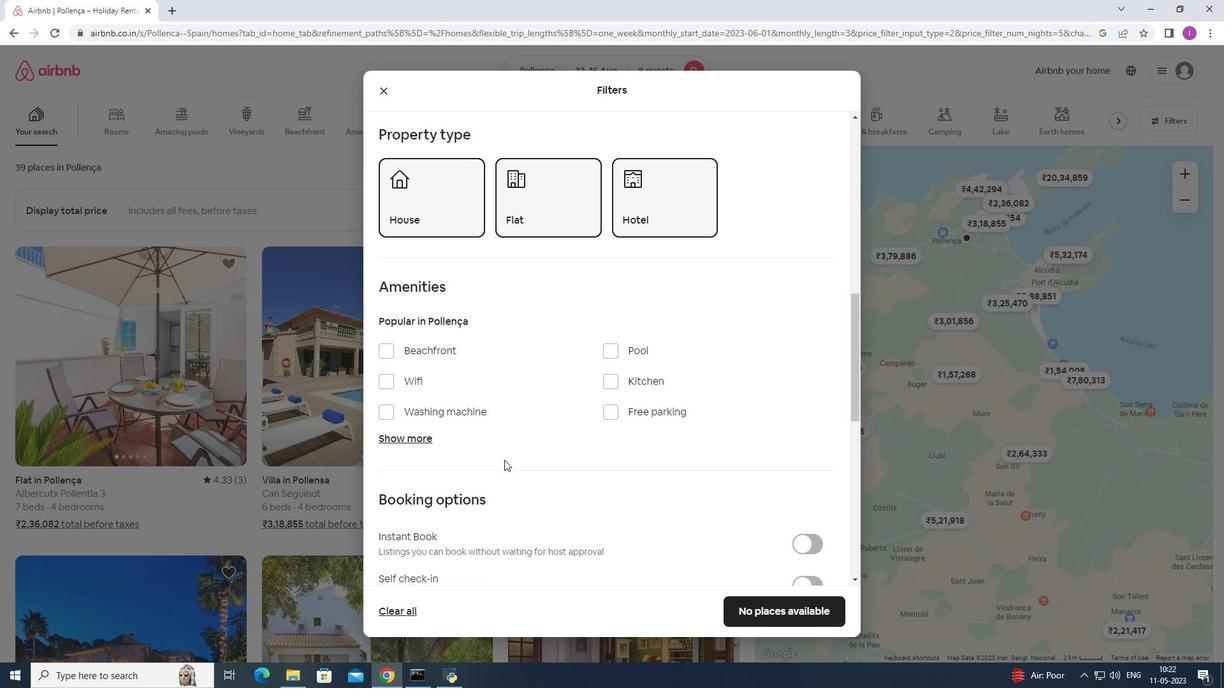 
Action: Mouse scrolled (504, 459) with delta (0, 0)
Screenshot: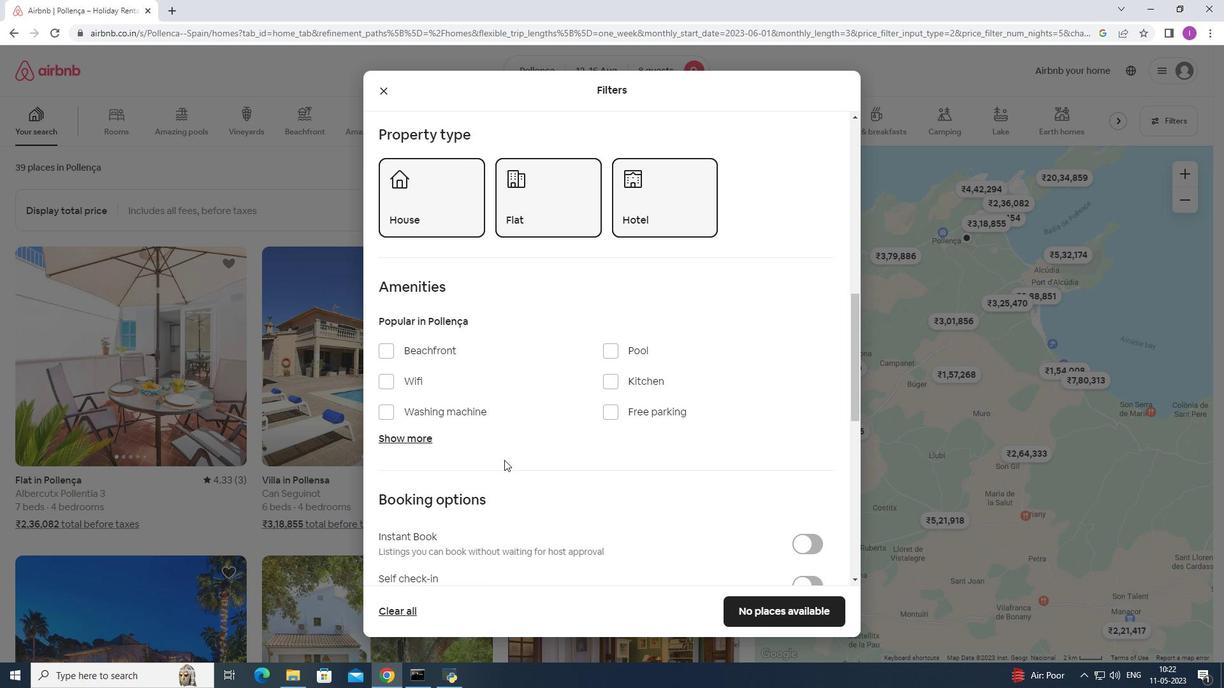 
Action: Mouse moved to (544, 348)
Screenshot: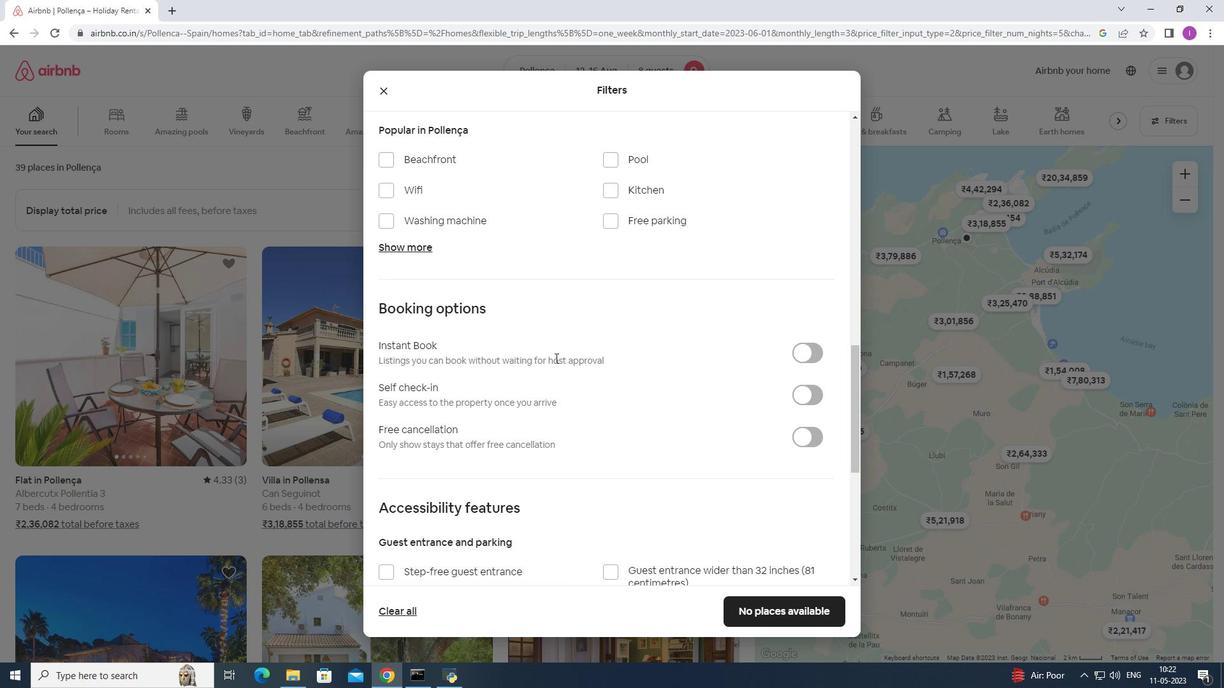 
Action: Mouse scrolled (544, 348) with delta (0, 0)
Screenshot: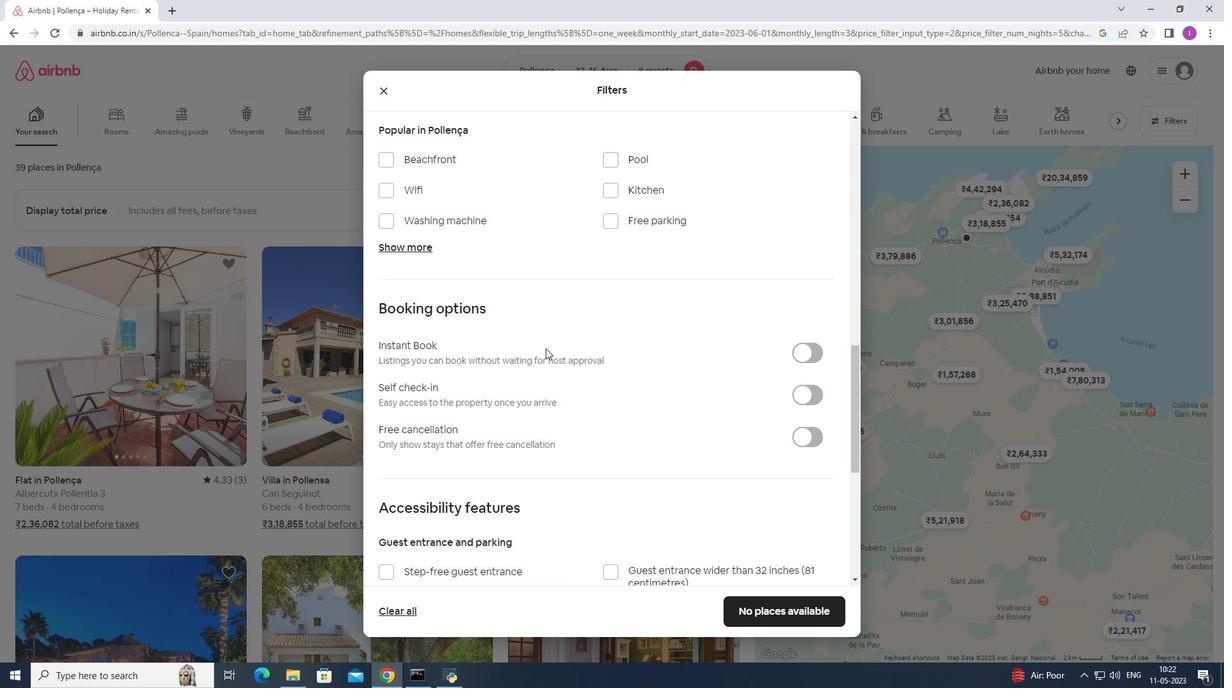 
Action: Mouse moved to (539, 355)
Screenshot: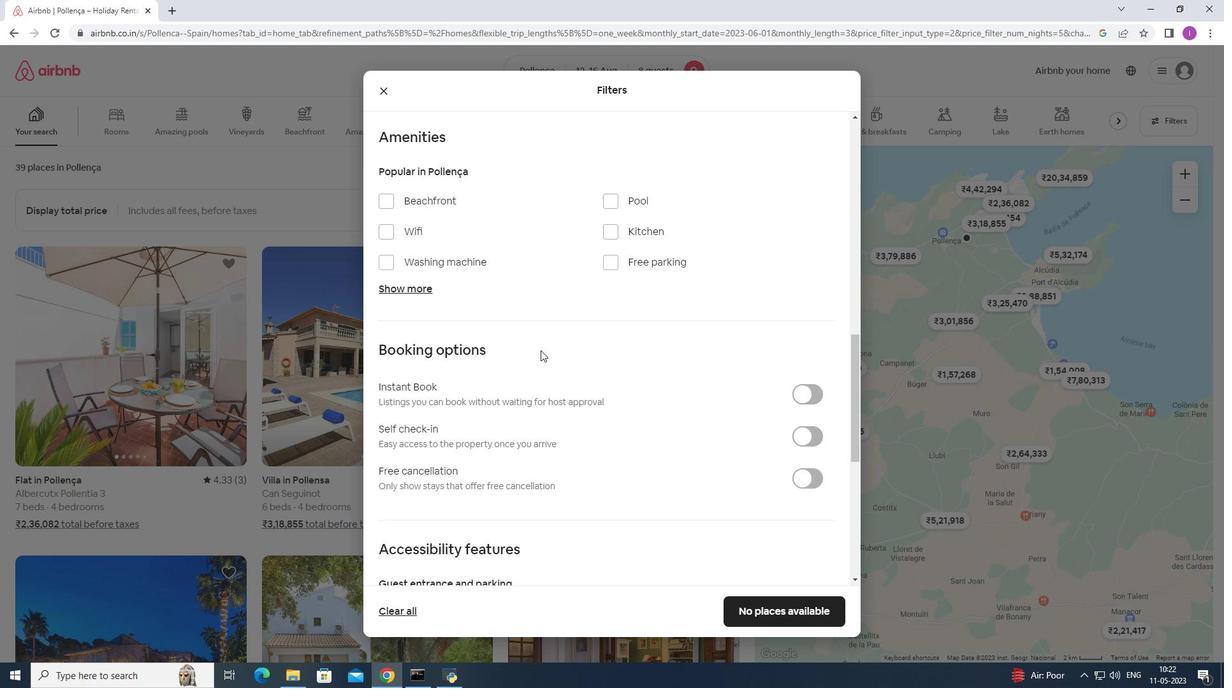 
Action: Mouse scrolled (539, 356) with delta (0, 0)
Screenshot: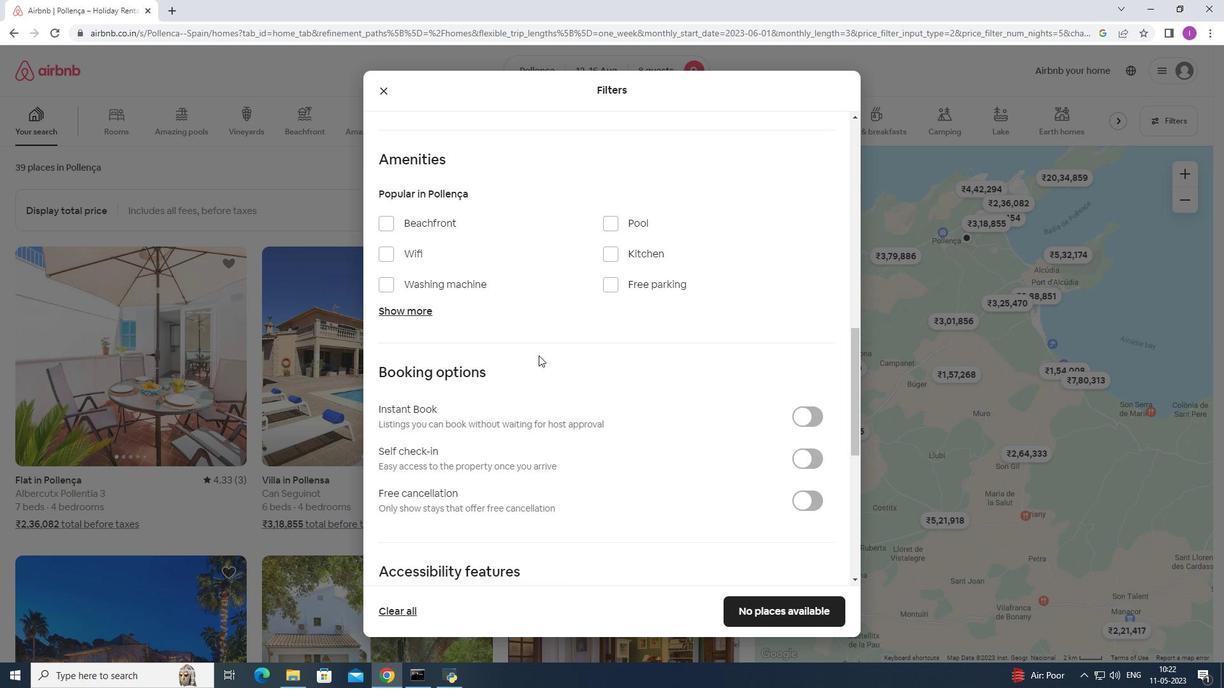
Action: Mouse scrolled (539, 356) with delta (0, 0)
Screenshot: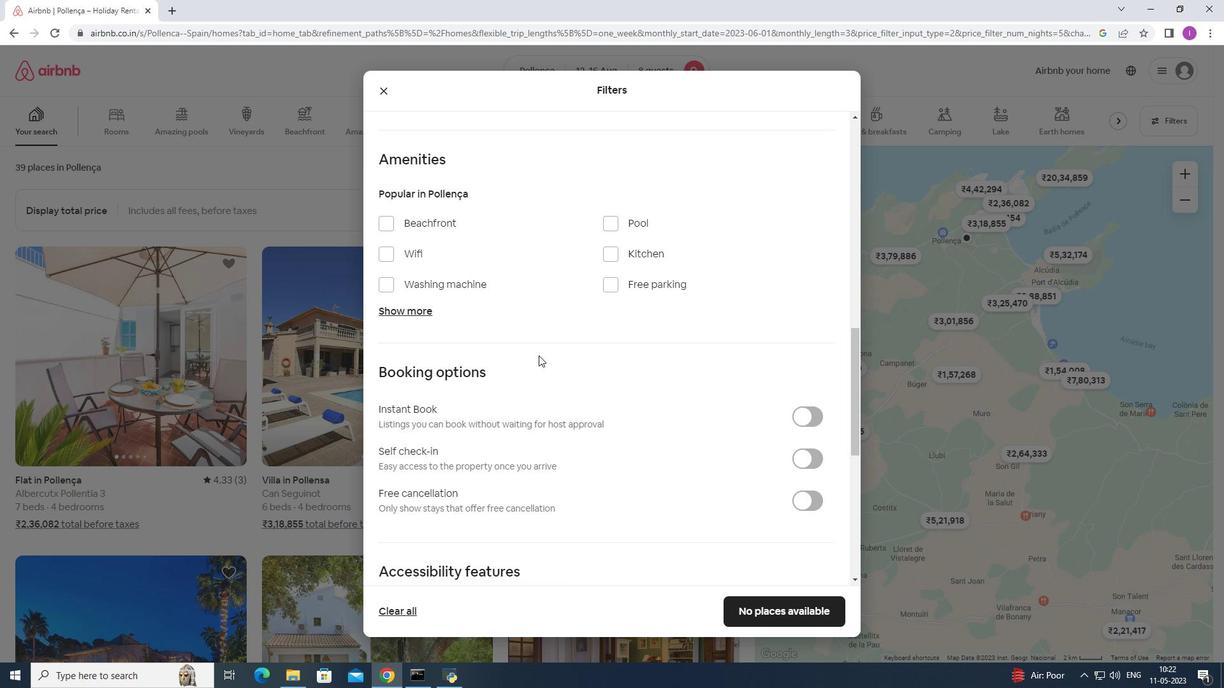 
Action: Mouse moved to (387, 382)
Screenshot: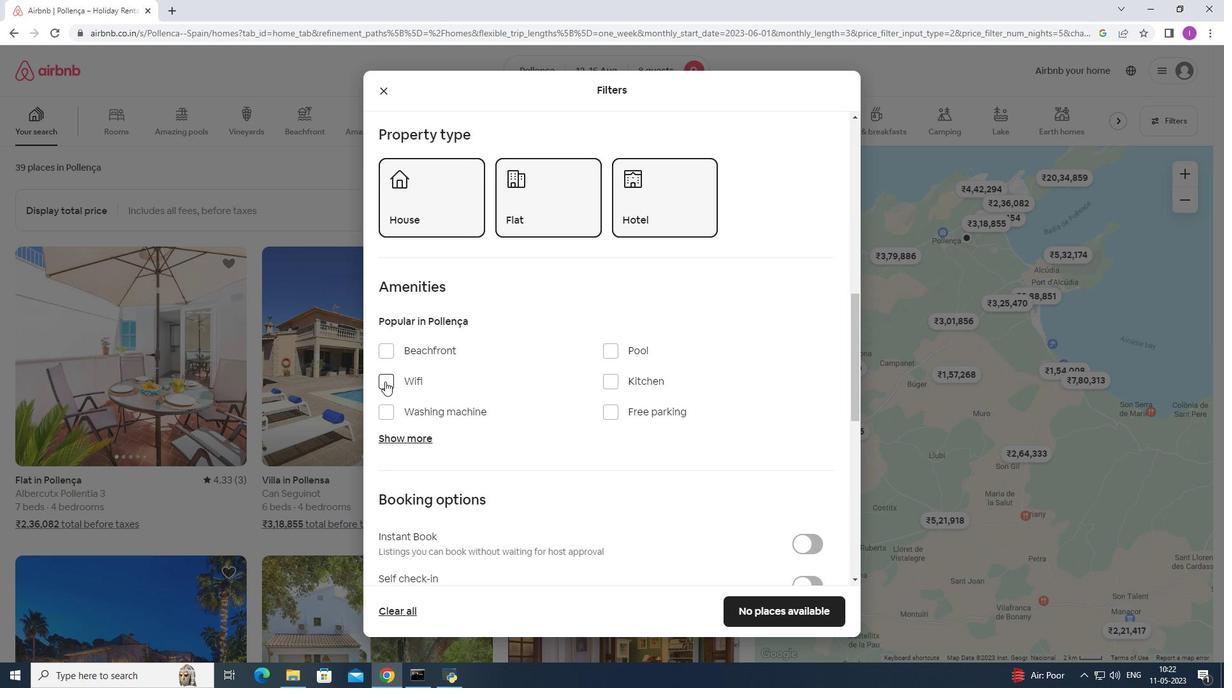 
Action: Mouse pressed left at (387, 382)
Screenshot: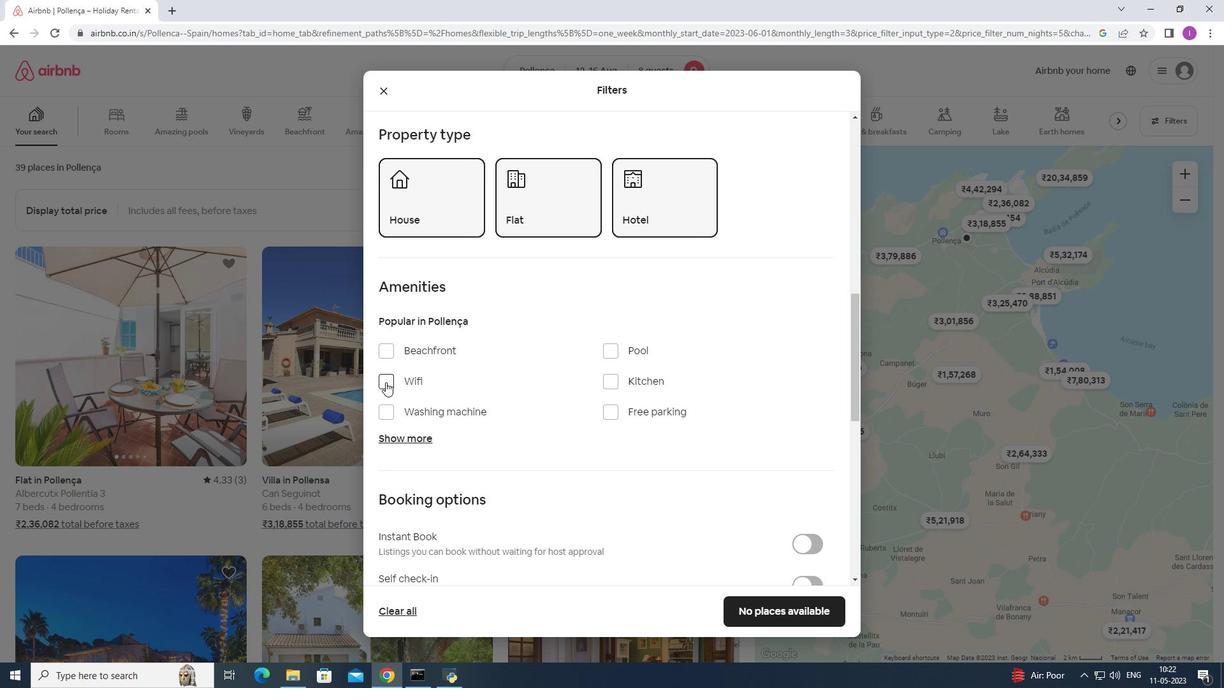 
Action: Mouse moved to (427, 438)
Screenshot: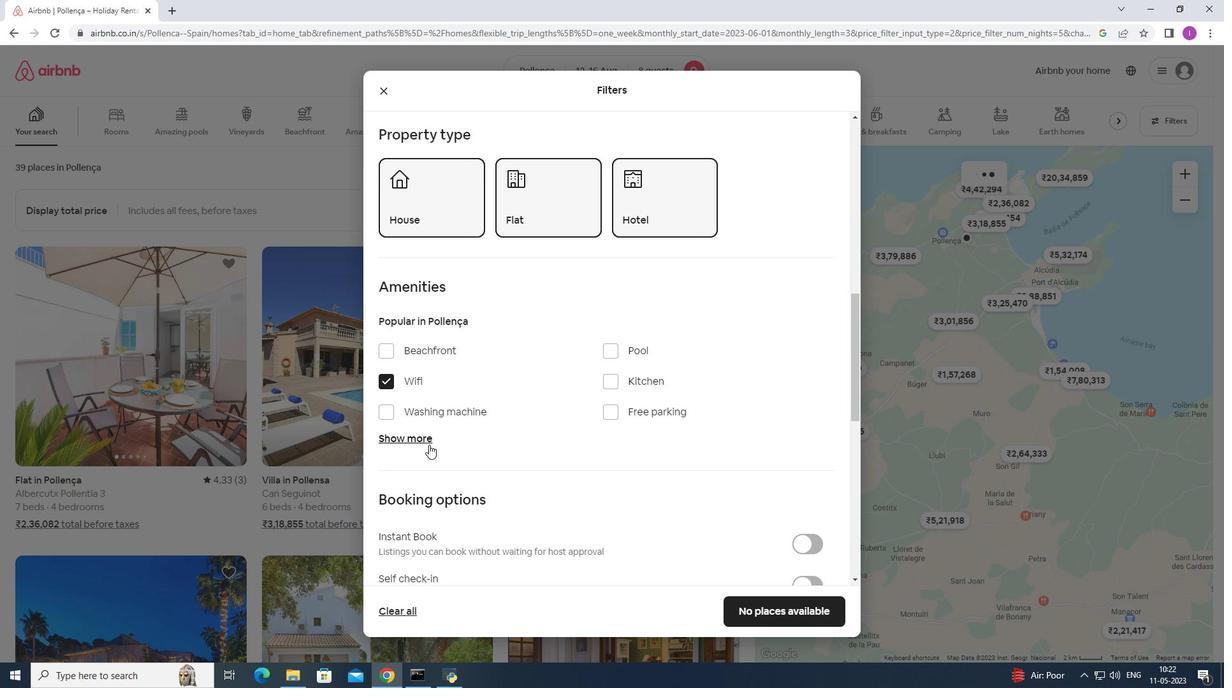 
Action: Mouse pressed left at (427, 438)
Screenshot: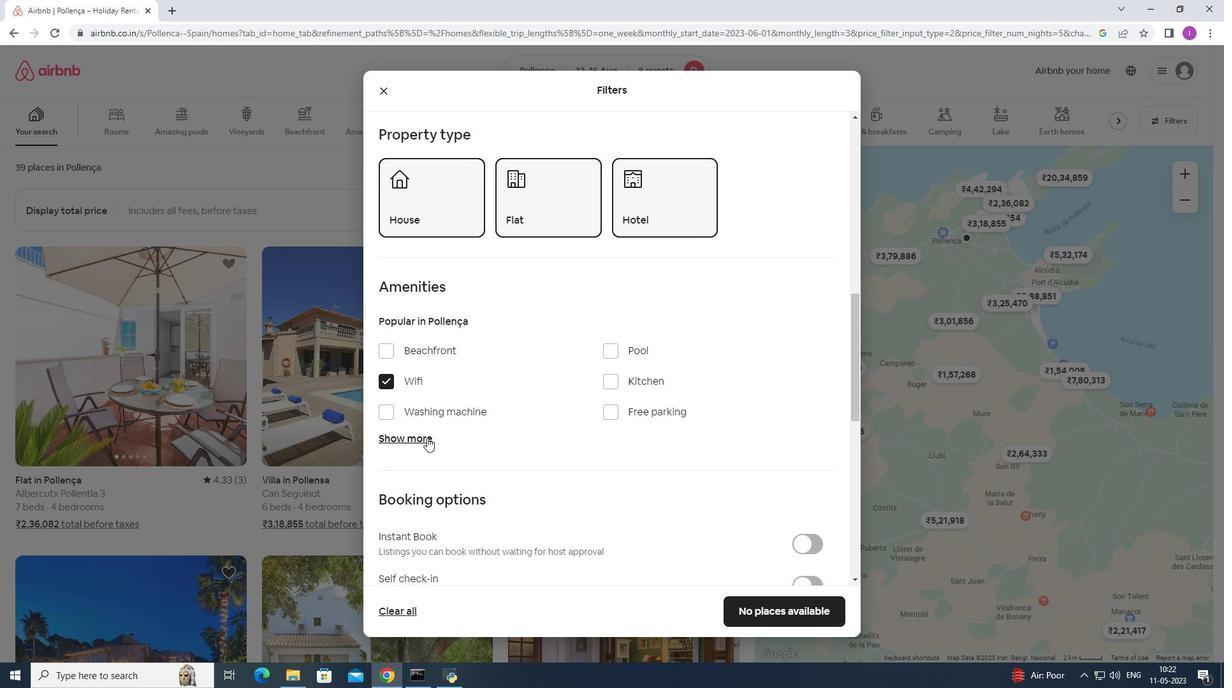 
Action: Mouse moved to (617, 416)
Screenshot: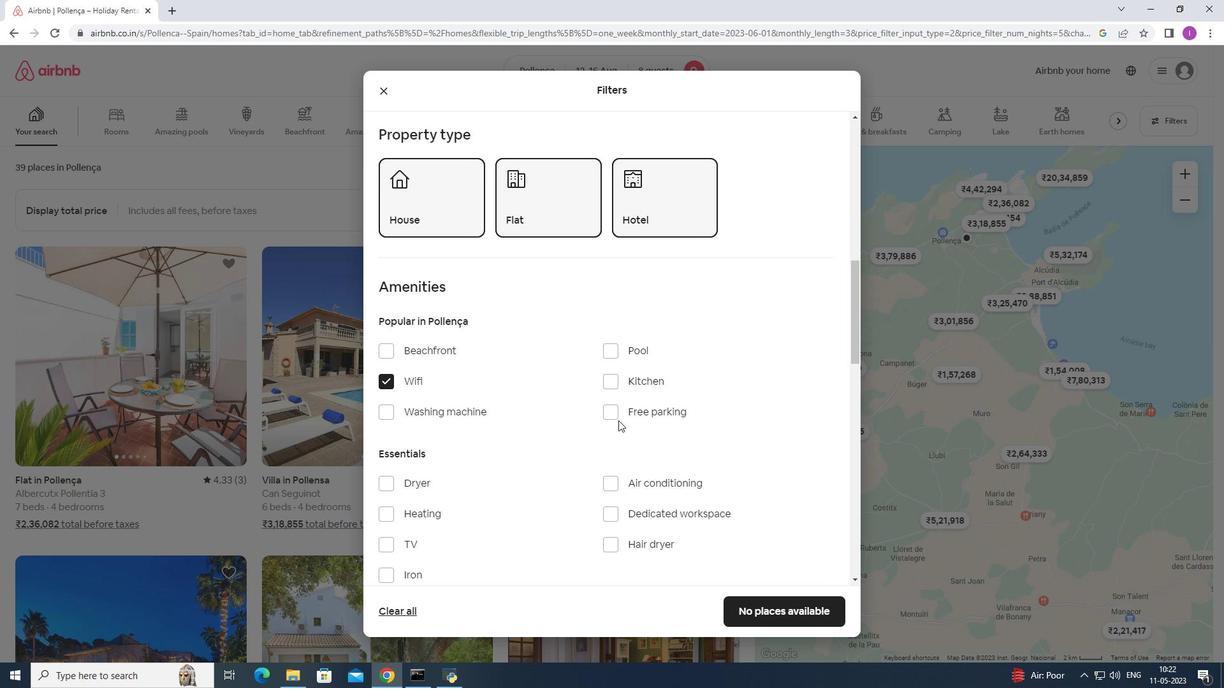 
Action: Mouse pressed left at (617, 416)
Screenshot: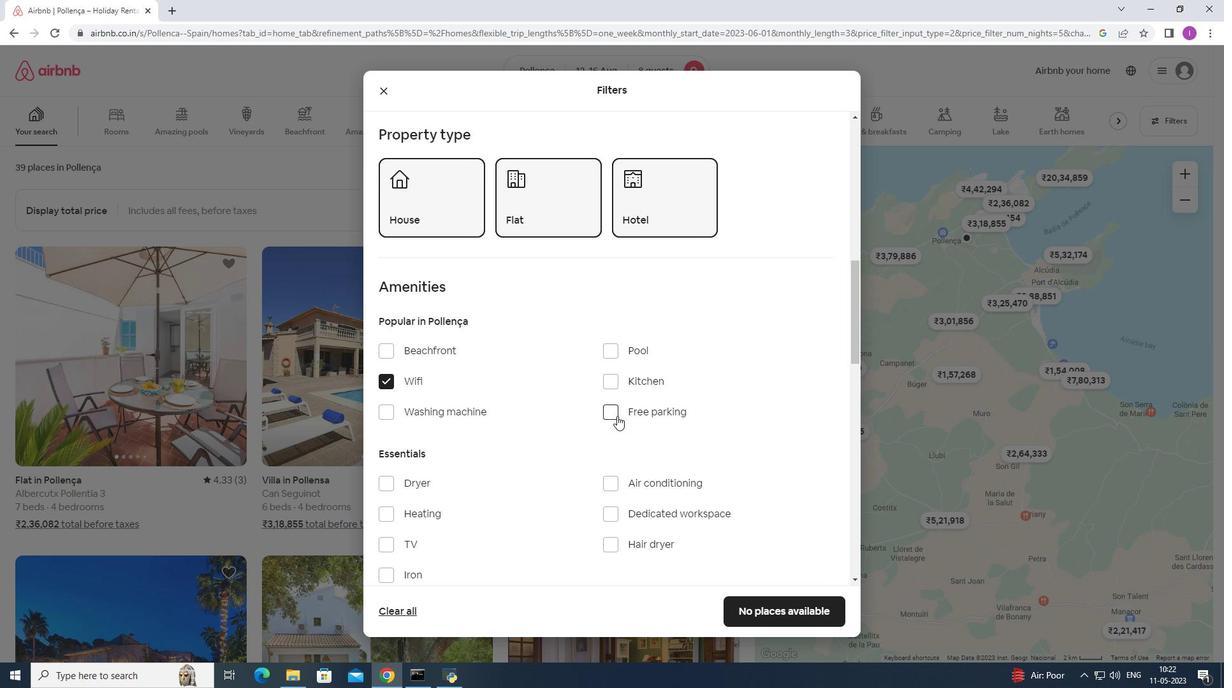 
Action: Mouse moved to (488, 438)
Screenshot: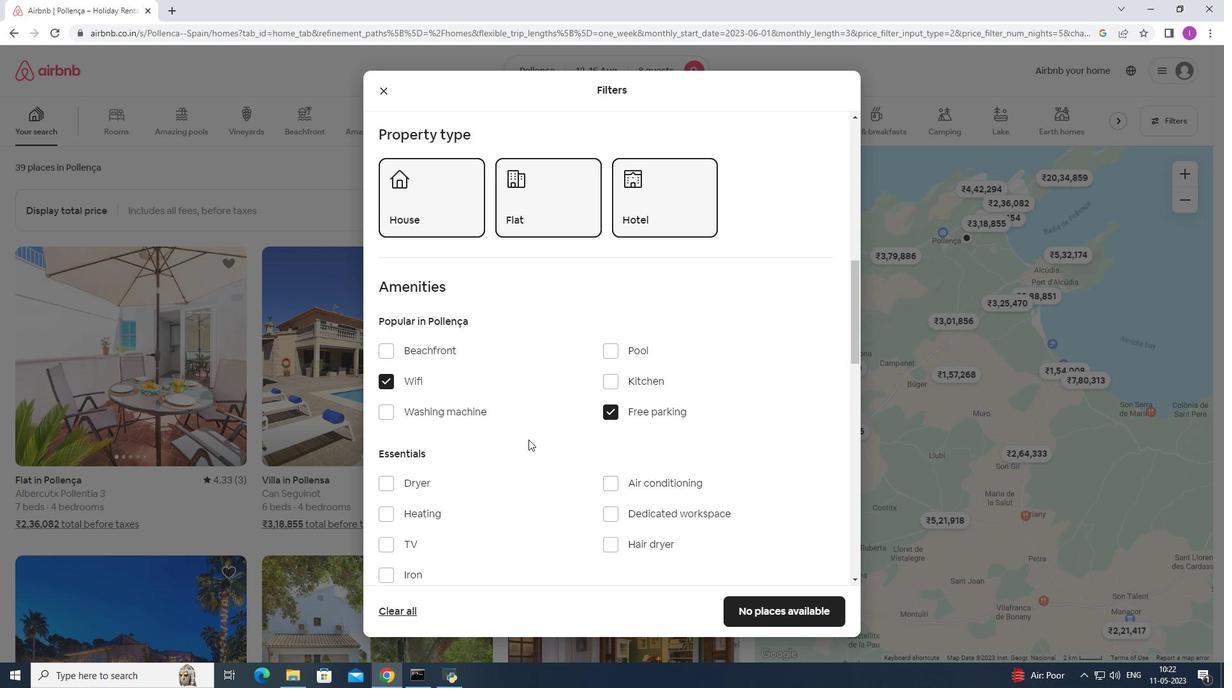 
Action: Mouse scrolled (488, 437) with delta (0, 0)
Screenshot: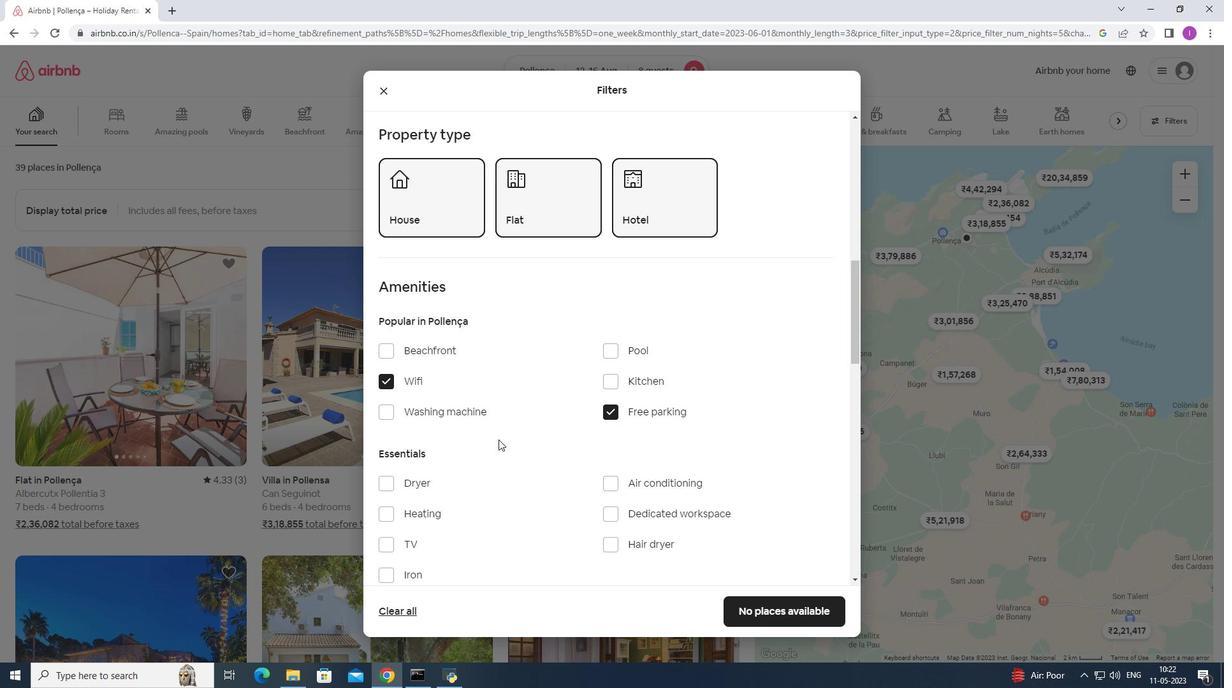 
Action: Mouse scrolled (488, 437) with delta (0, 0)
Screenshot: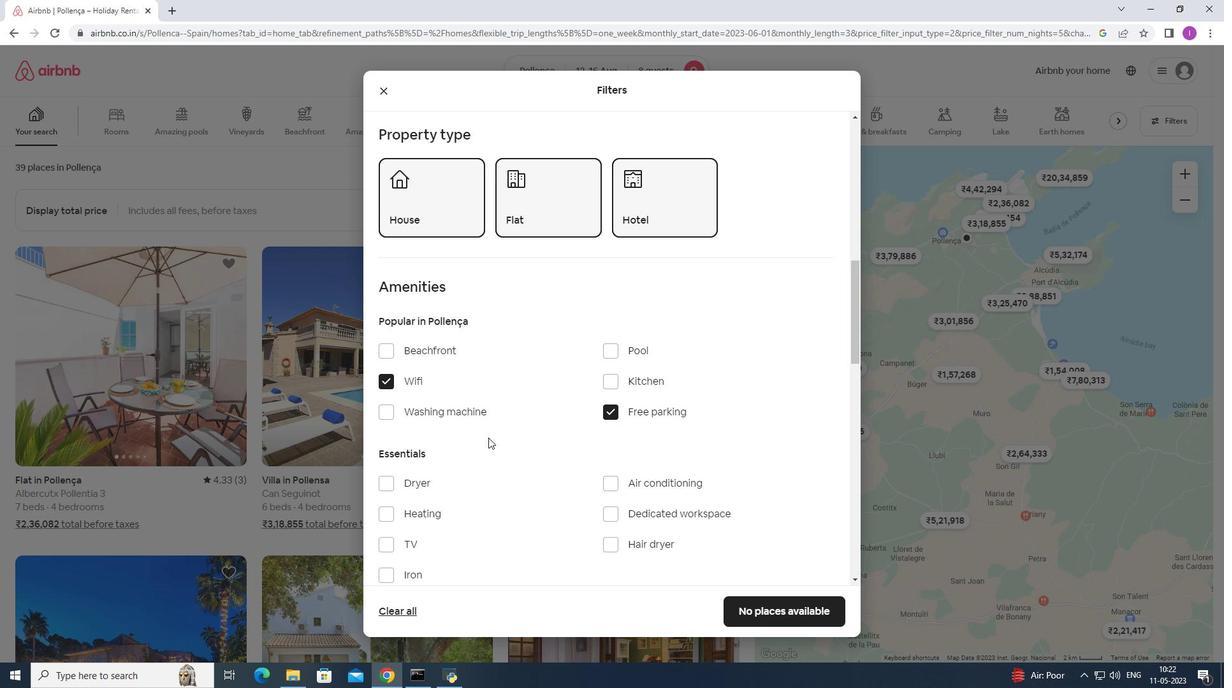 
Action: Mouse moved to (382, 423)
Screenshot: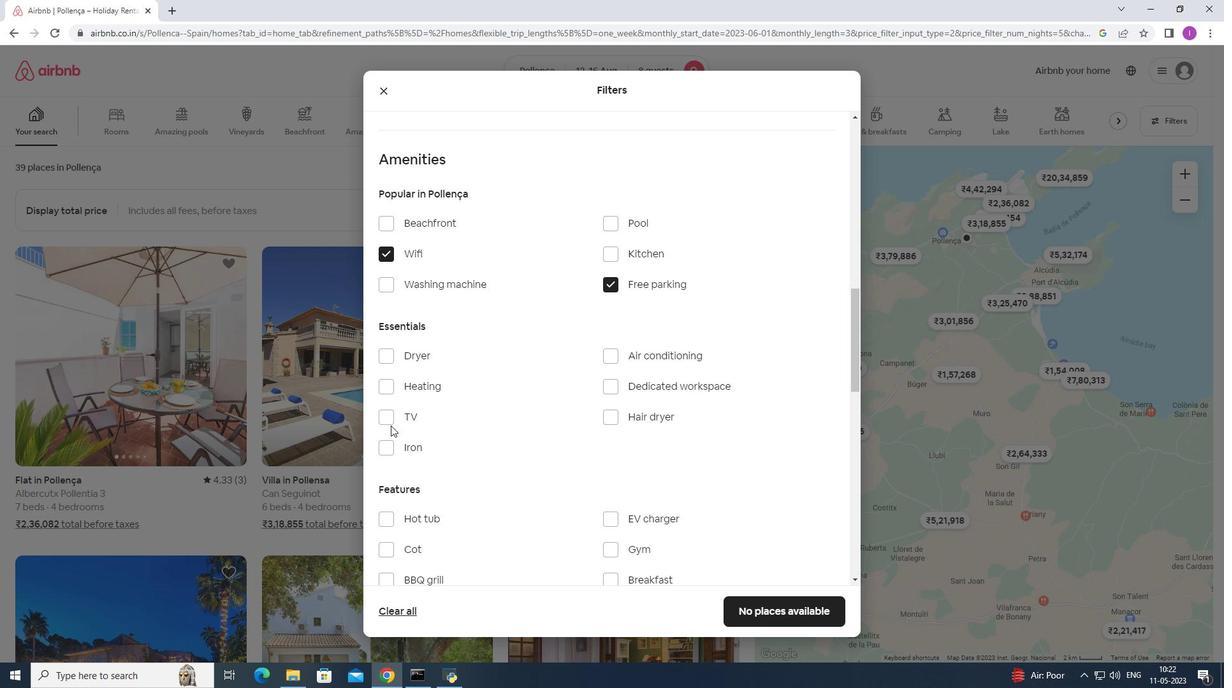 
Action: Mouse pressed left at (382, 423)
Screenshot: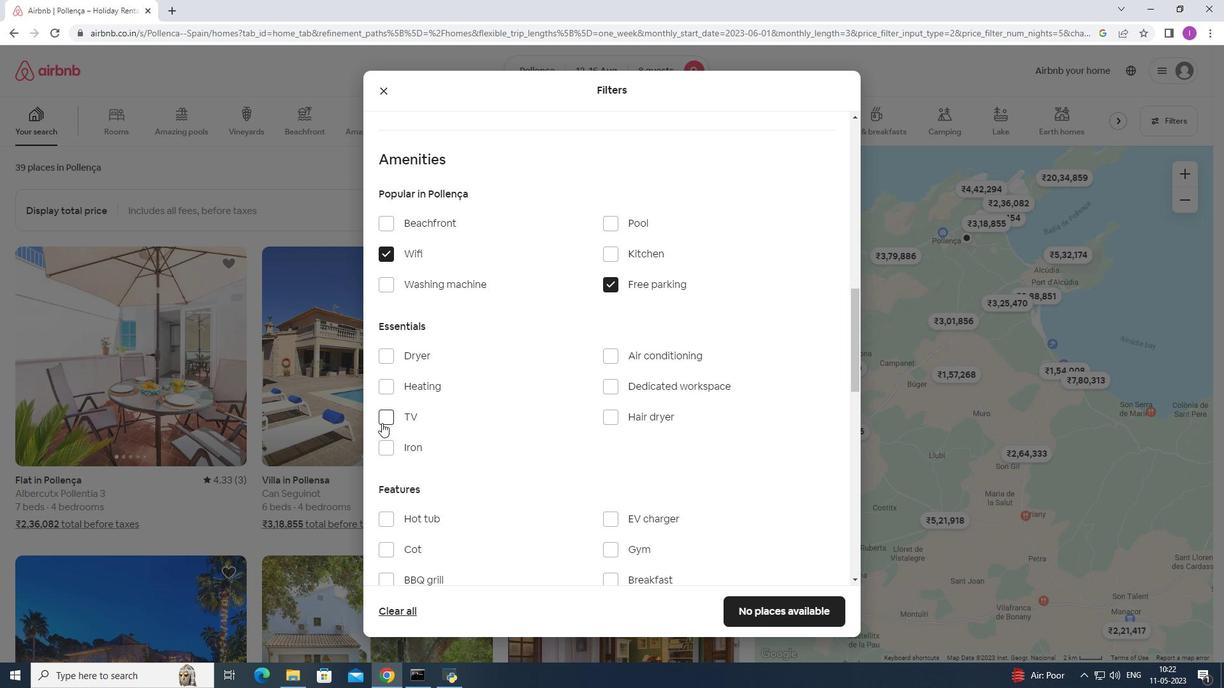 
Action: Mouse moved to (470, 470)
Screenshot: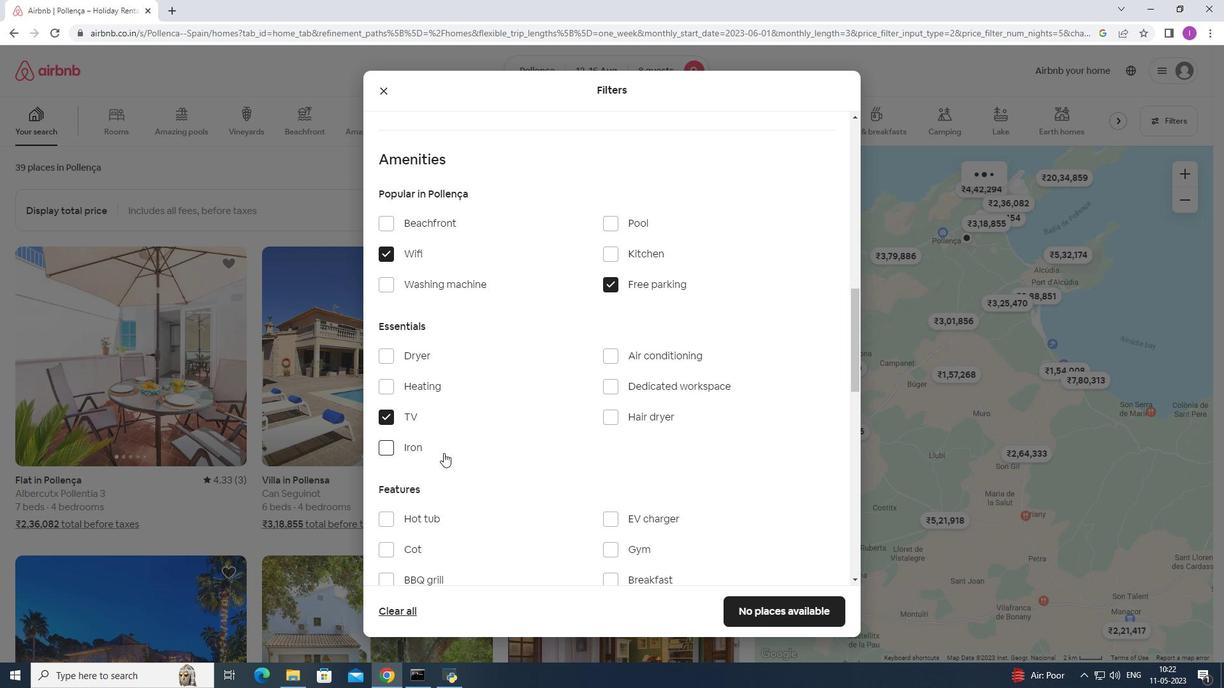
Action: Mouse scrolled (470, 470) with delta (0, 0)
Screenshot: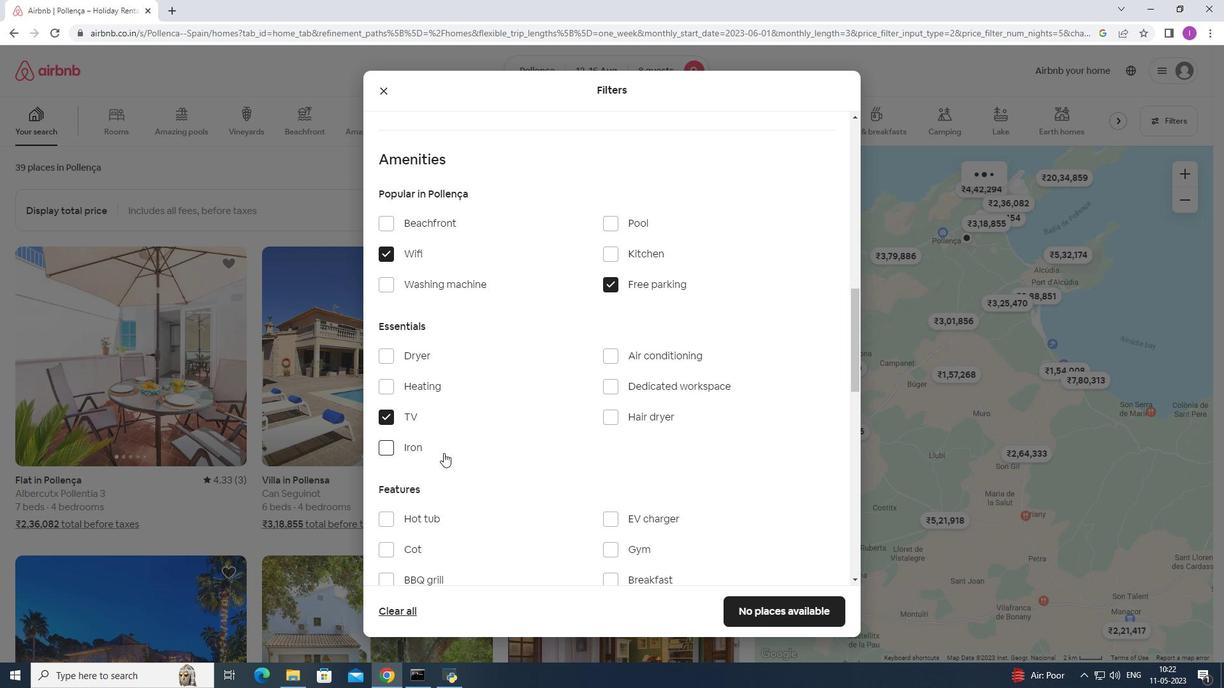 
Action: Mouse scrolled (470, 470) with delta (0, 0)
Screenshot: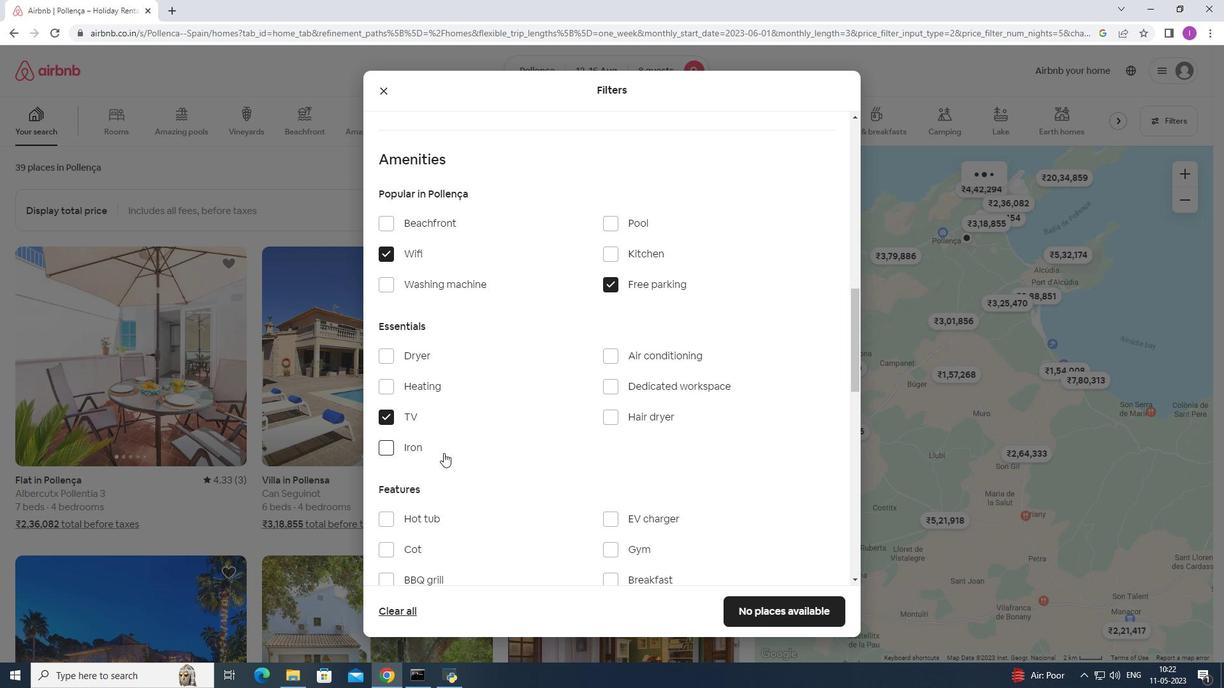 
Action: Mouse moved to (471, 471)
Screenshot: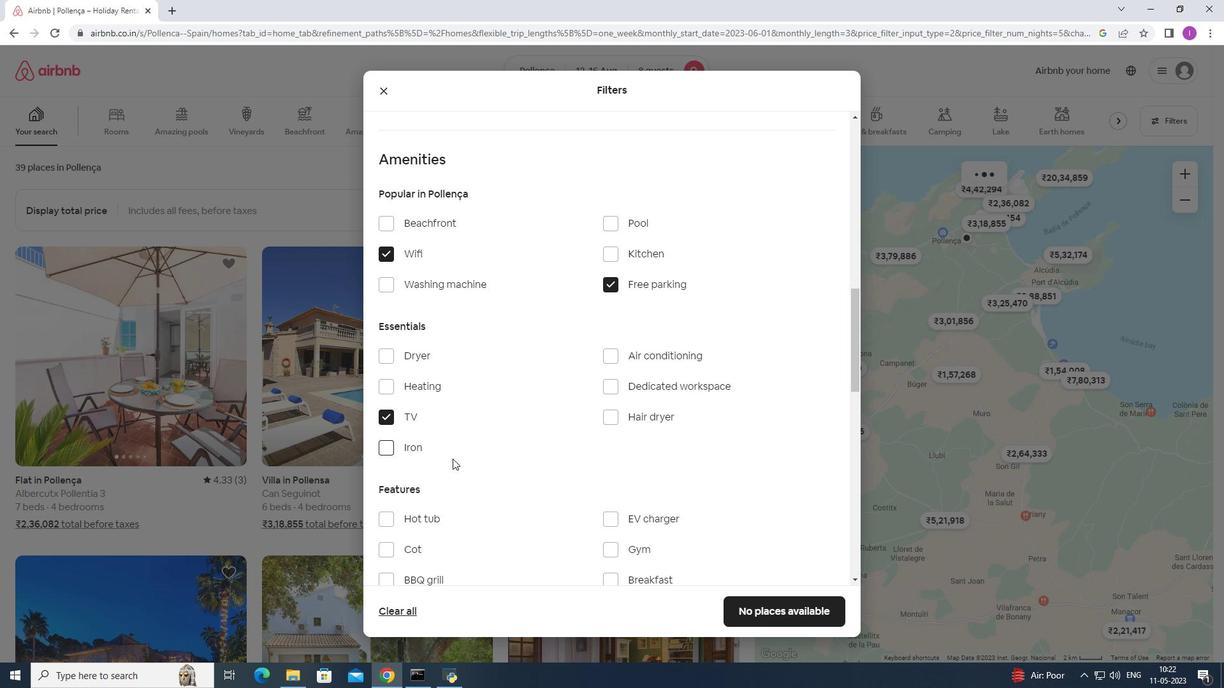 
Action: Mouse scrolled (471, 470) with delta (0, 0)
Screenshot: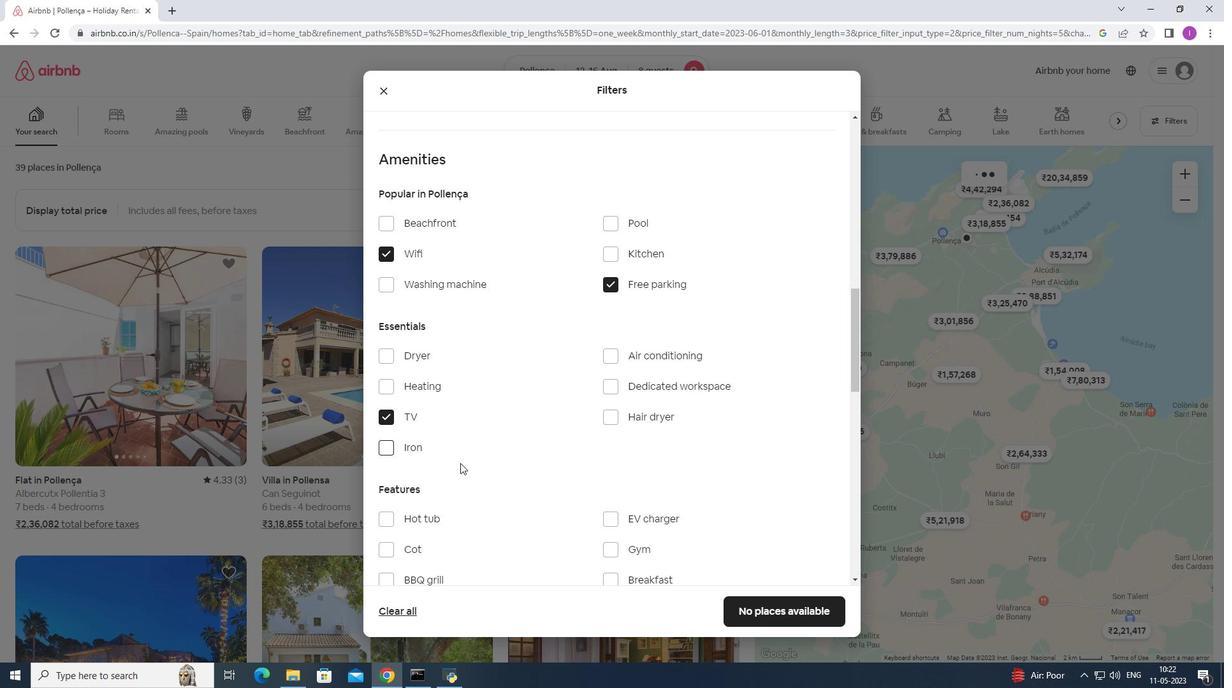 
Action: Mouse scrolled (471, 470) with delta (0, 0)
Screenshot: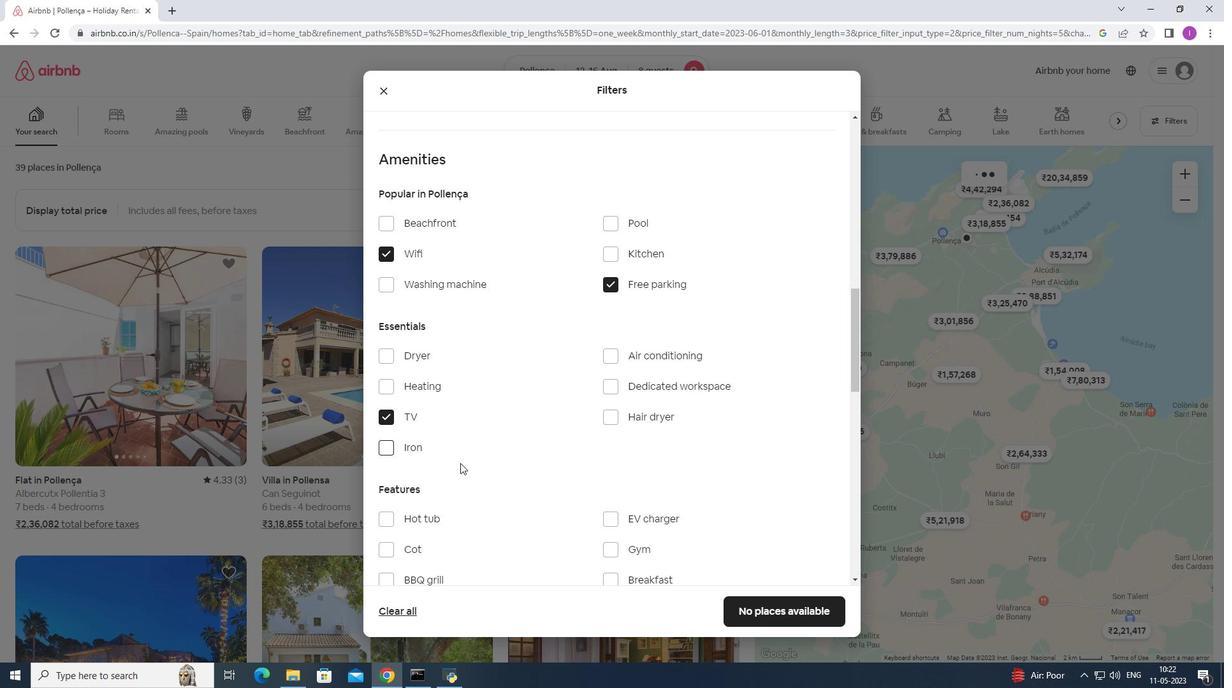 
Action: Mouse moved to (607, 299)
Screenshot: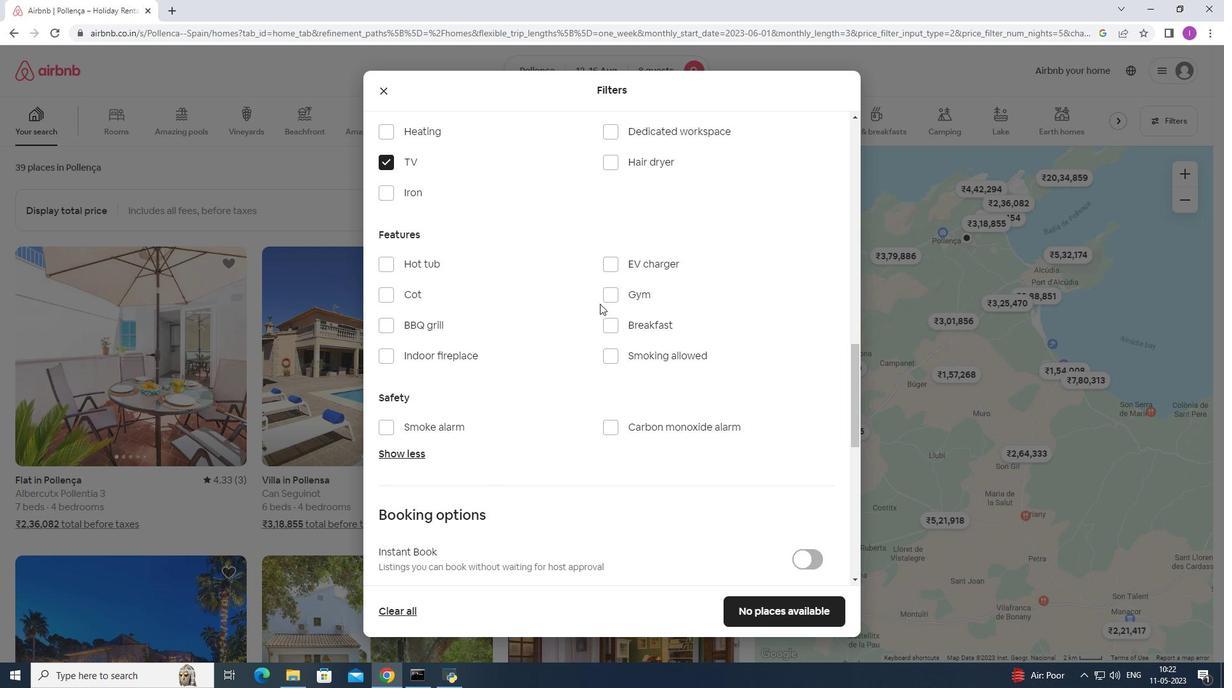 
Action: Mouse pressed left at (607, 299)
Screenshot: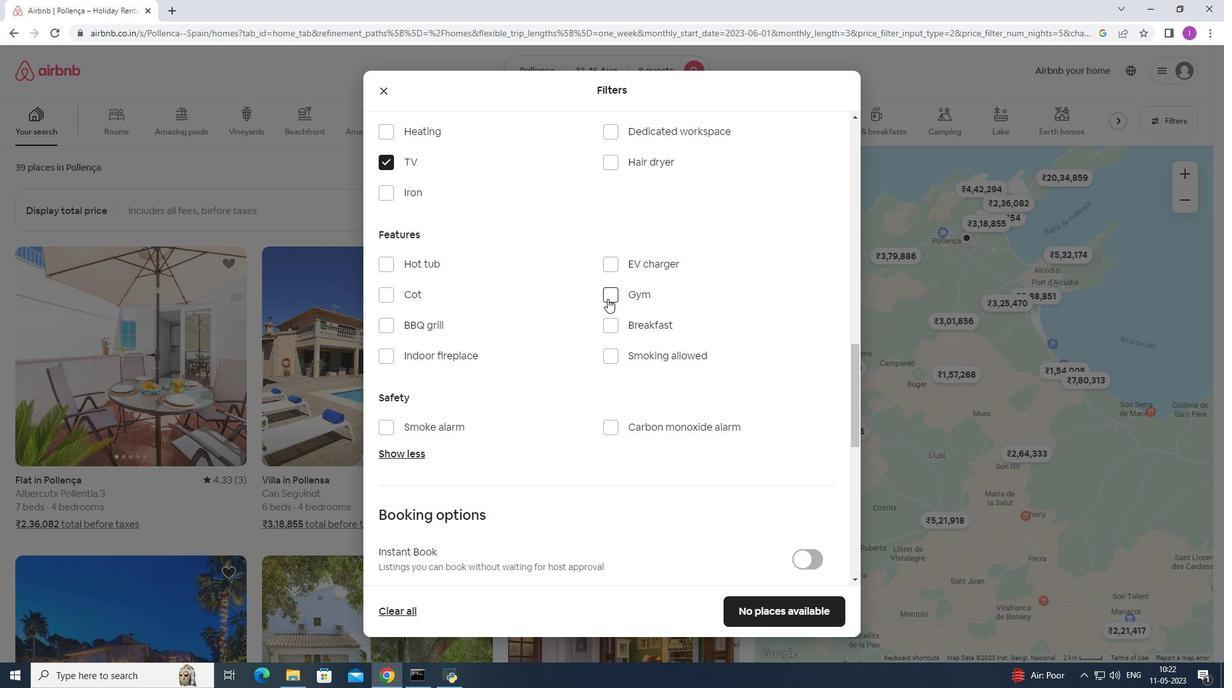 
Action: Mouse moved to (613, 325)
Screenshot: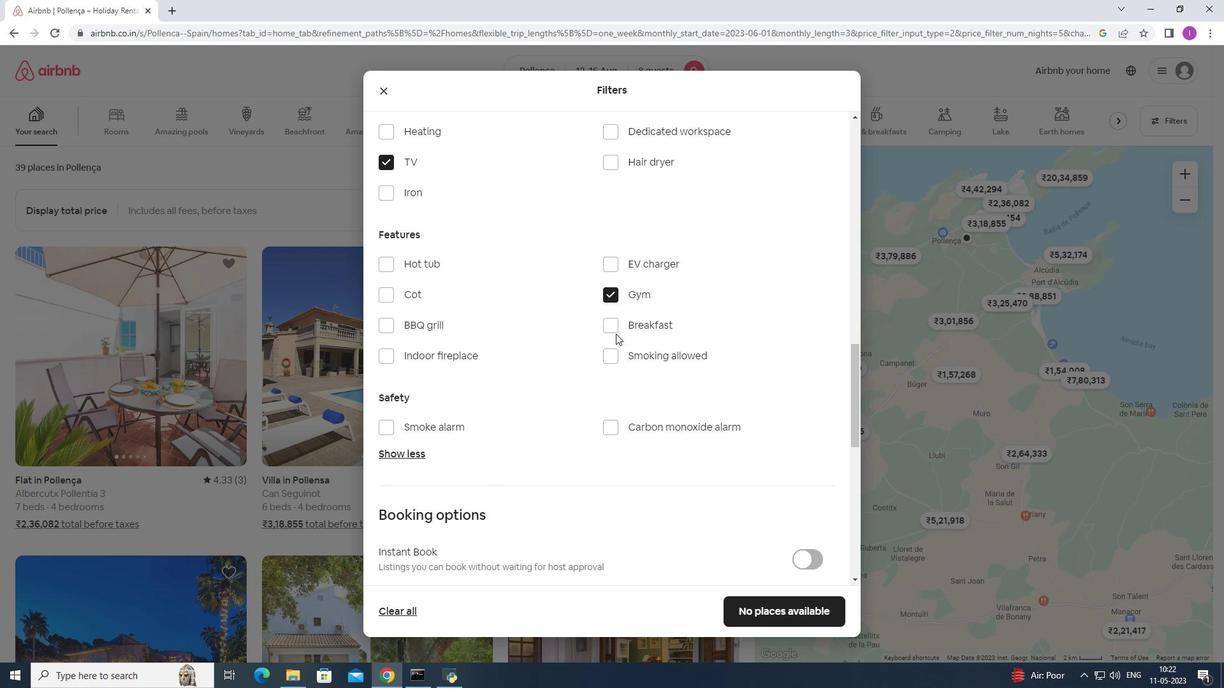 
Action: Mouse pressed left at (613, 325)
Screenshot: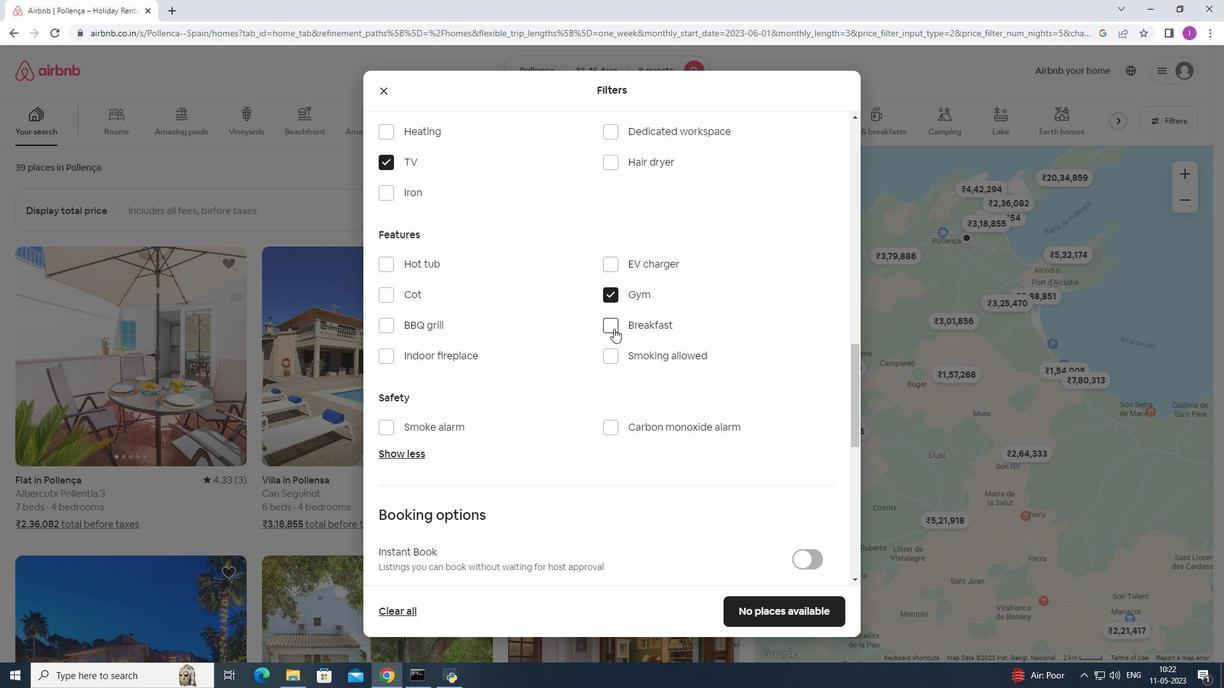 
Action: Mouse moved to (531, 370)
Screenshot: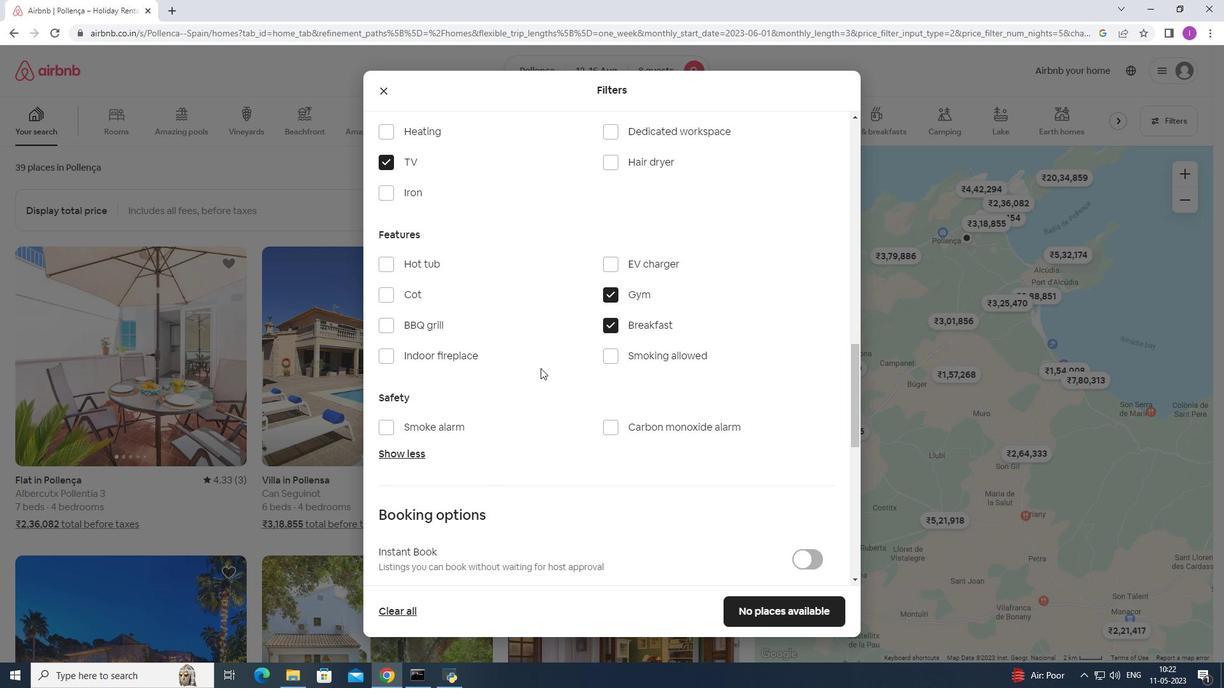 
Action: Mouse scrolled (531, 370) with delta (0, 0)
Screenshot: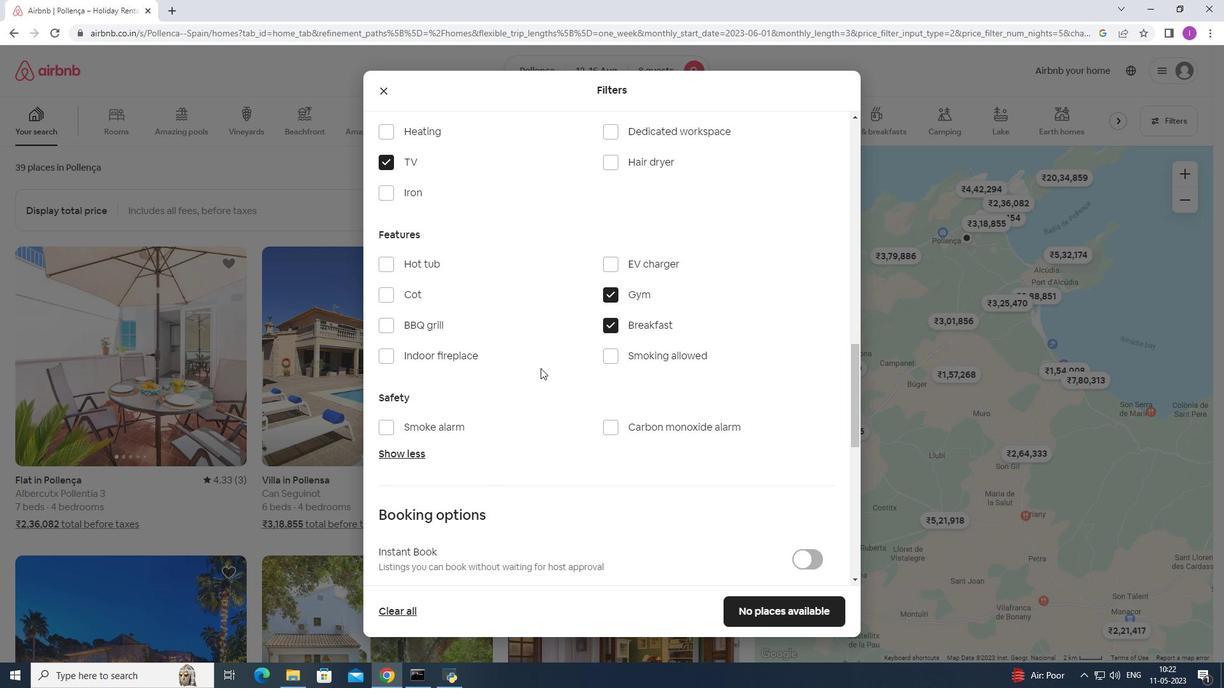 
Action: Mouse moved to (528, 371)
Screenshot: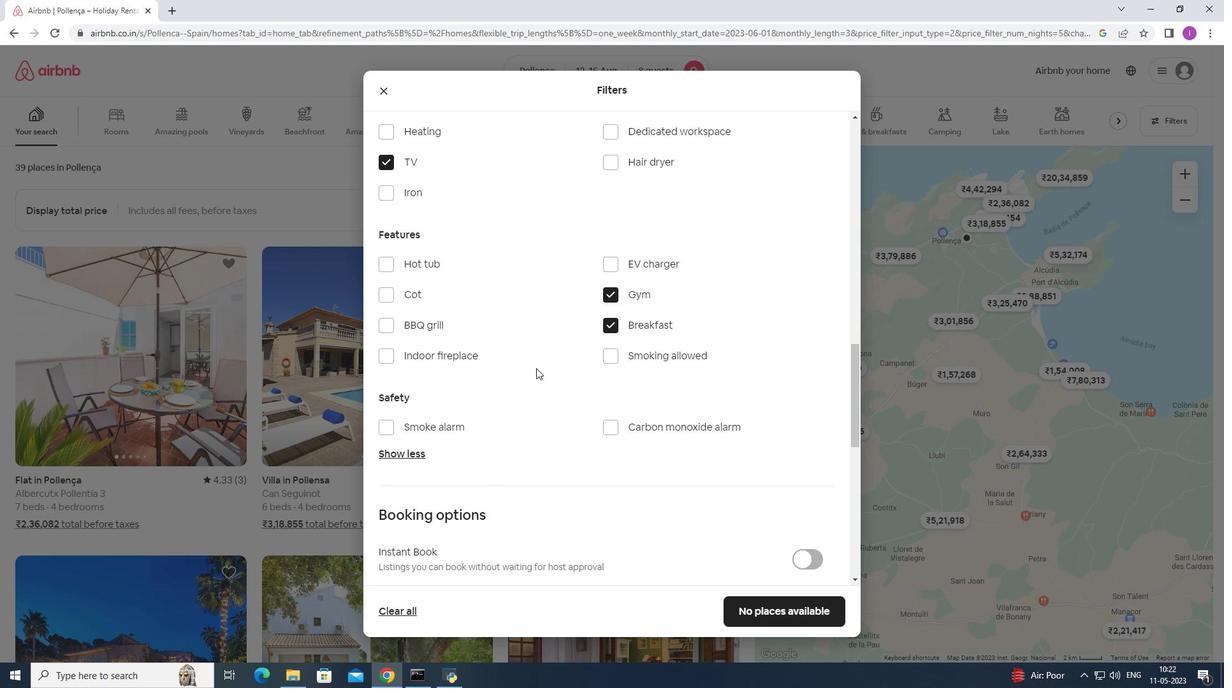 
Action: Mouse scrolled (528, 371) with delta (0, 0)
Screenshot: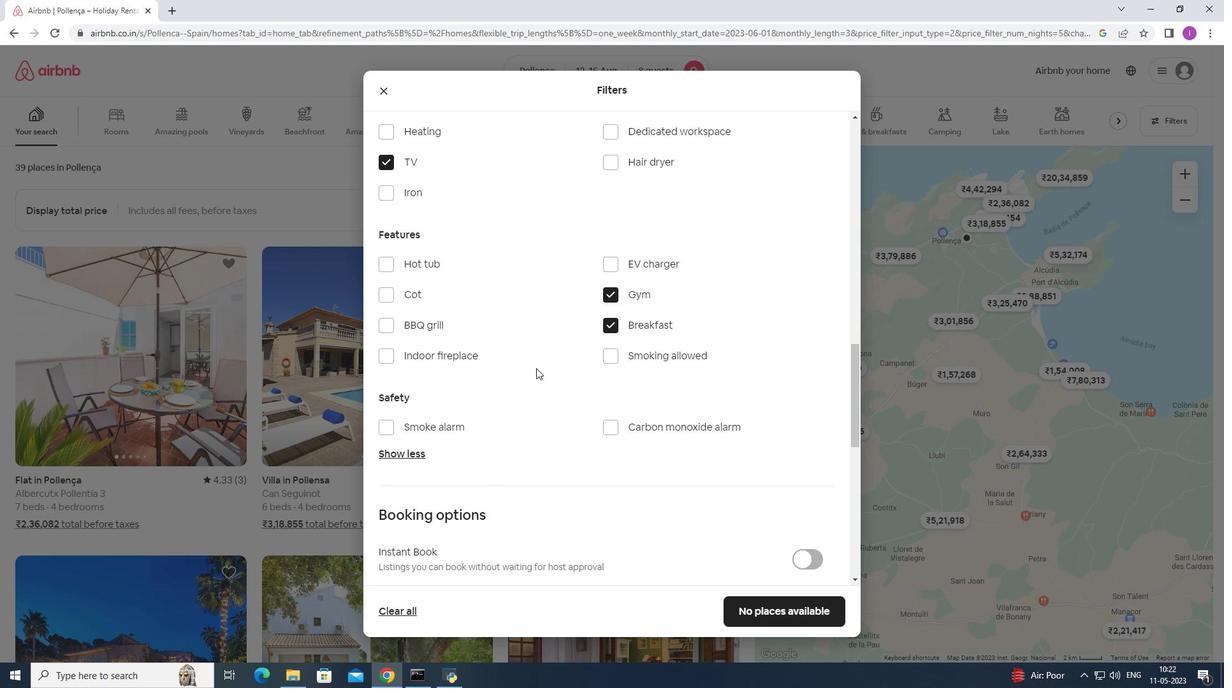 
Action: Mouse moved to (627, 368)
Screenshot: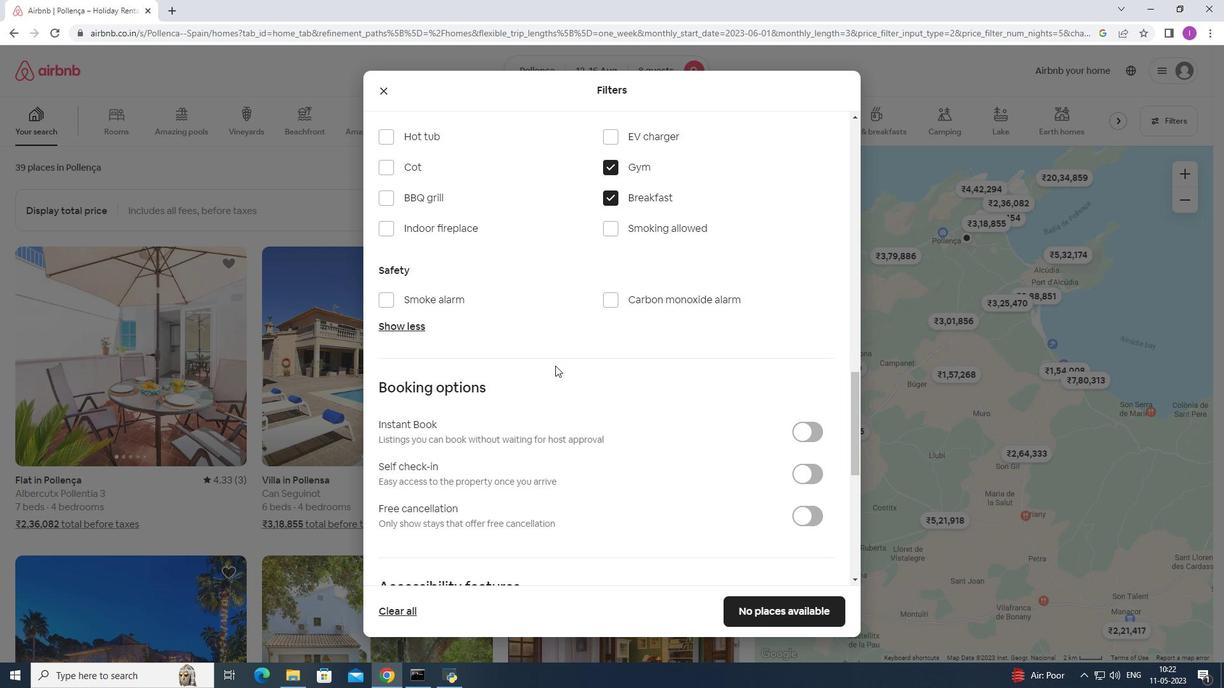 
Action: Mouse scrolled (614, 364) with delta (0, 0)
Screenshot: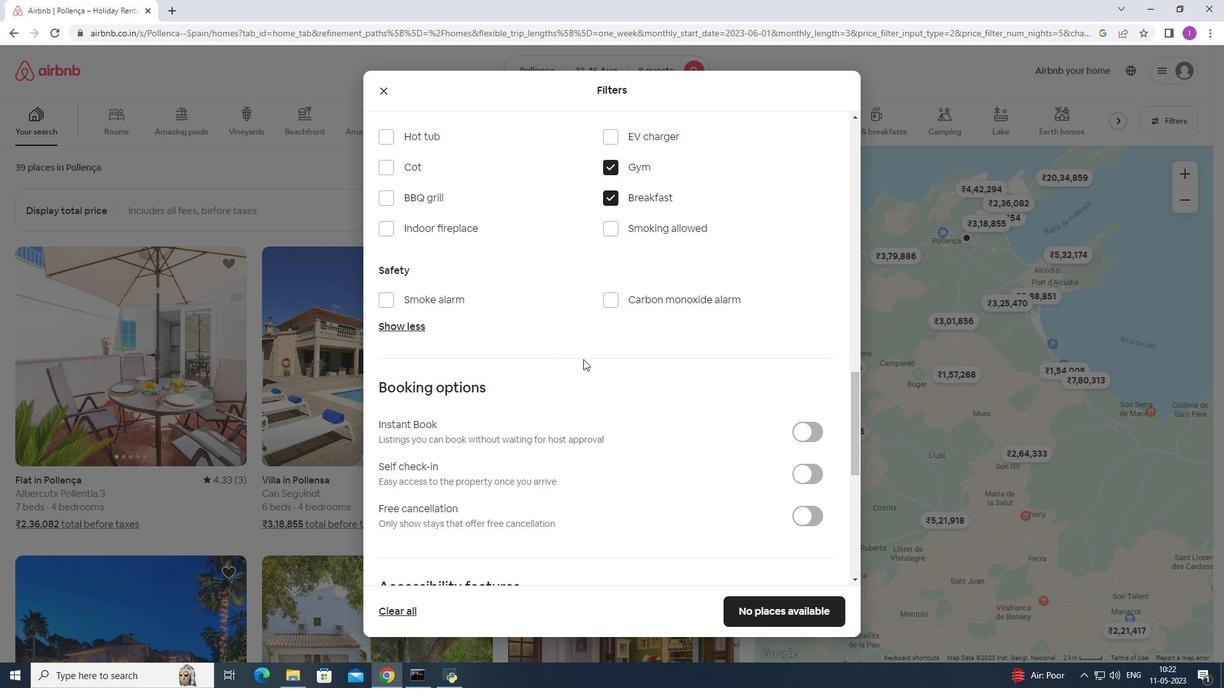 
Action: Mouse moved to (649, 371)
Screenshot: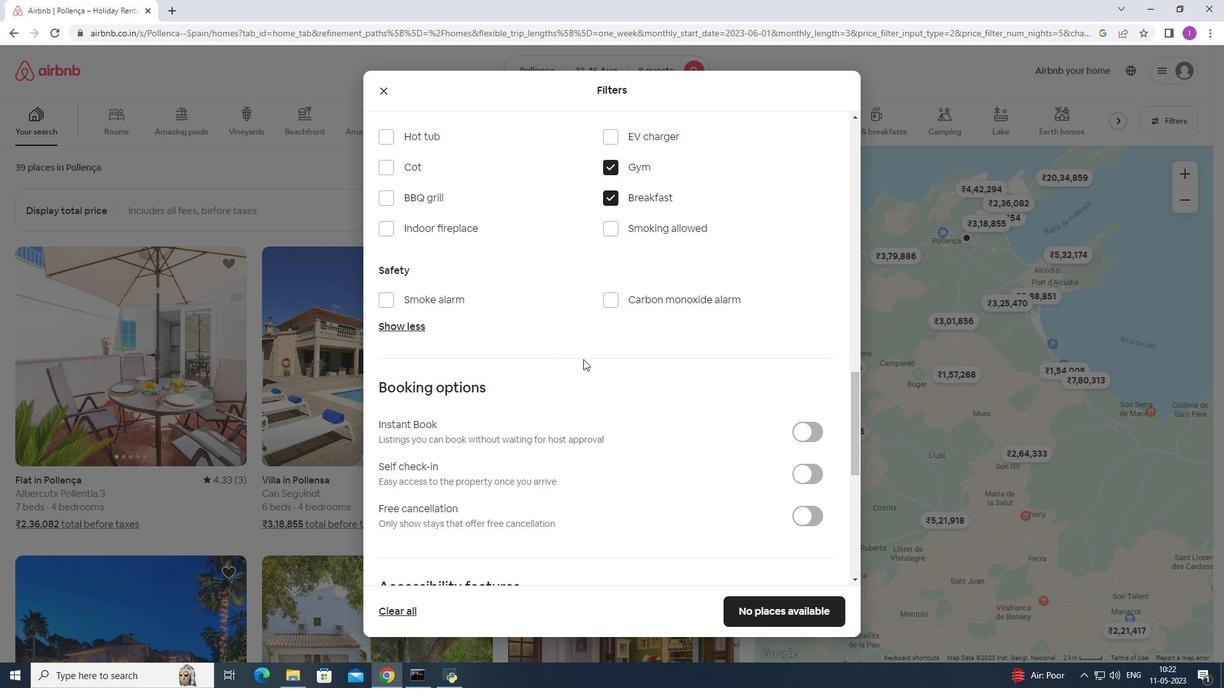 
Action: Mouse scrolled (638, 370) with delta (0, 0)
Screenshot: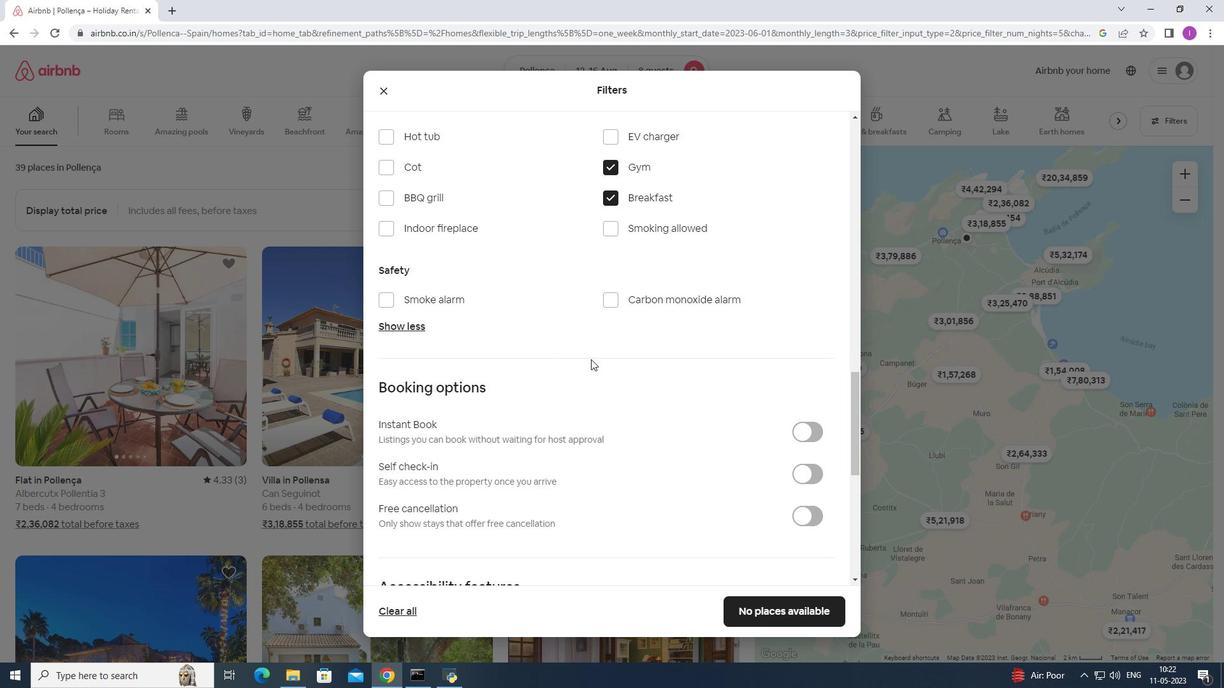 
Action: Mouse moved to (803, 342)
Screenshot: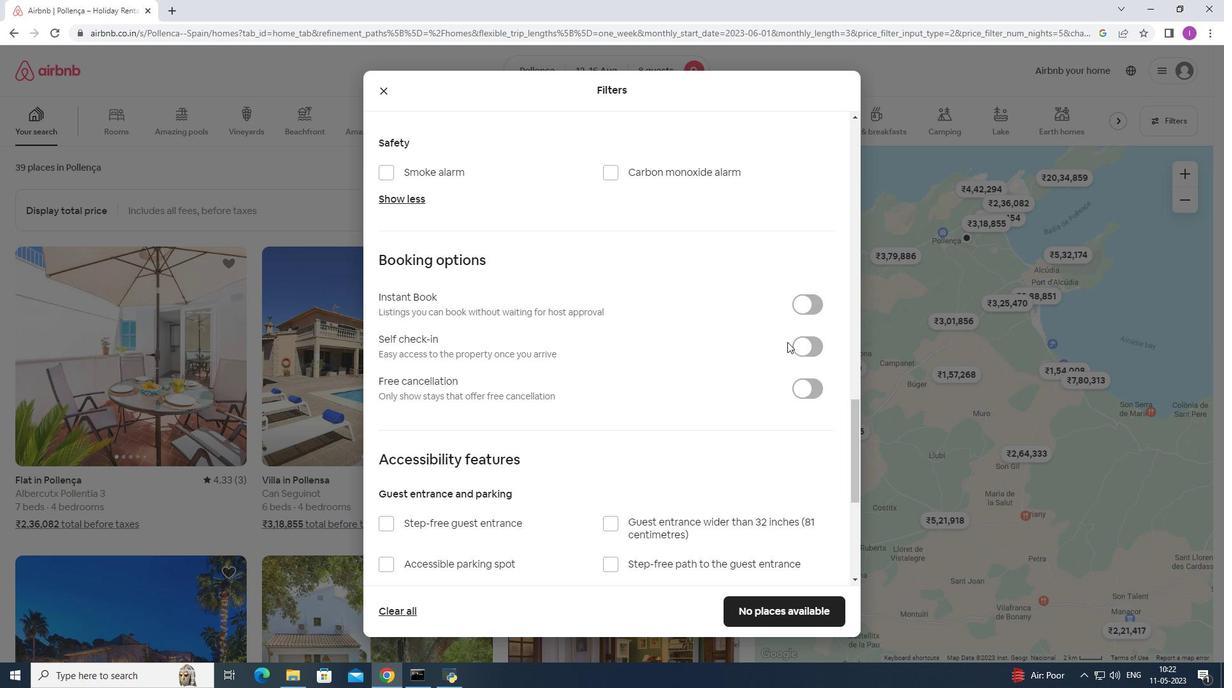 
Action: Mouse pressed left at (803, 342)
Screenshot: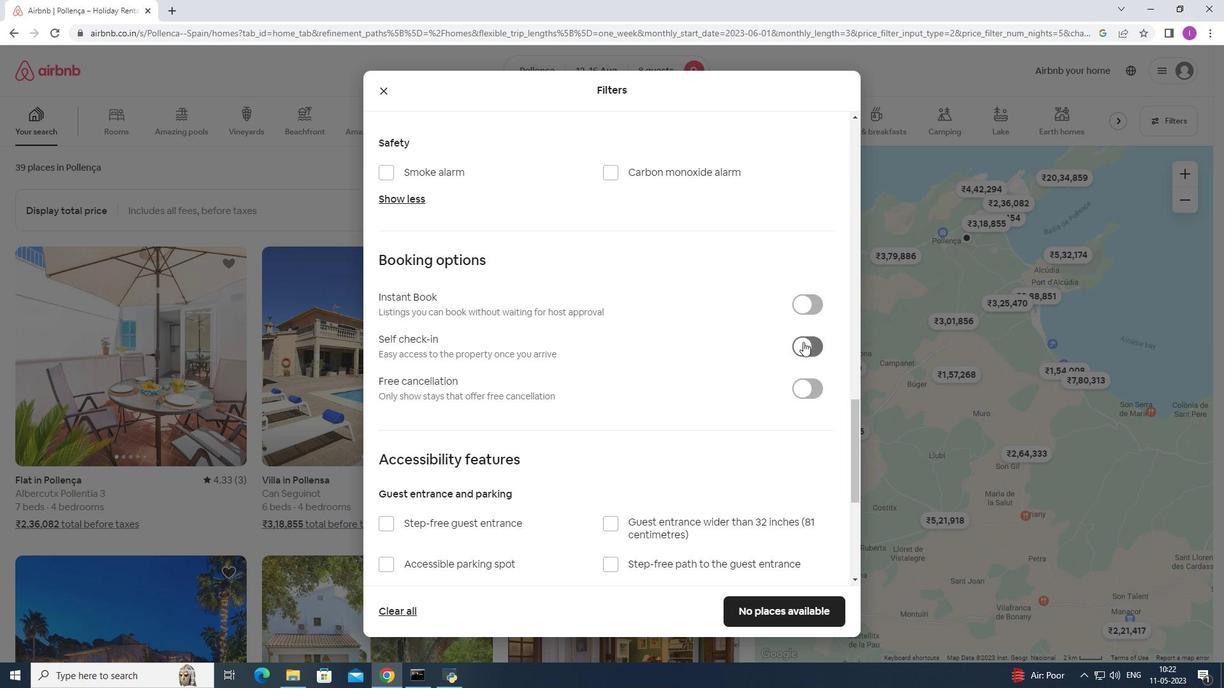 
Action: Mouse moved to (483, 390)
Screenshot: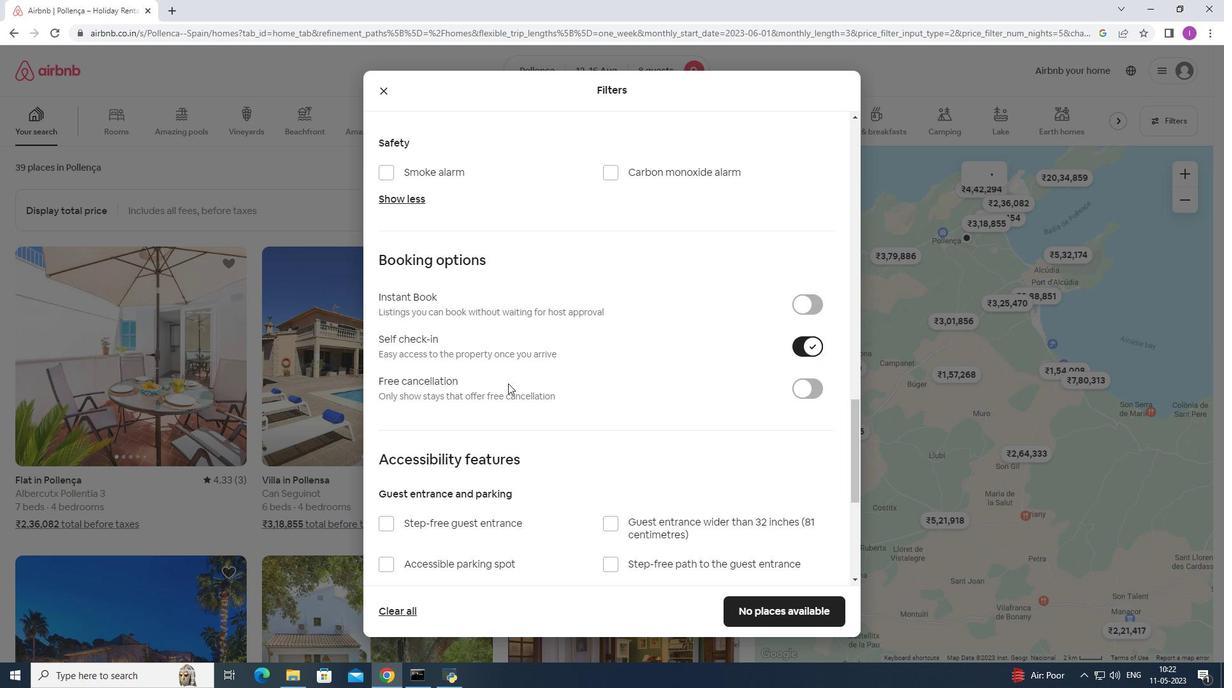 
Action: Mouse scrolled (483, 389) with delta (0, 0)
Screenshot: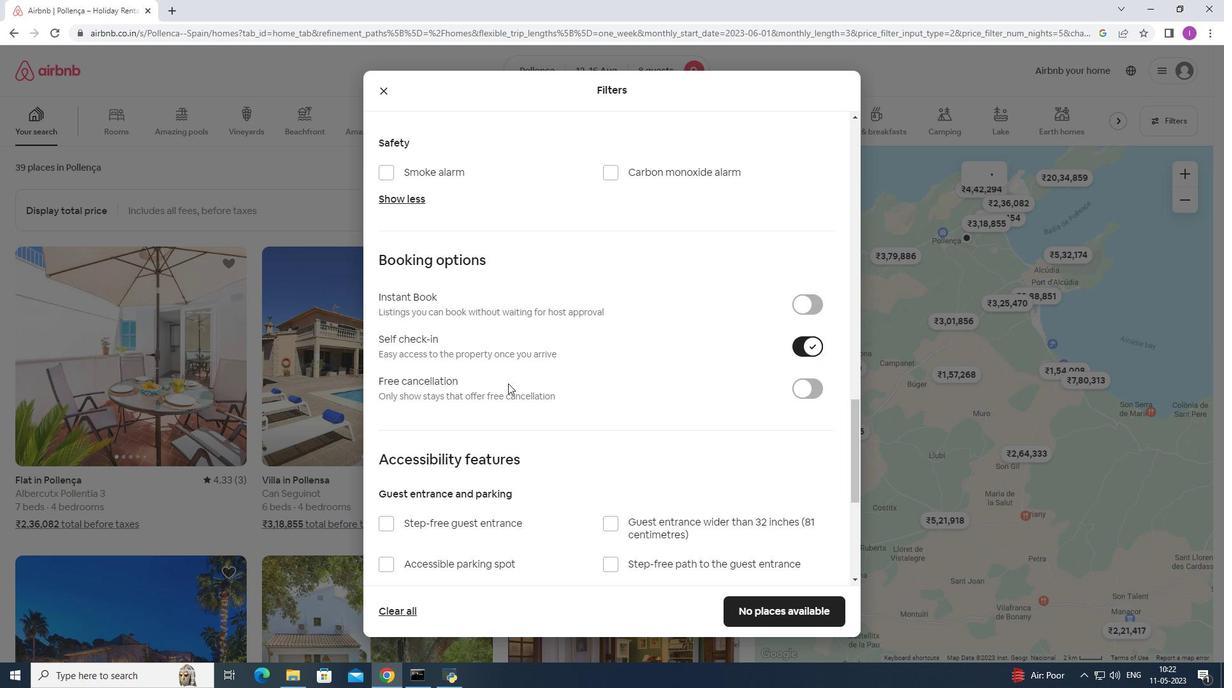 
Action: Mouse scrolled (483, 389) with delta (0, 0)
Screenshot: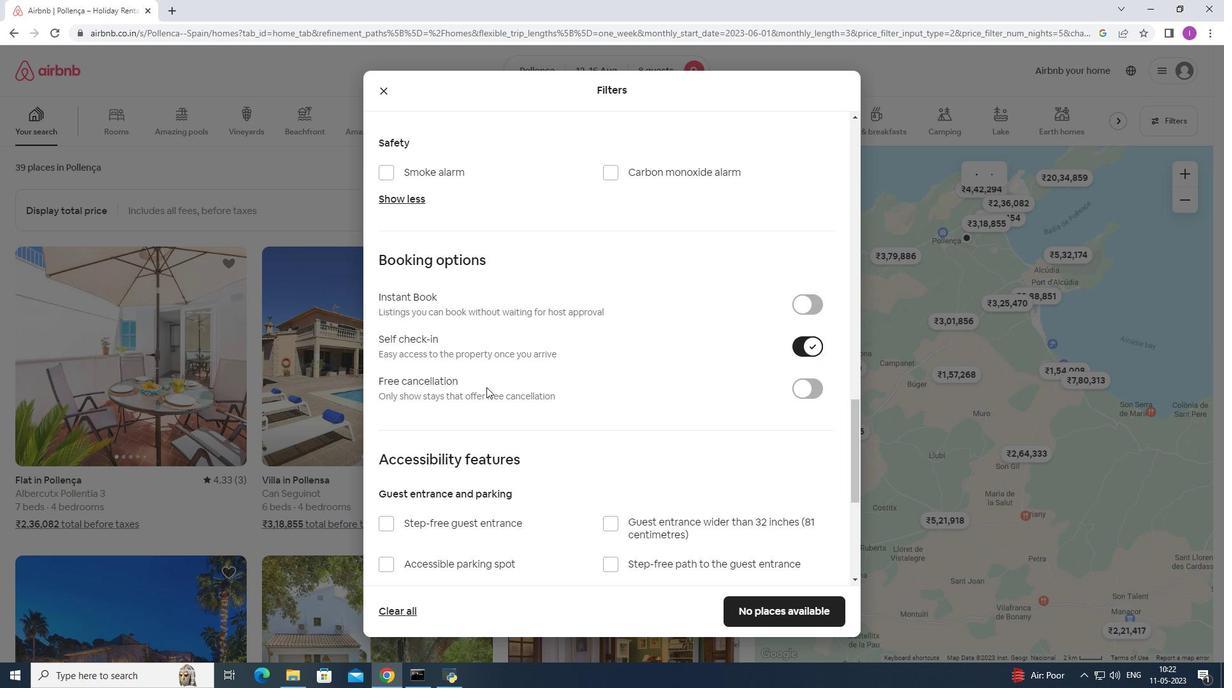 
Action: Mouse scrolled (483, 389) with delta (0, 0)
Screenshot: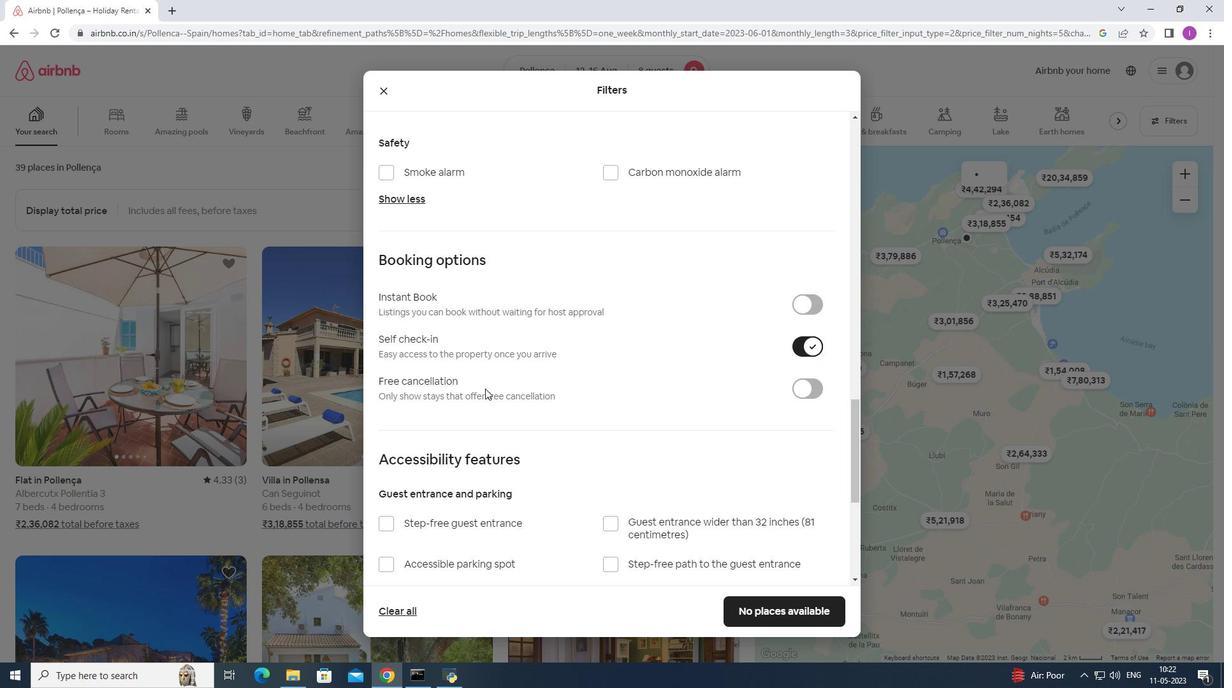 
Action: Mouse scrolled (483, 389) with delta (0, 0)
Screenshot: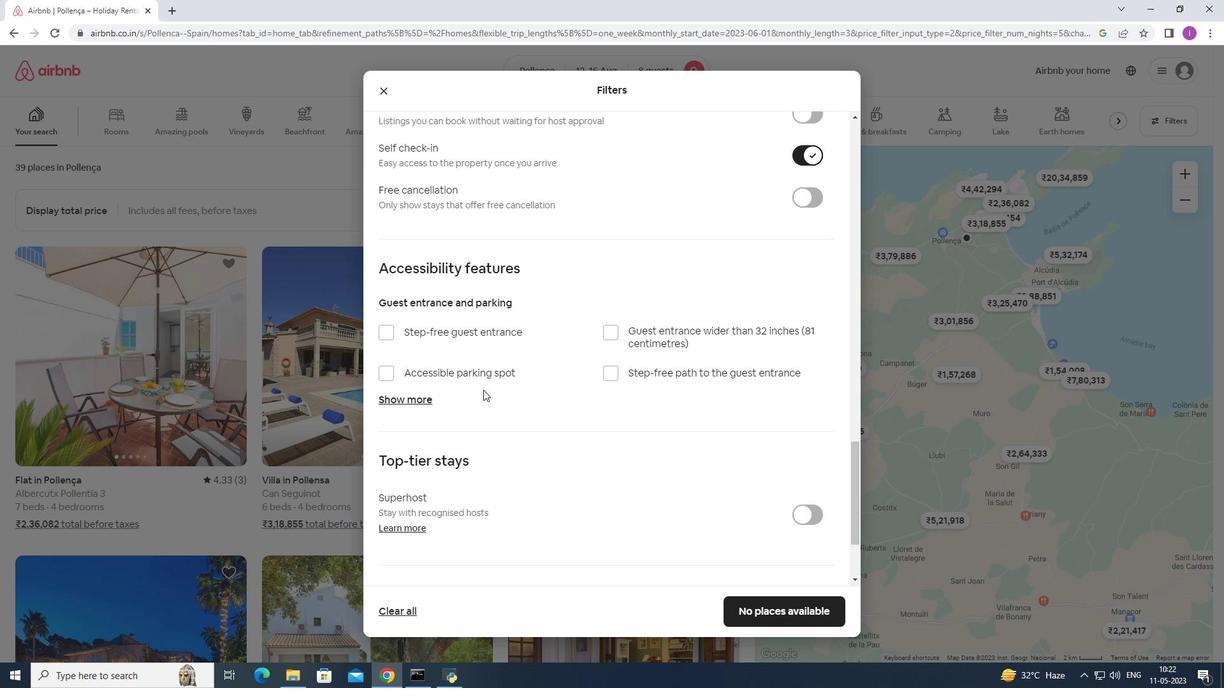 
Action: Mouse scrolled (483, 389) with delta (0, 0)
Screenshot: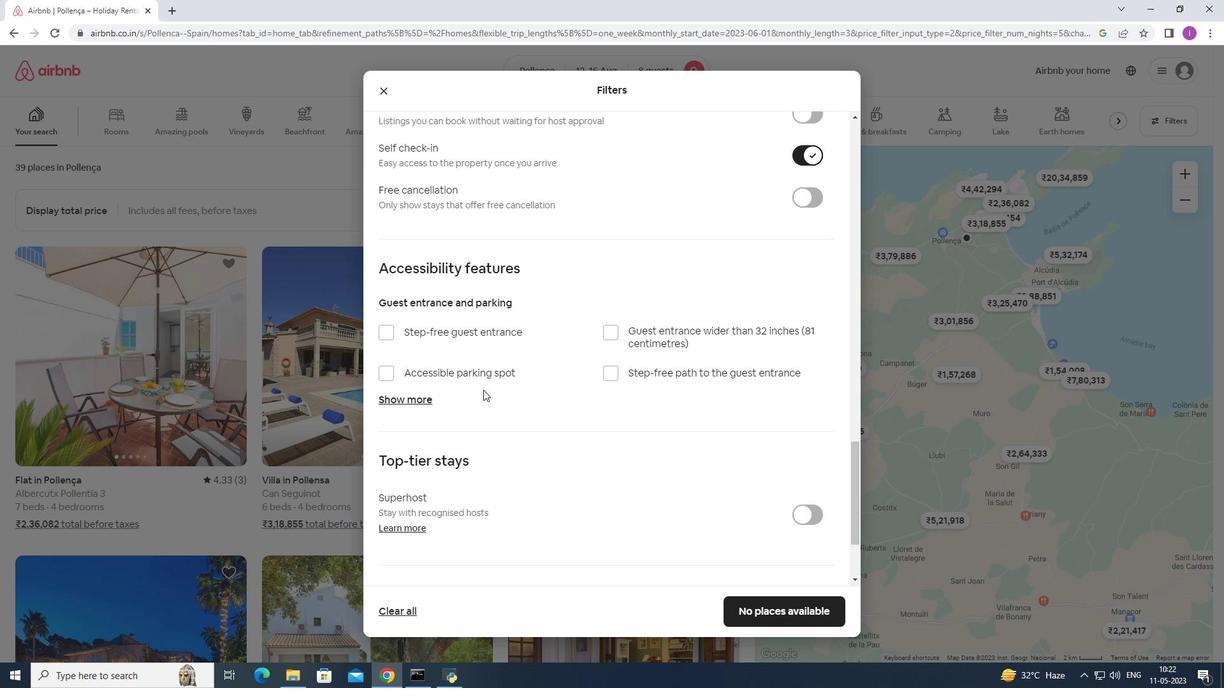 
Action: Mouse moved to (484, 393)
Screenshot: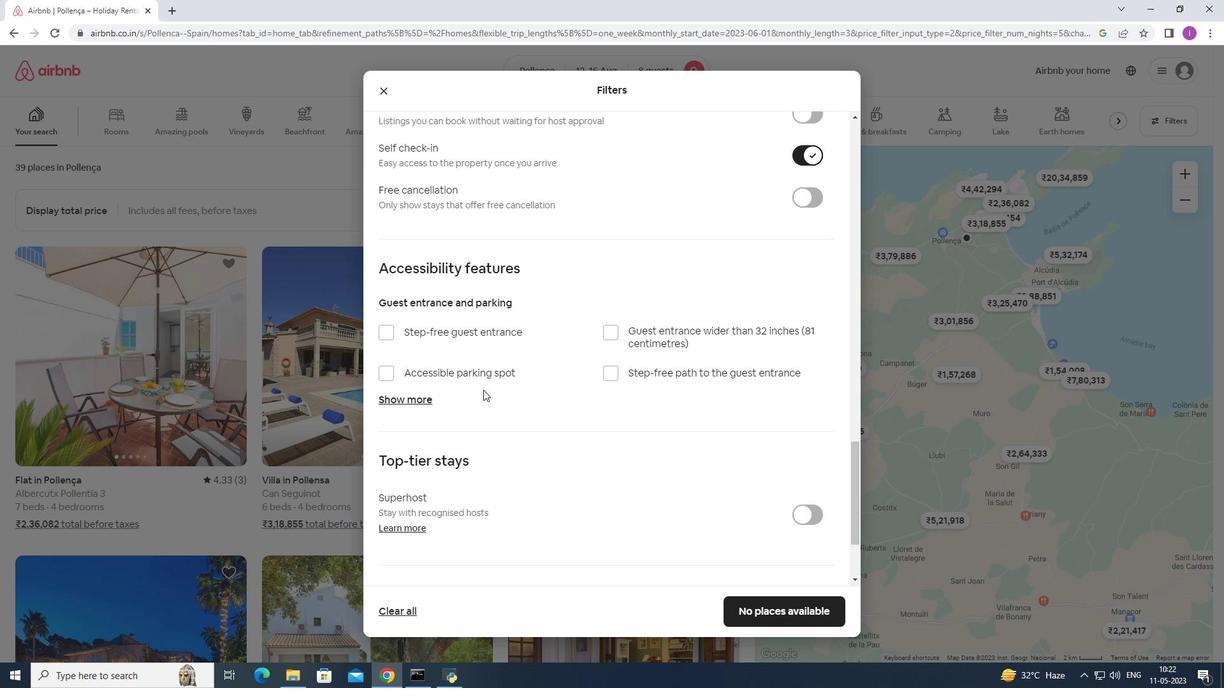 
Action: Mouse scrolled (484, 392) with delta (0, 0)
Screenshot: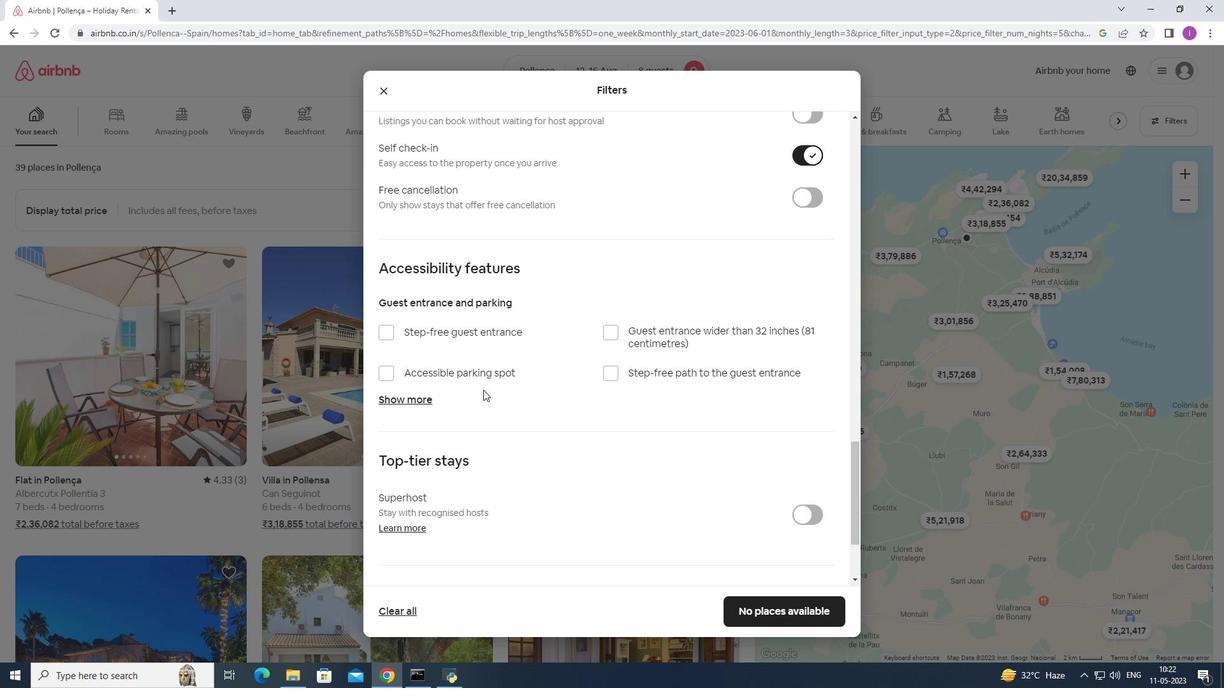 
Action: Mouse moved to (484, 394)
Screenshot: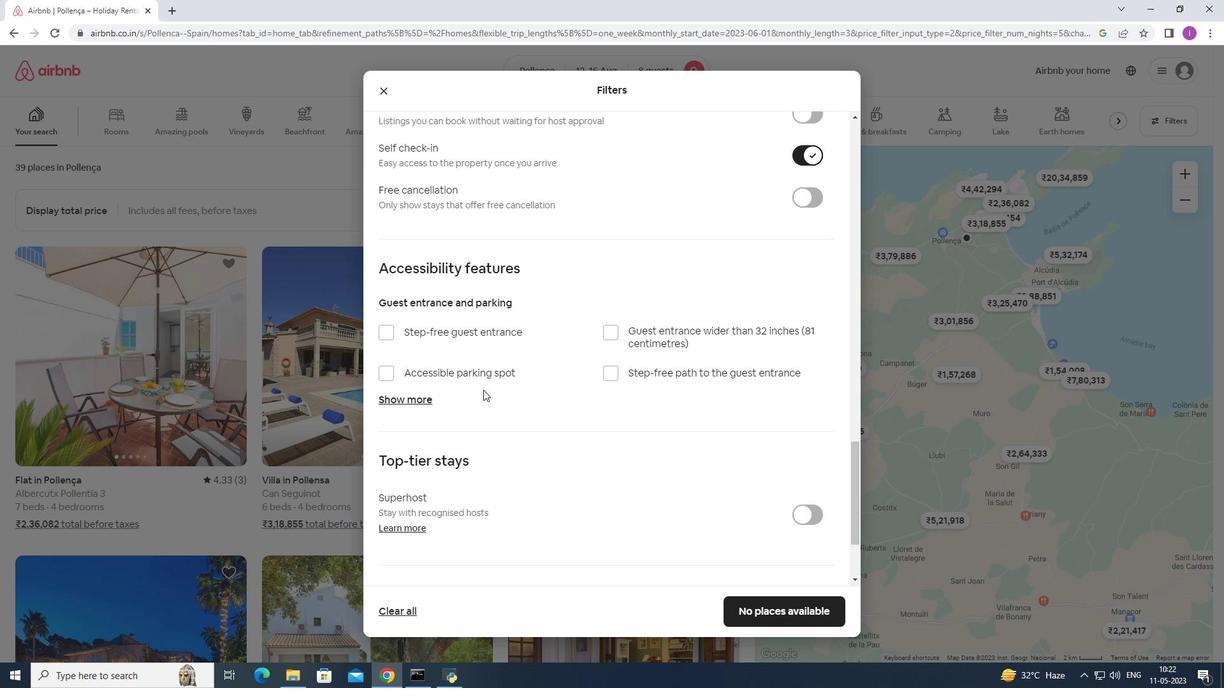 
Action: Mouse scrolled (484, 394) with delta (0, 0)
Screenshot: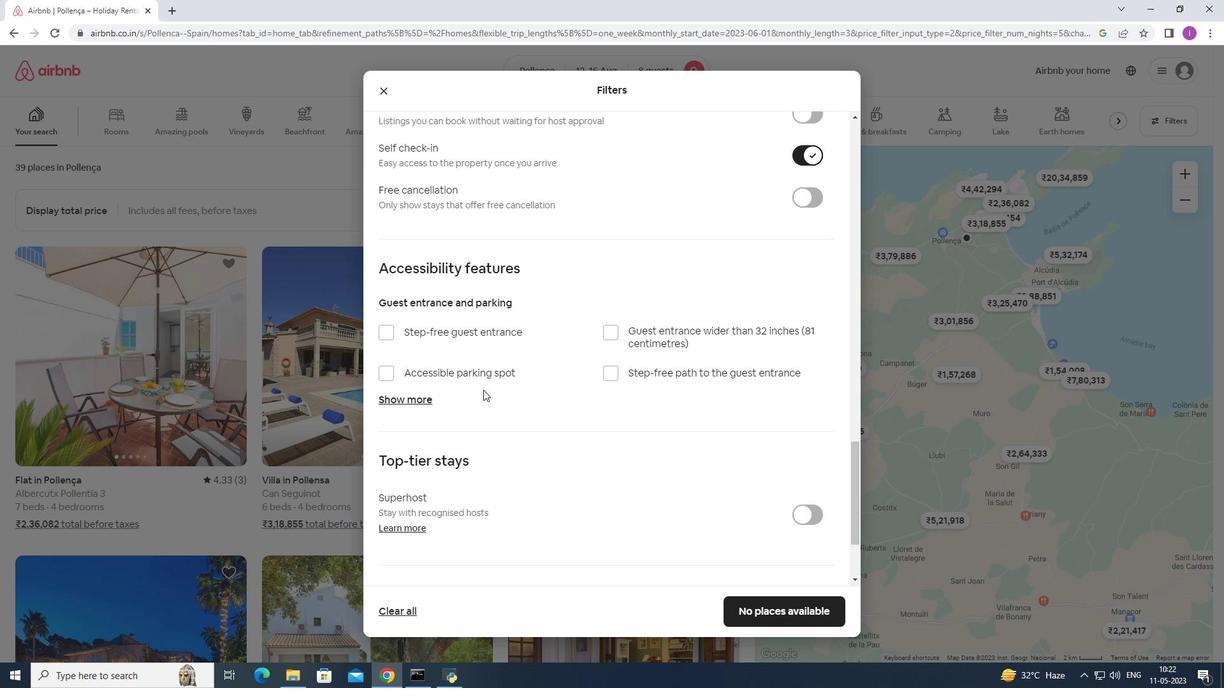 
Action: Mouse moved to (488, 408)
Screenshot: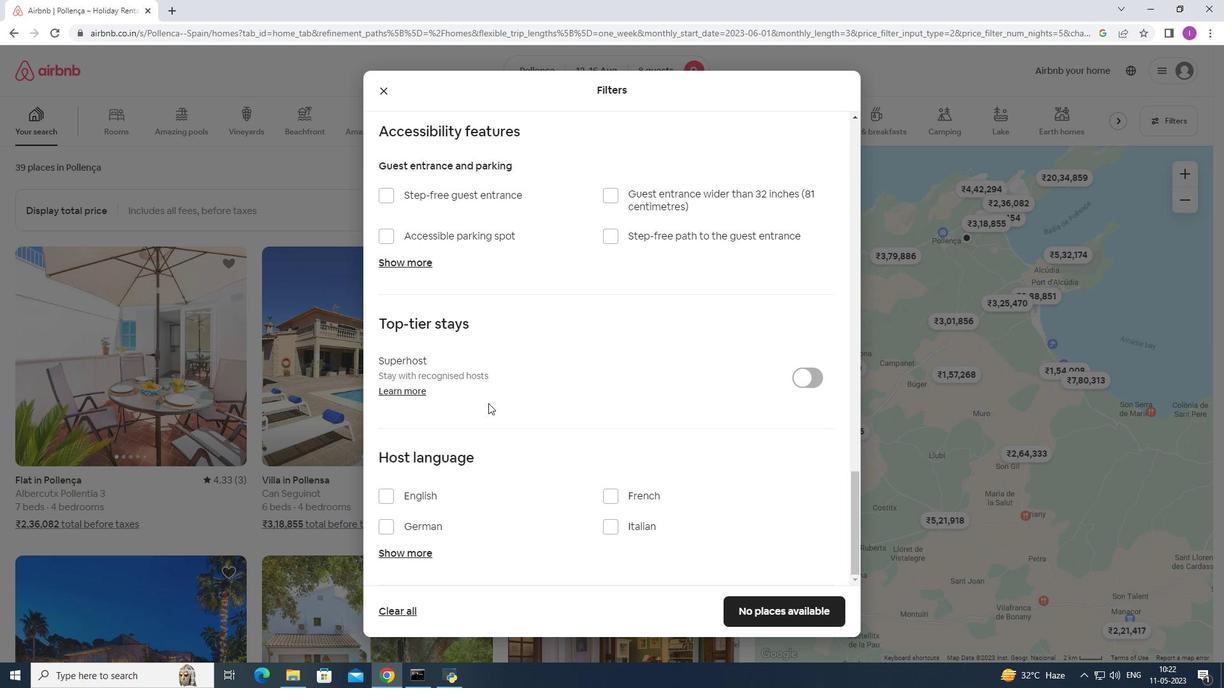 
Action: Mouse scrolled (488, 407) with delta (0, 0)
Screenshot: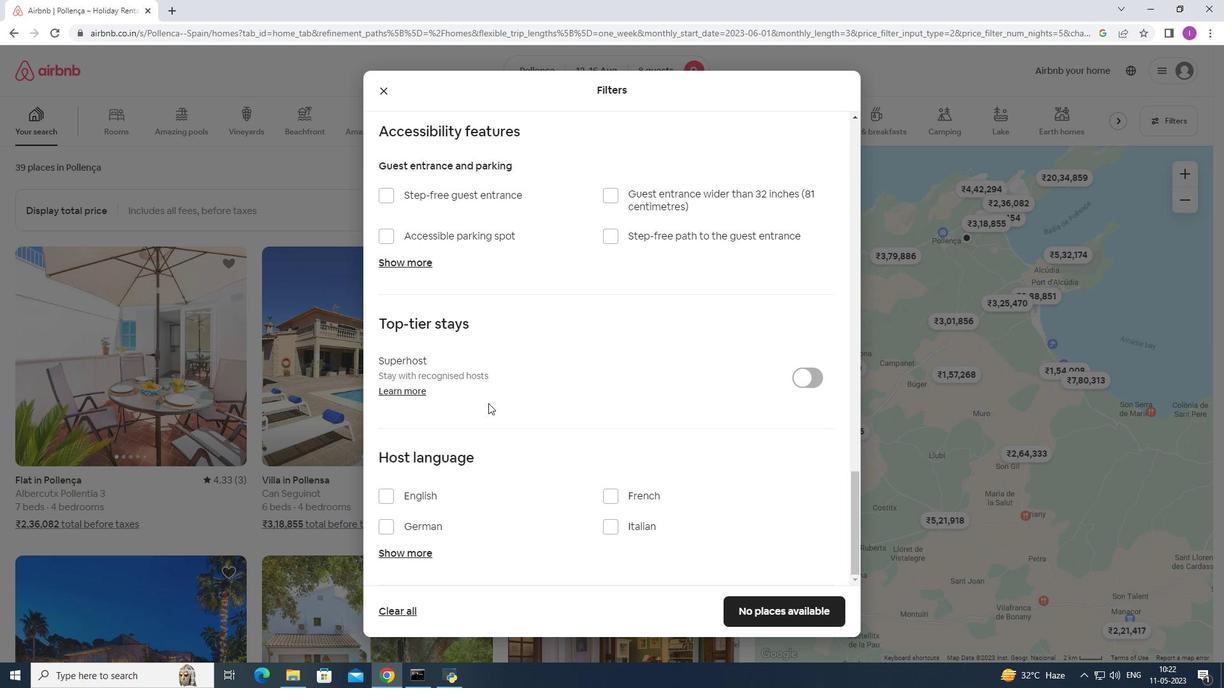 
Action: Mouse moved to (488, 413)
Screenshot: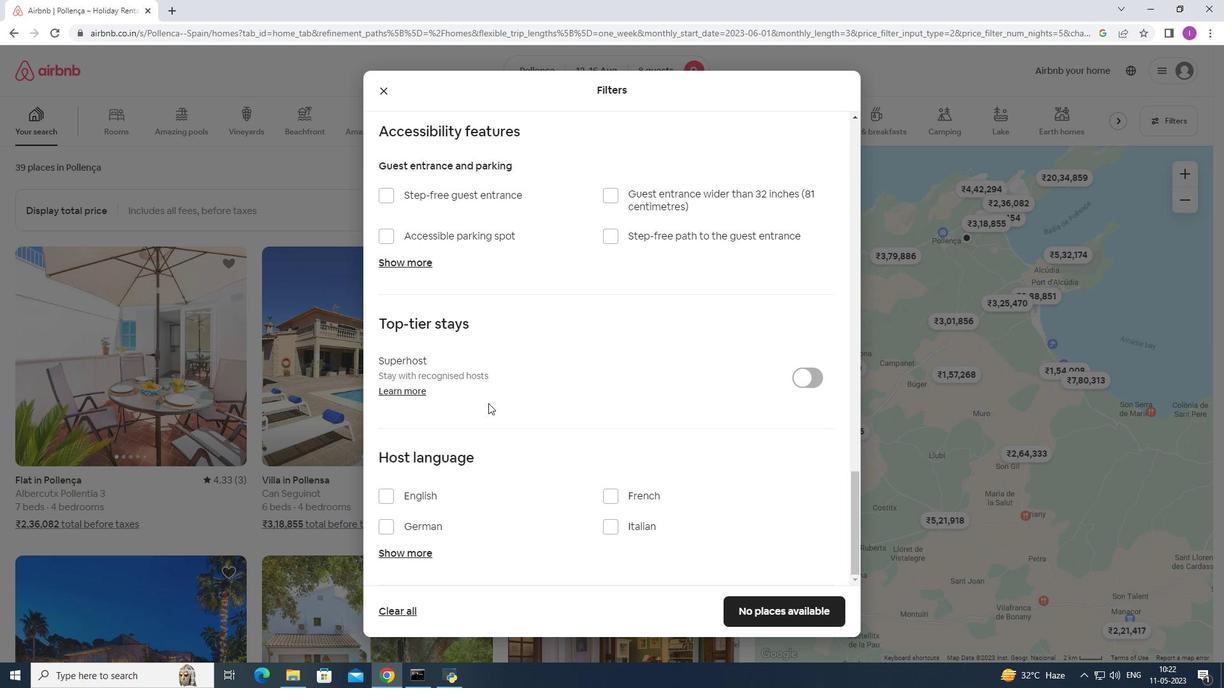 
Action: Mouse scrolled (488, 412) with delta (0, 0)
Screenshot: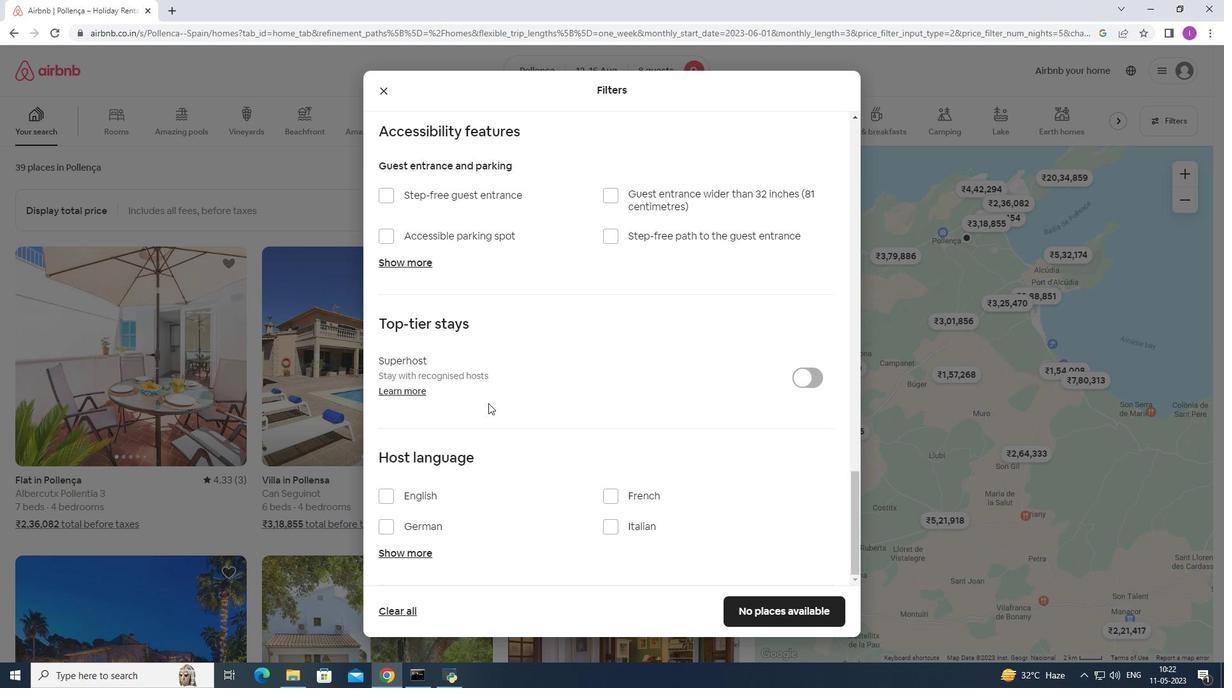 
Action: Mouse moved to (488, 414)
Screenshot: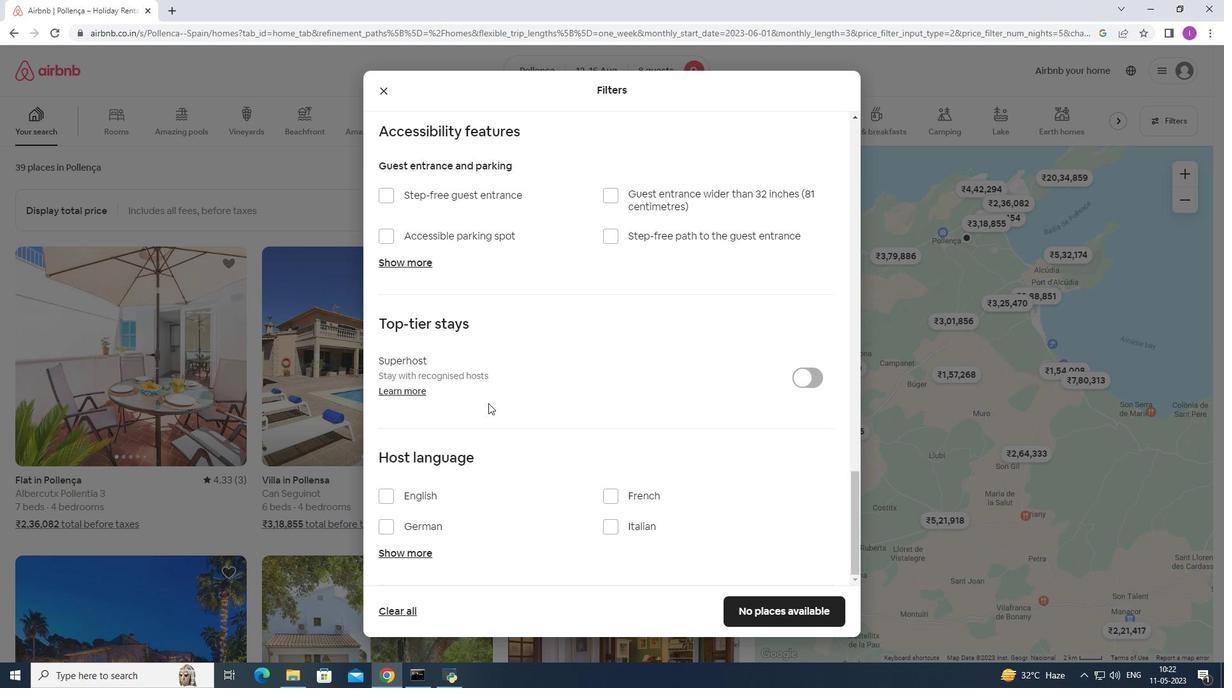 
Action: Mouse scrolled (488, 414) with delta (0, 0)
Screenshot: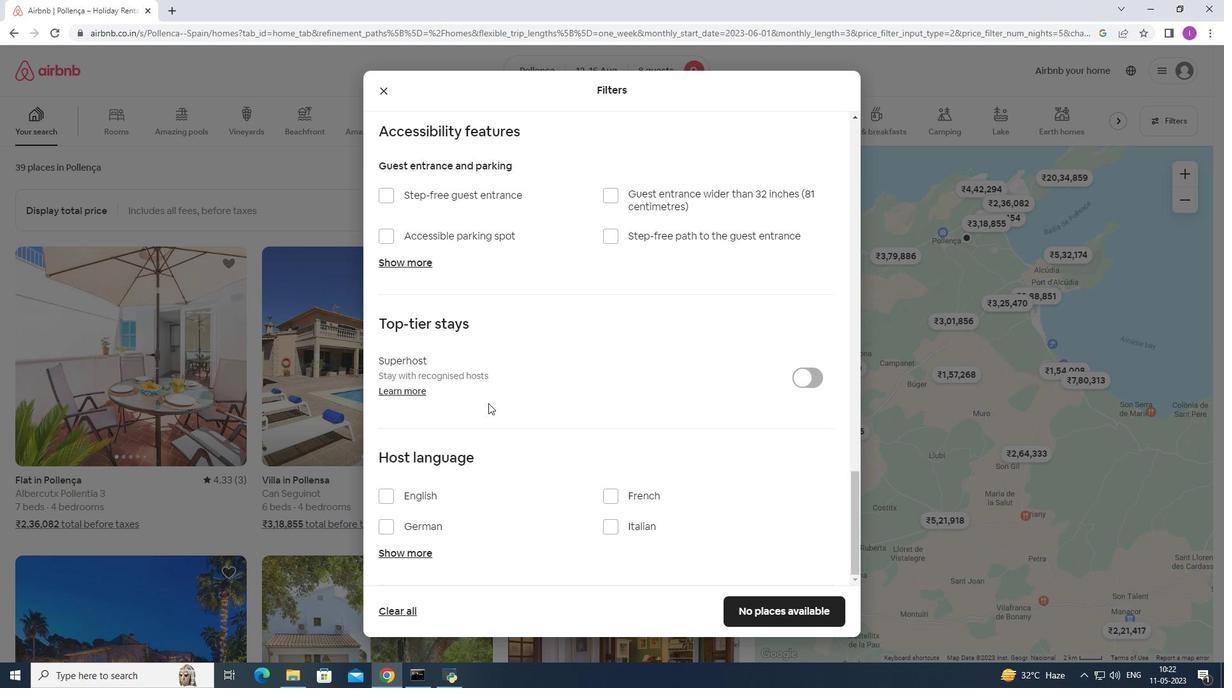 
Action: Mouse moved to (488, 419)
Screenshot: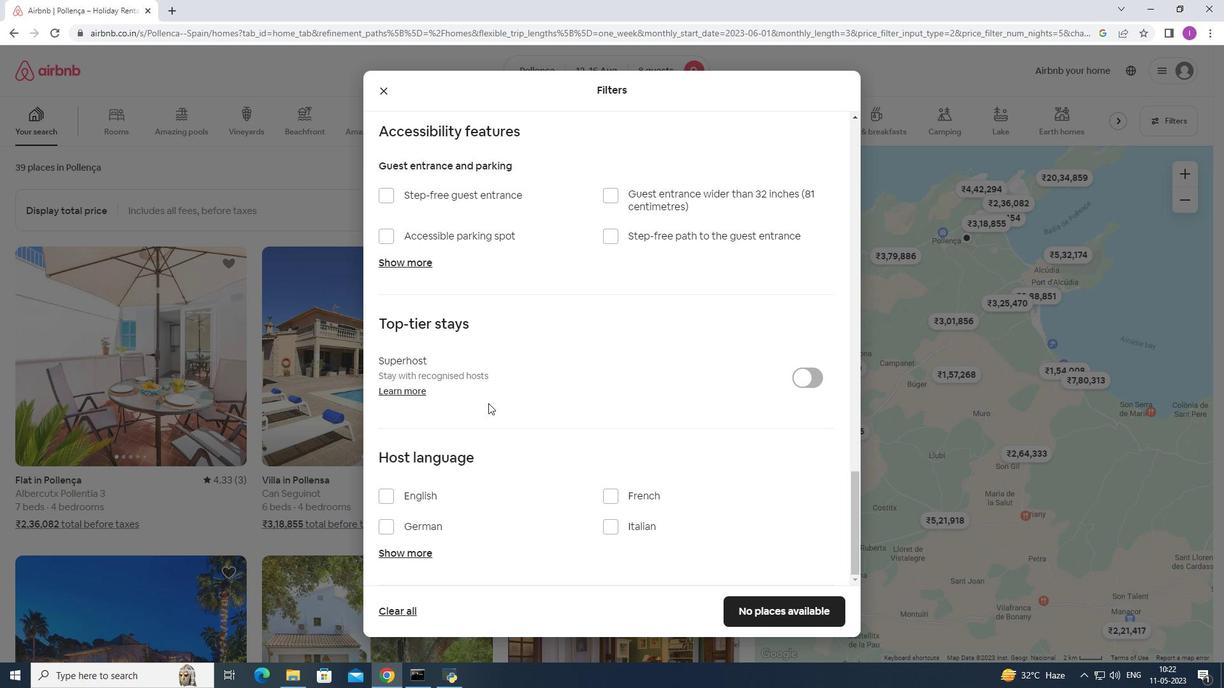 
Action: Mouse scrolled (488, 419) with delta (0, 0)
Screenshot: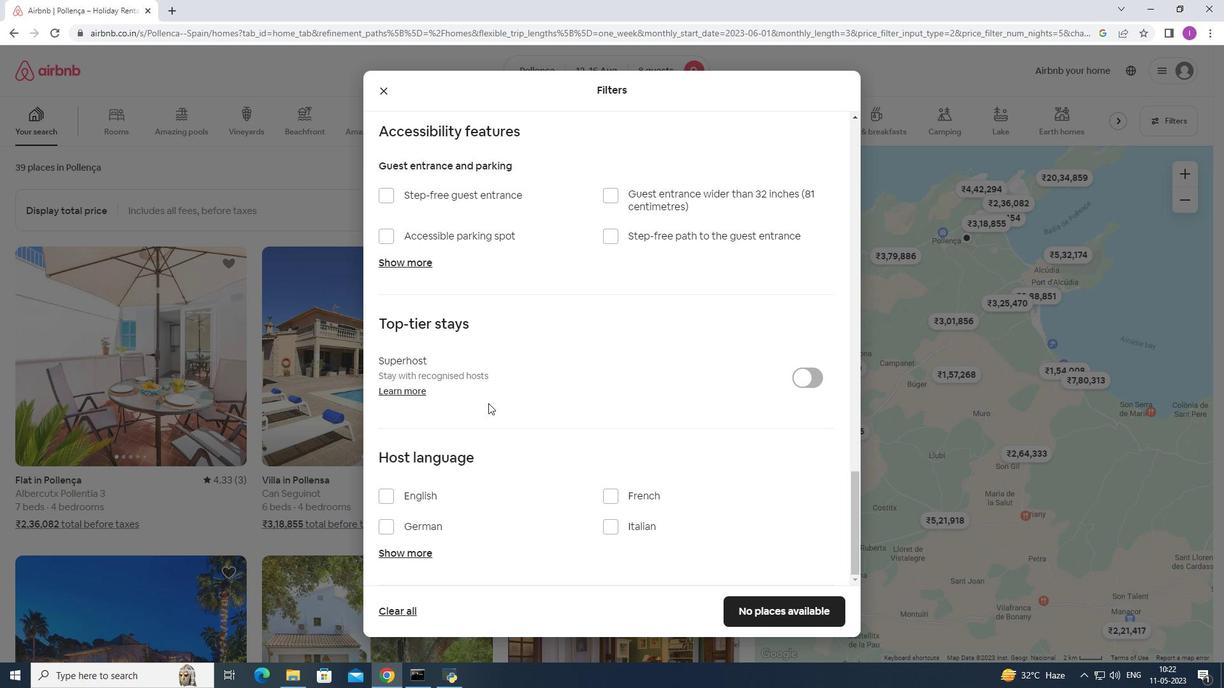 
Action: Mouse moved to (488, 423)
Screenshot: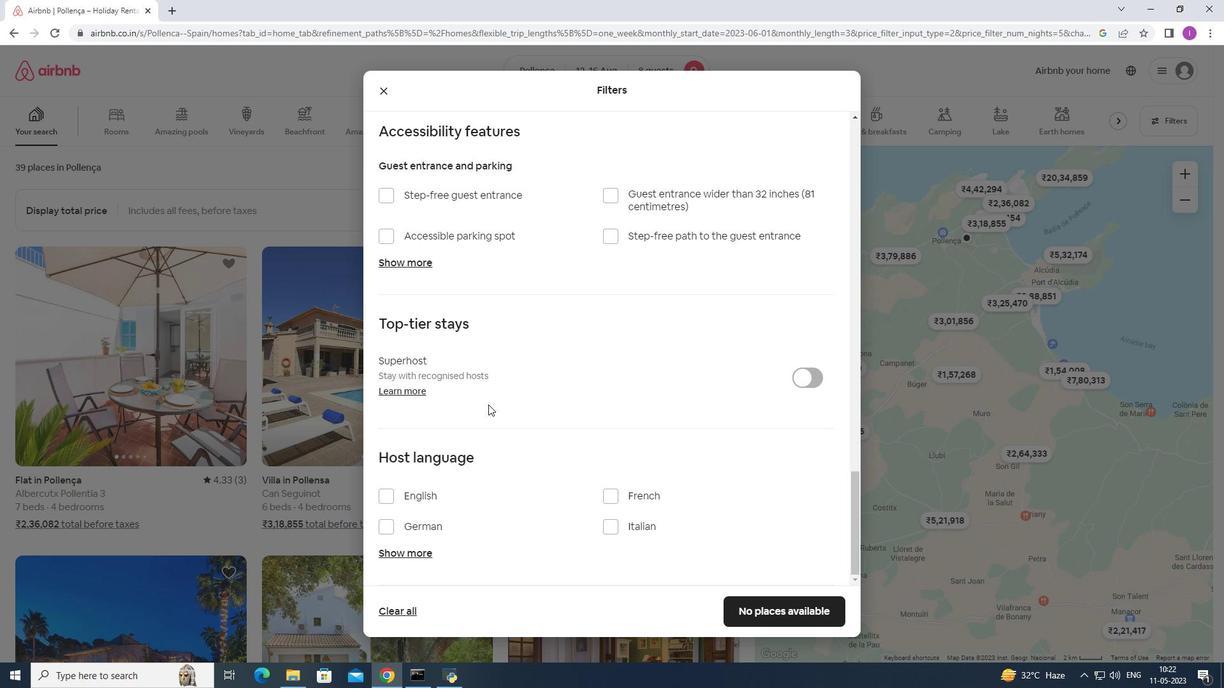
Action: Mouse scrolled (488, 422) with delta (0, 0)
Screenshot: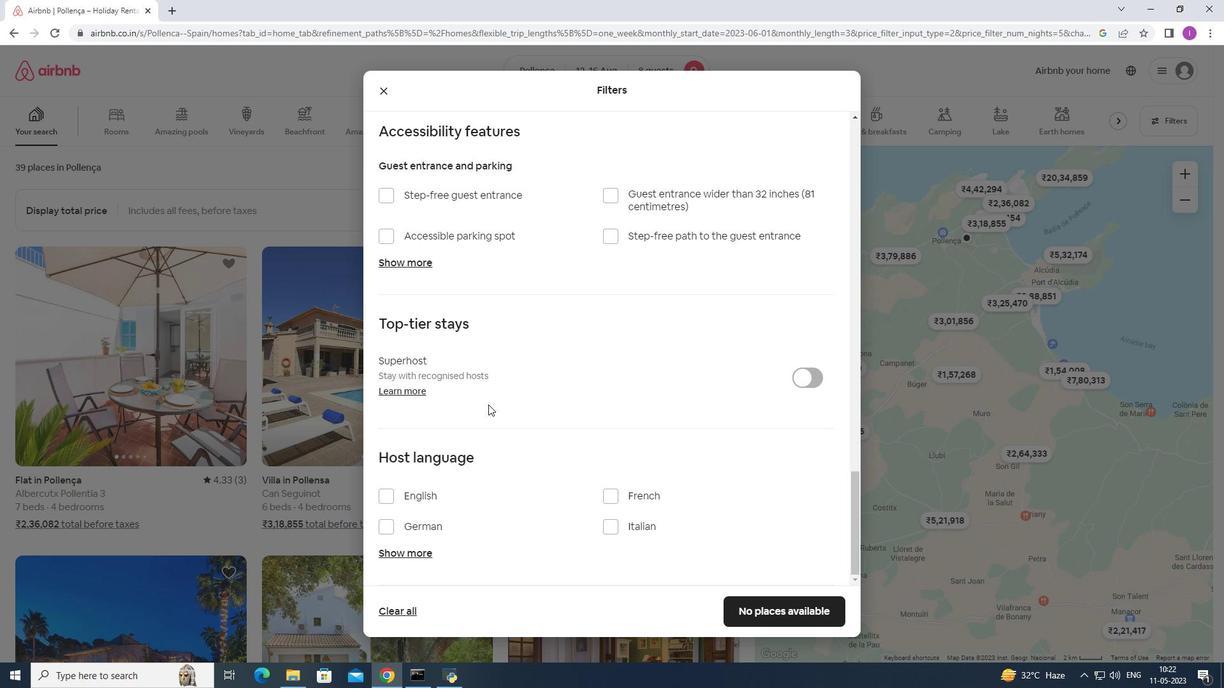 
Action: Mouse moved to (387, 496)
Screenshot: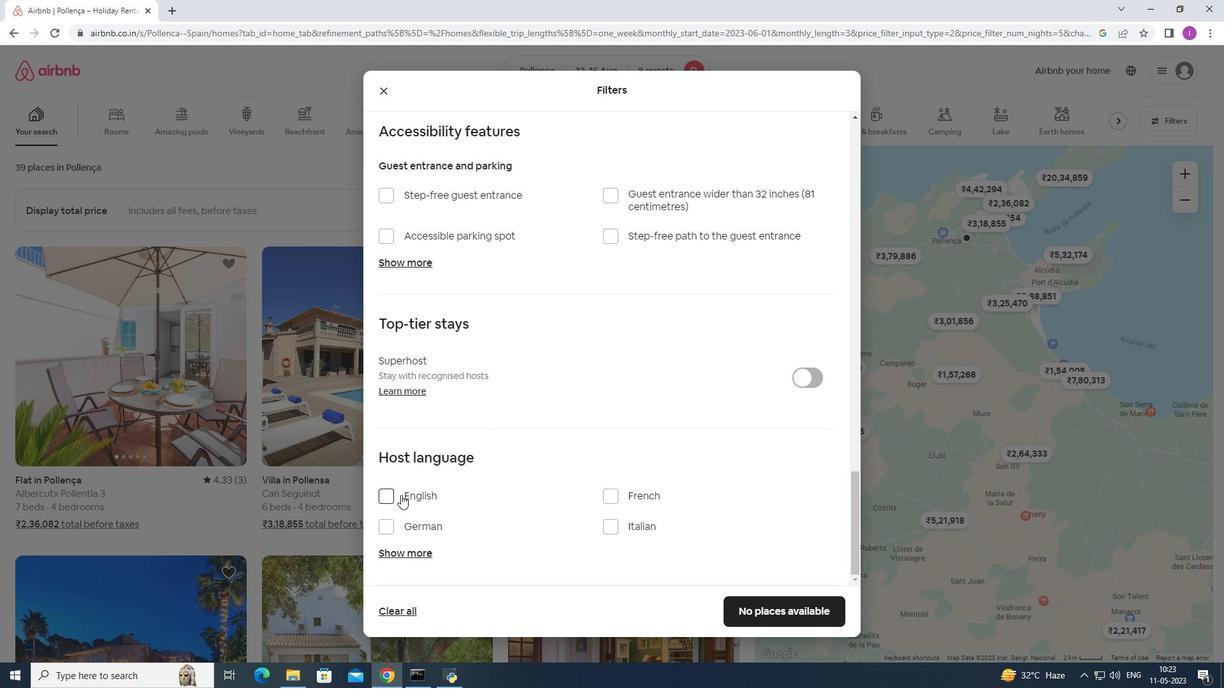 
Action: Mouse pressed left at (387, 496)
Screenshot: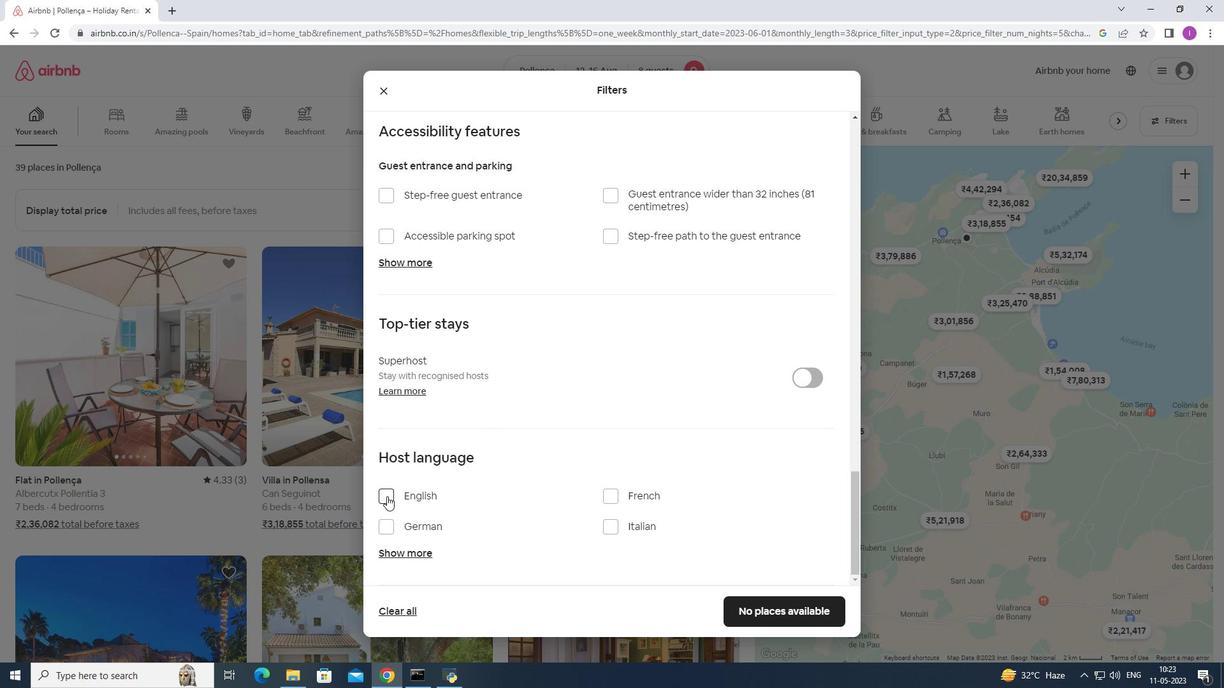 
Action: Mouse moved to (772, 607)
Screenshot: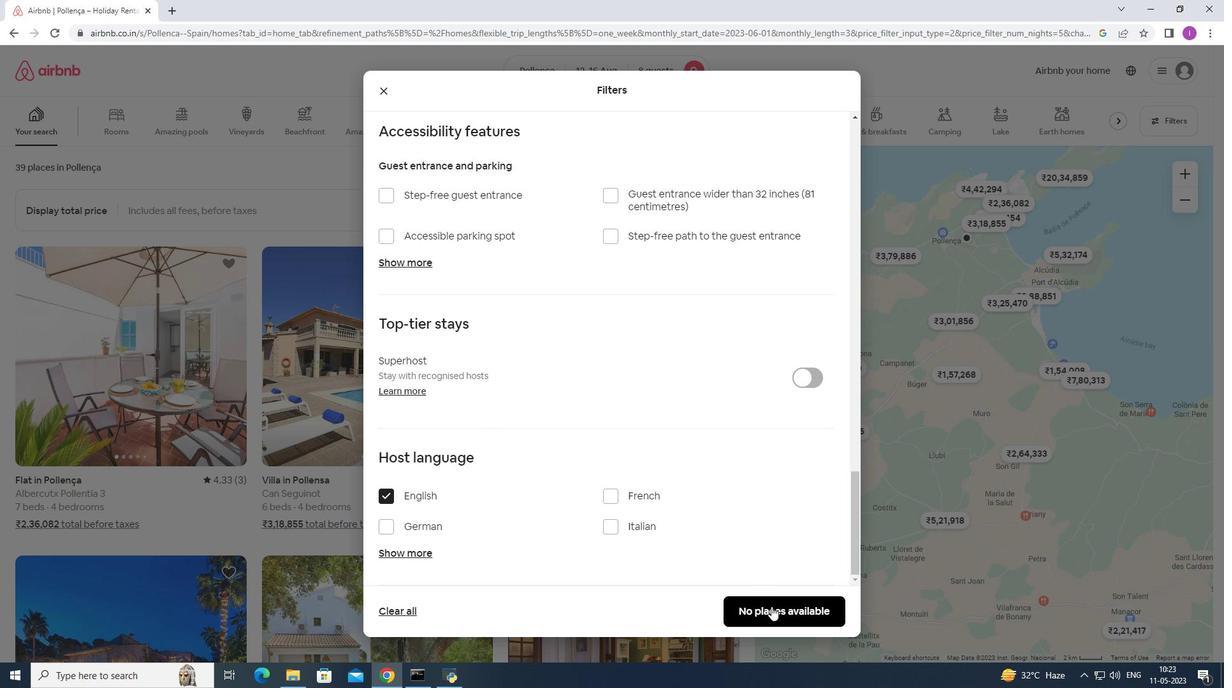 
Action: Mouse pressed left at (772, 607)
Screenshot: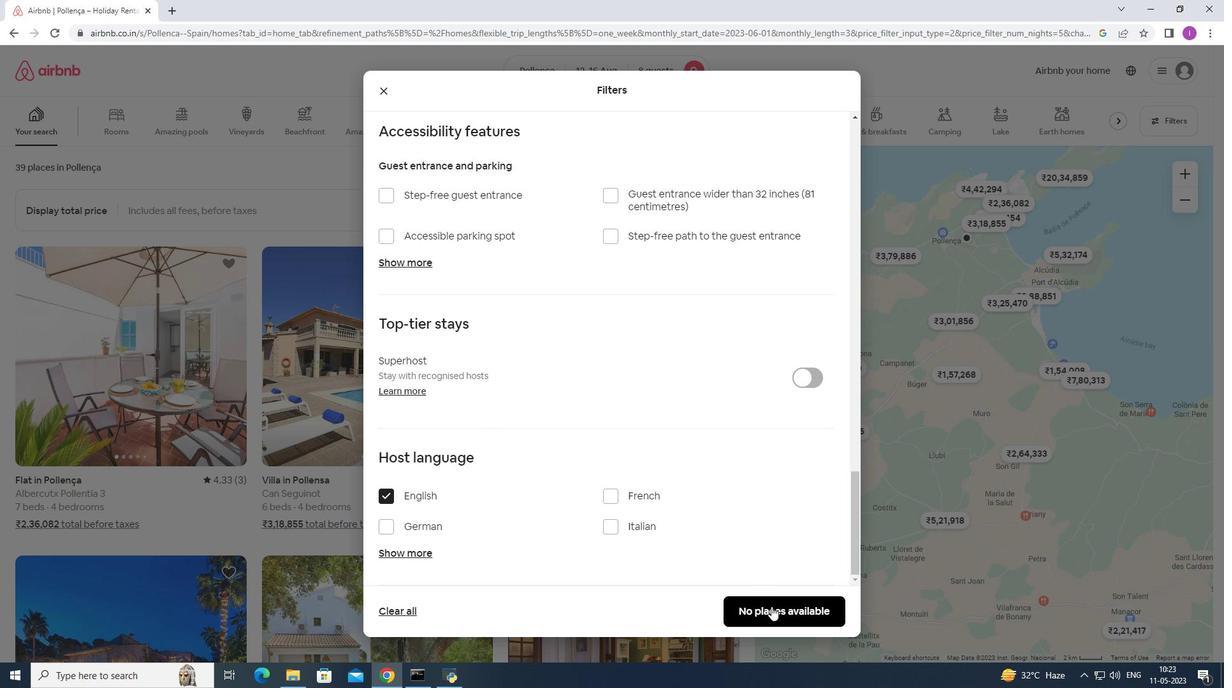 
Action: Mouse moved to (768, 586)
Screenshot: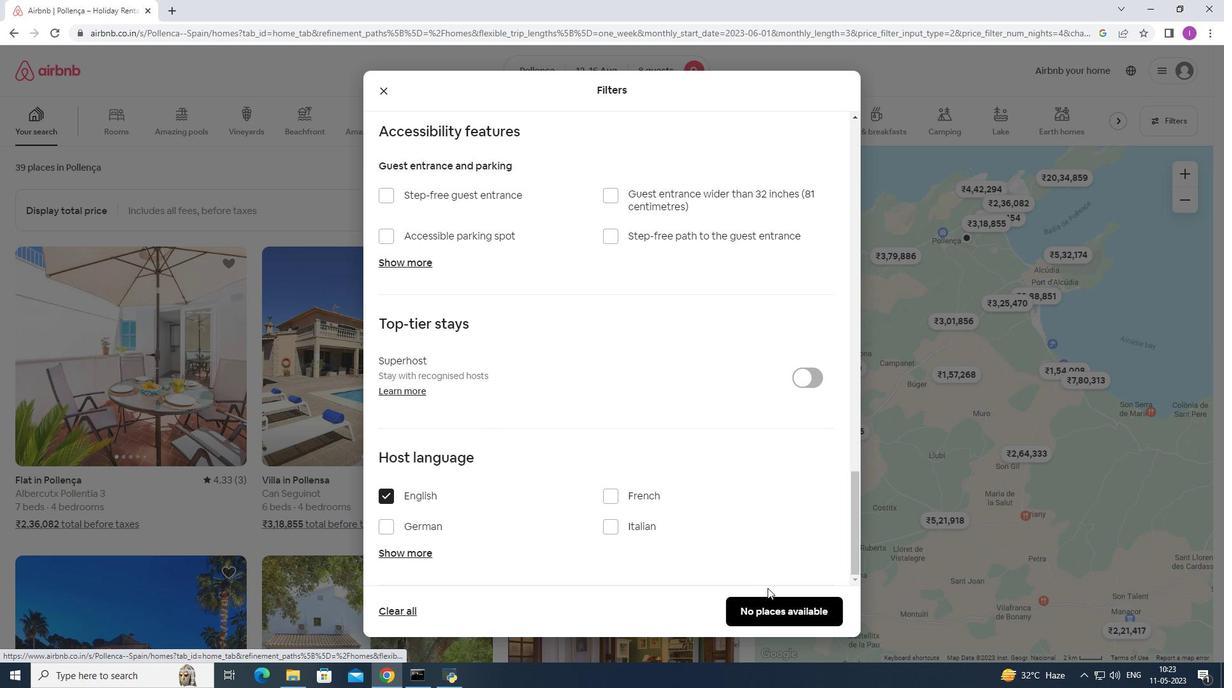 
